 Task: Look for Airbnb options in Muyuka, Cameroon from 9th December, 2023 to 16th December, 2023 for 2 adults, 1 child.2 bedrooms having 2 beds and 1 bathroom. Property type can be flat. Booking option can be shelf check-in. Look for 5 properties as per requirement.
Action: Mouse moved to (413, 84)
Screenshot: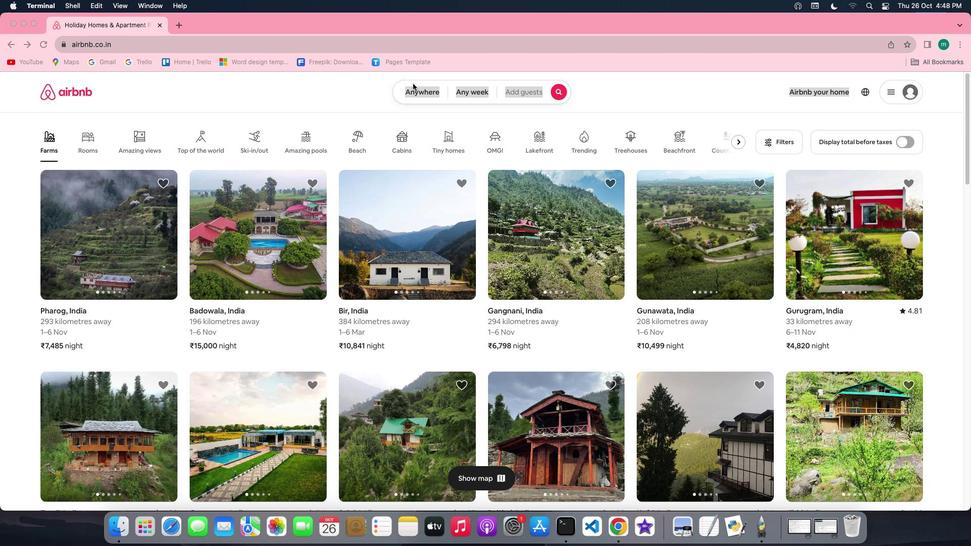 
Action: Mouse pressed left at (413, 84)
Screenshot: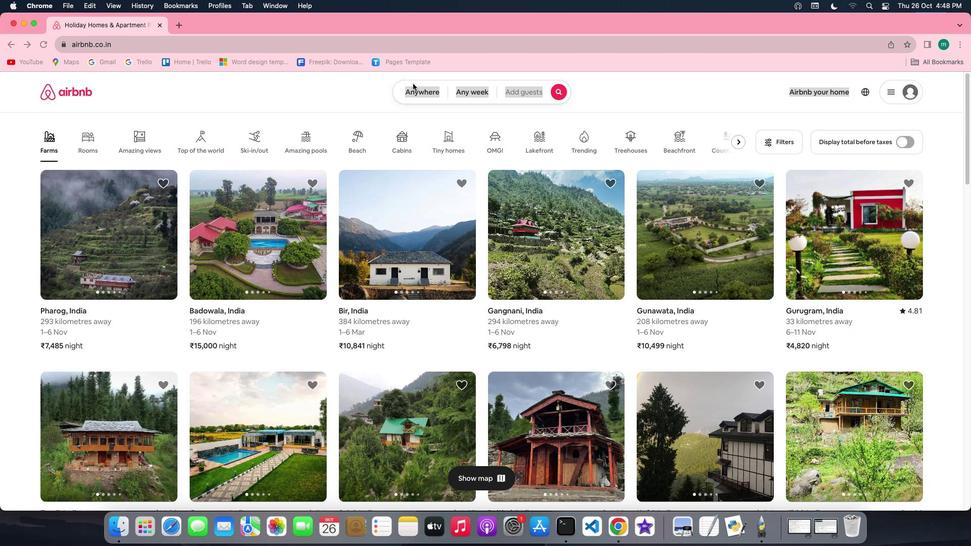 
Action: Mouse moved to (414, 90)
Screenshot: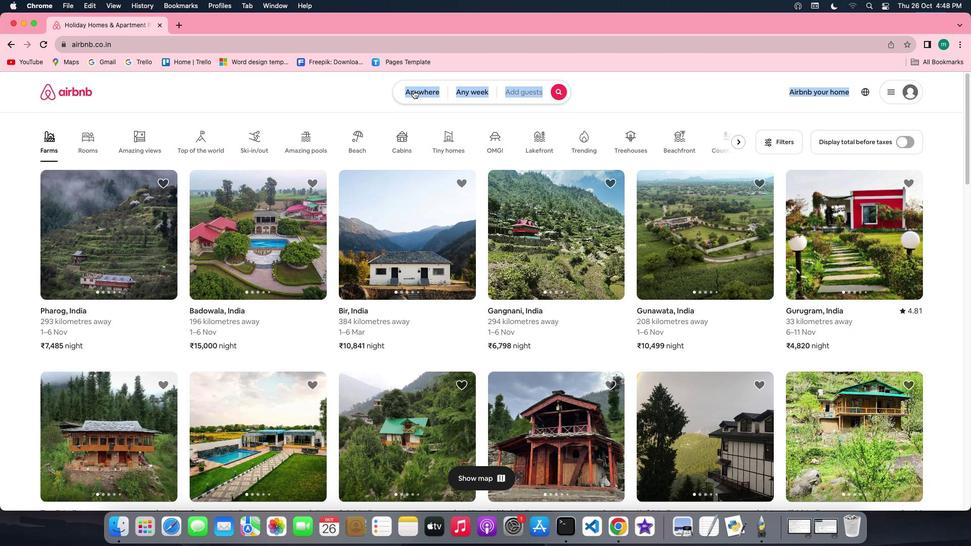 
Action: Mouse pressed left at (414, 90)
Screenshot: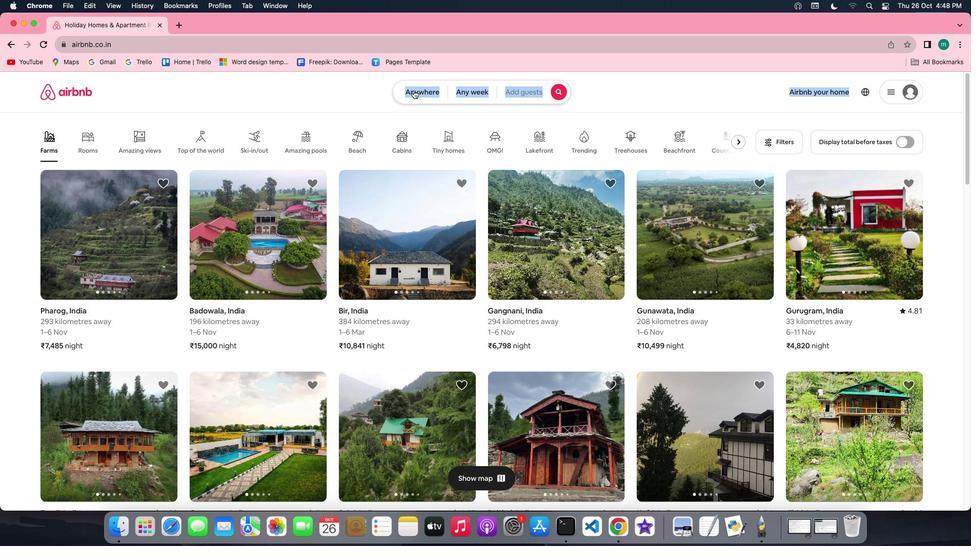 
Action: Mouse moved to (370, 135)
Screenshot: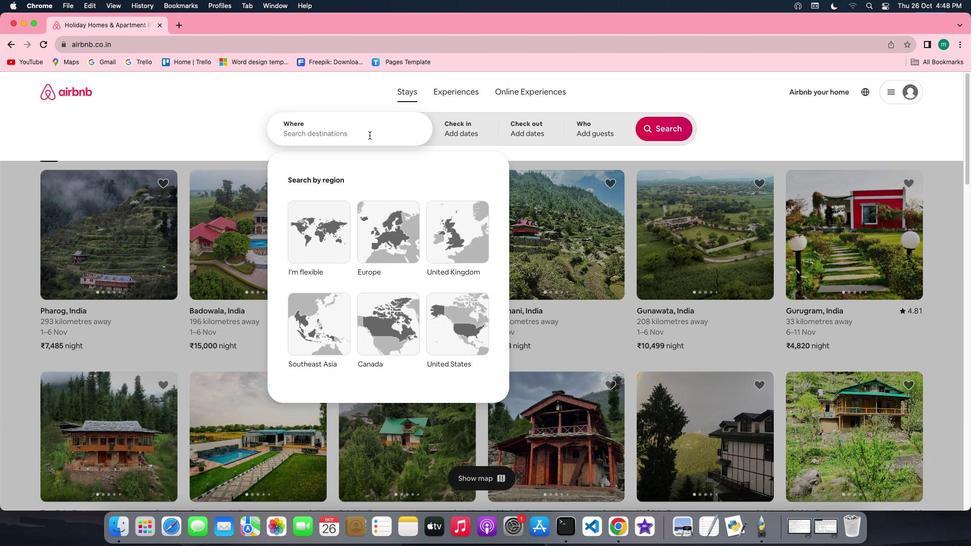 
Action: Mouse pressed left at (370, 135)
Screenshot: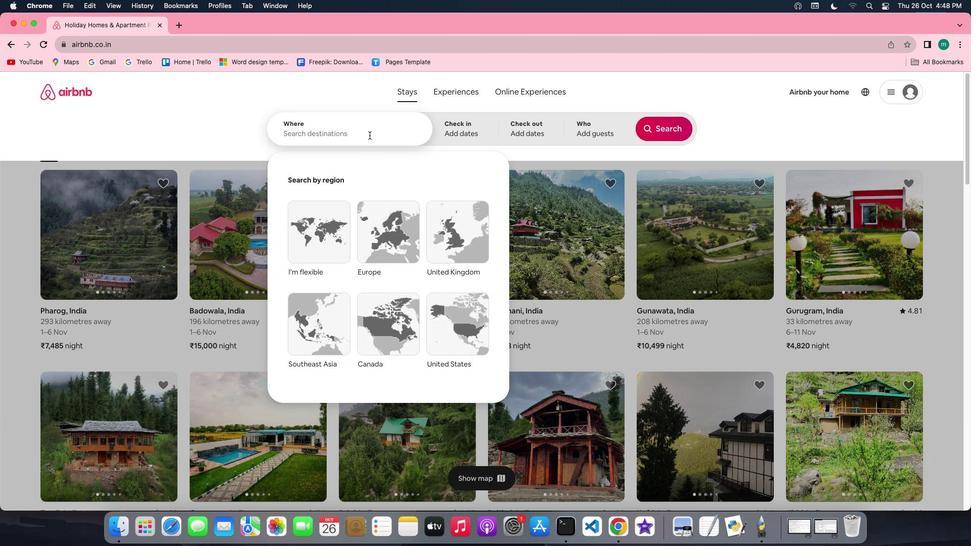 
Action: Key pressed Key.shift'M''u''y''u''k''a'','Key.spaceKey.shift'c''a''m''e''r''o''o''n'
Screenshot: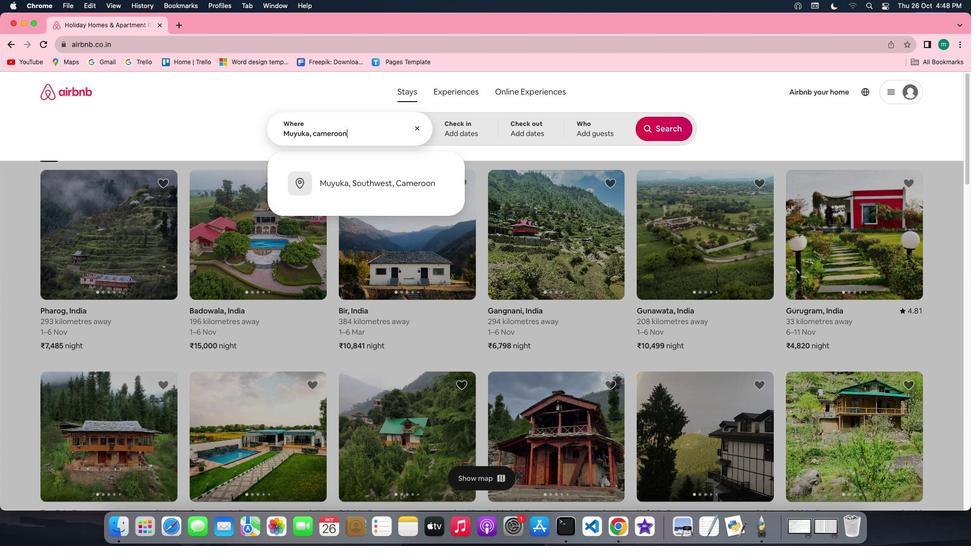 
Action: Mouse moved to (463, 130)
Screenshot: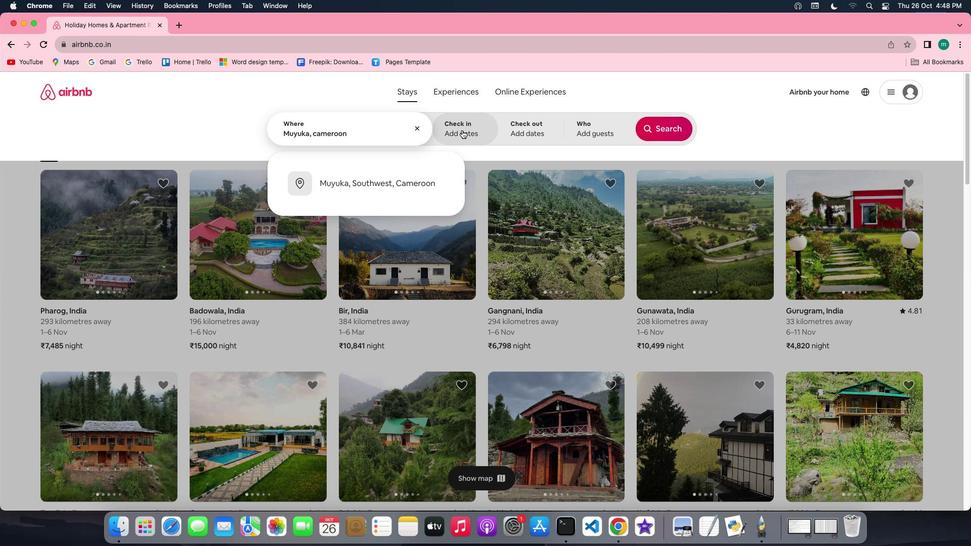 
Action: Mouse pressed left at (463, 130)
Screenshot: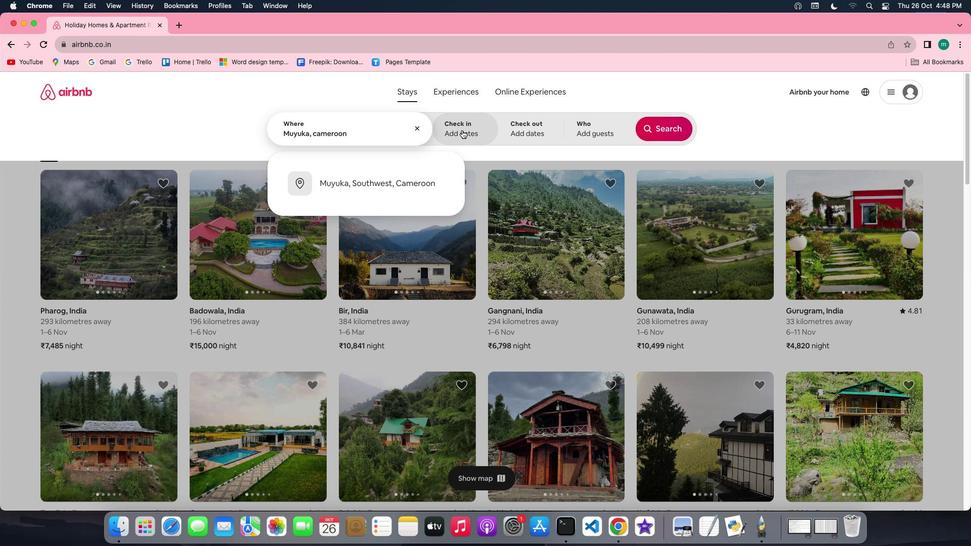 
Action: Mouse moved to (664, 208)
Screenshot: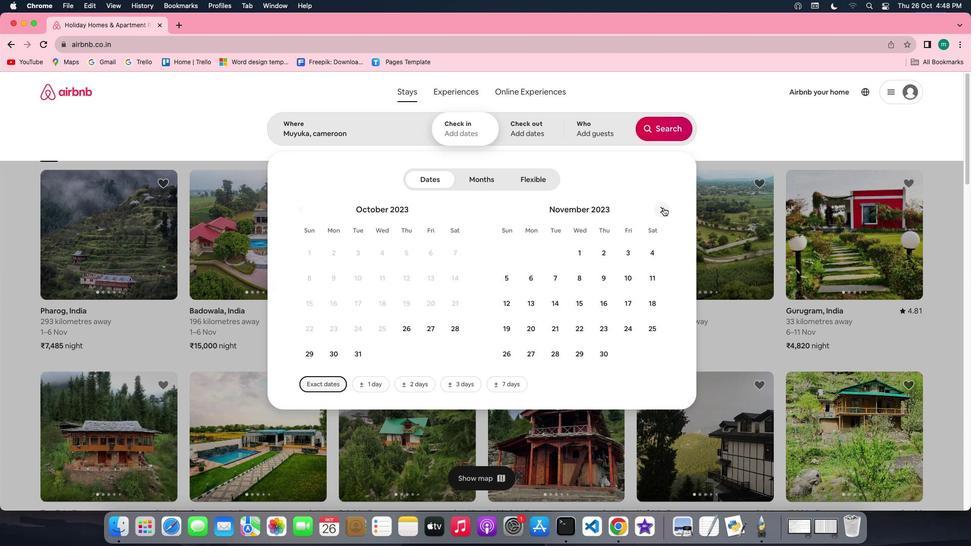 
Action: Mouse pressed left at (664, 208)
Screenshot: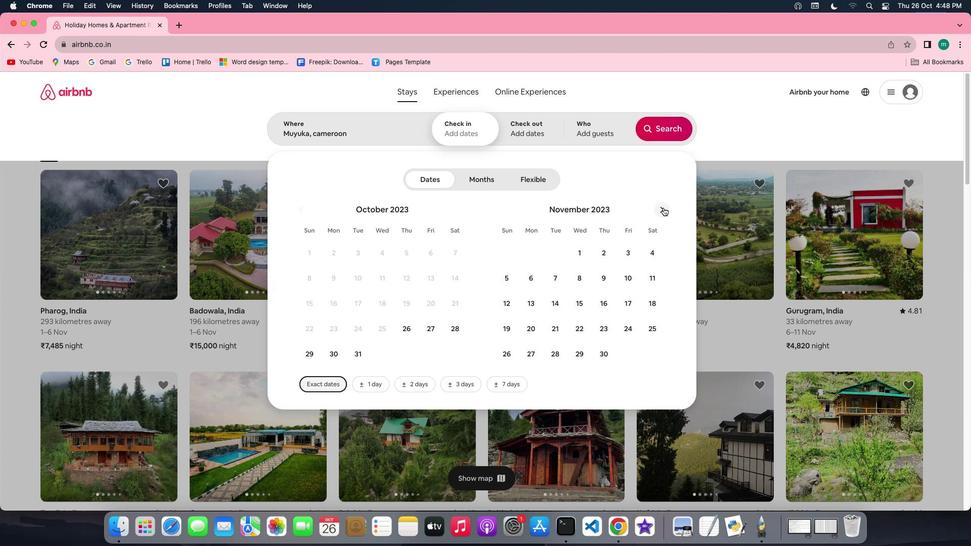 
Action: Mouse moved to (650, 283)
Screenshot: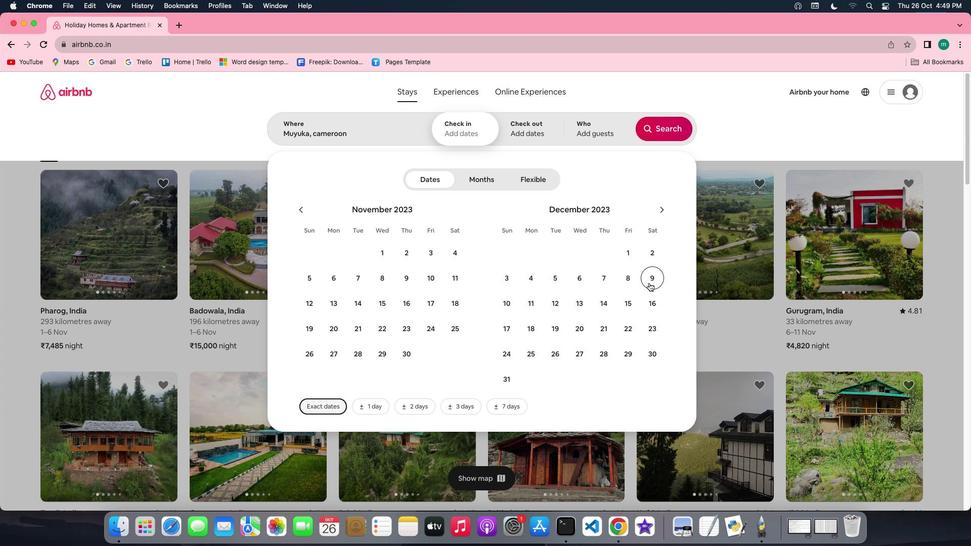 
Action: Mouse pressed left at (650, 283)
Screenshot: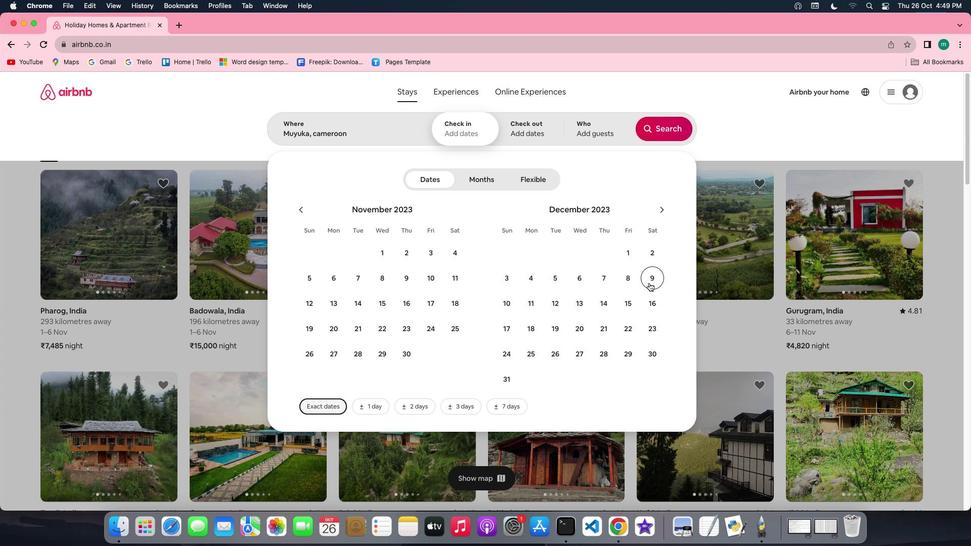 
Action: Mouse moved to (656, 301)
Screenshot: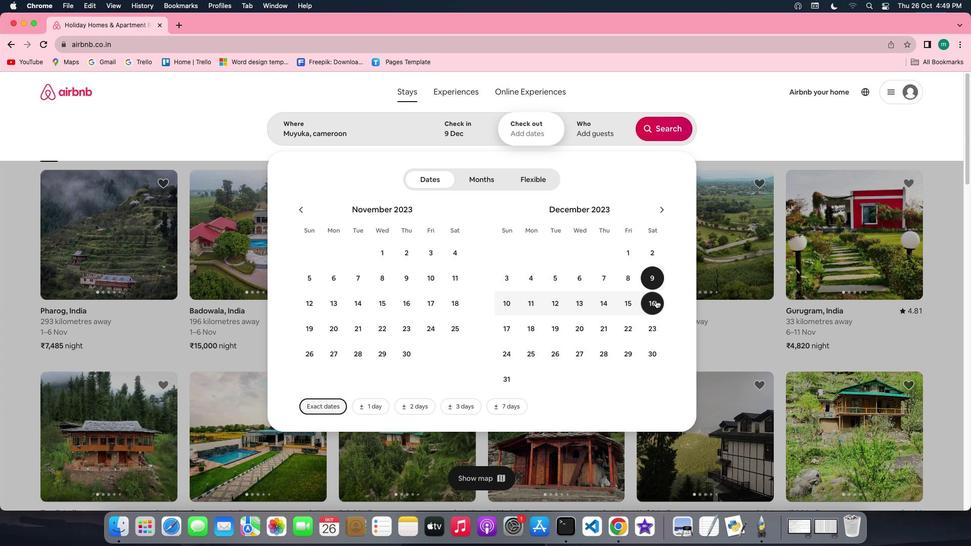 
Action: Mouse pressed left at (656, 301)
Screenshot: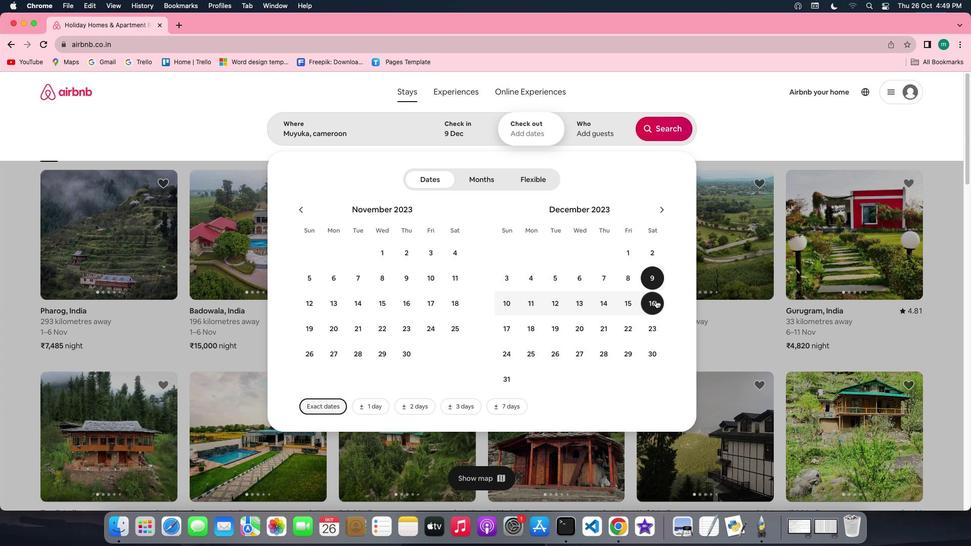 
Action: Mouse moved to (612, 139)
Screenshot: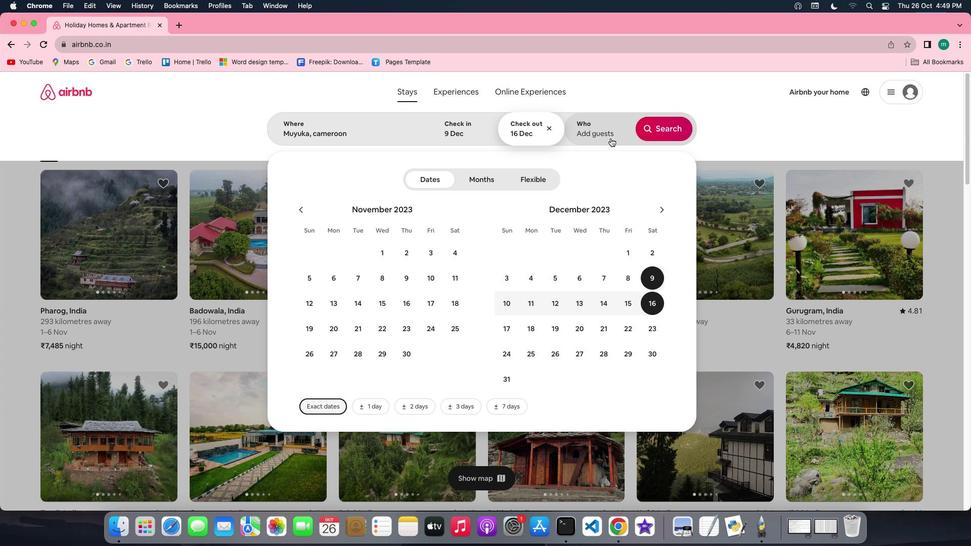 
Action: Mouse pressed left at (612, 139)
Screenshot: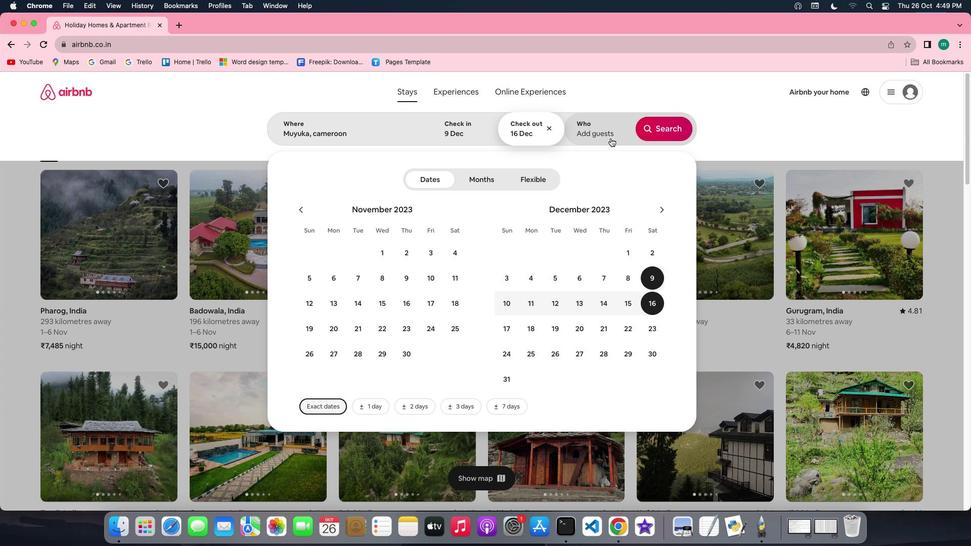 
Action: Mouse moved to (662, 179)
Screenshot: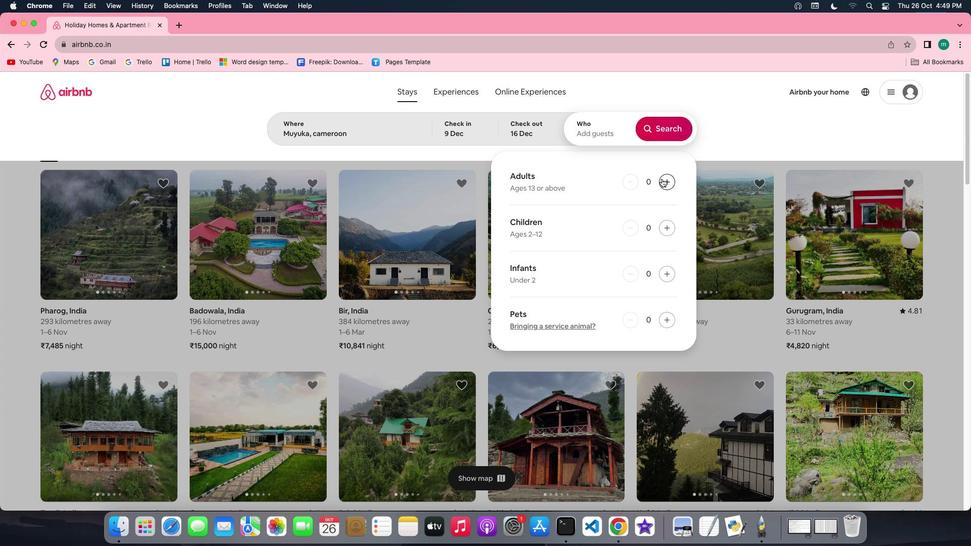 
Action: Mouse pressed left at (662, 179)
Screenshot: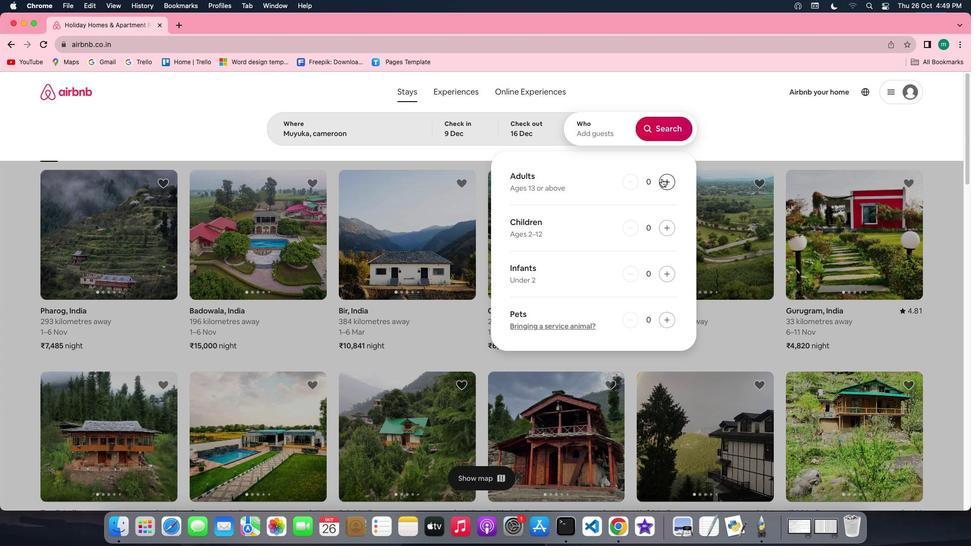 
Action: Mouse pressed left at (662, 179)
Screenshot: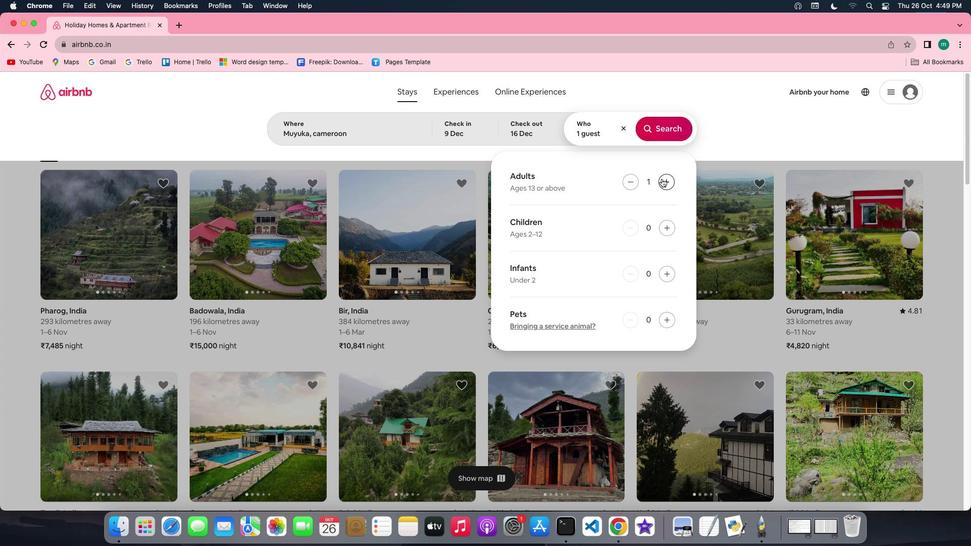 
Action: Mouse moved to (672, 228)
Screenshot: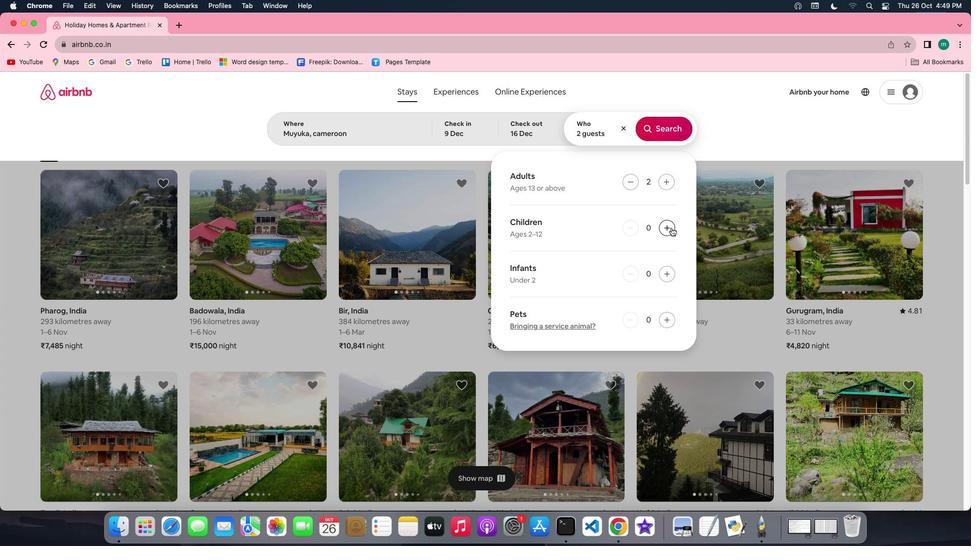 
Action: Mouse pressed left at (672, 228)
Screenshot: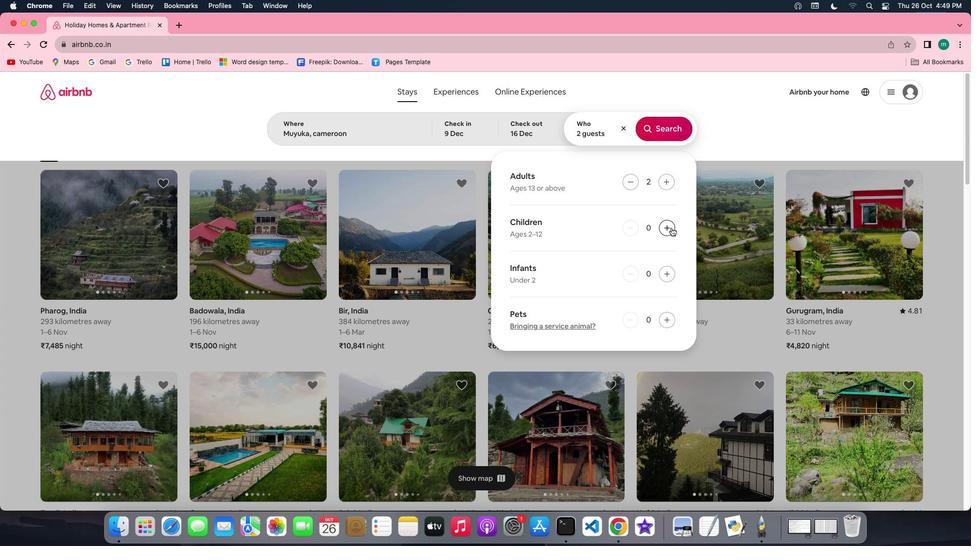 
Action: Mouse moved to (648, 137)
Screenshot: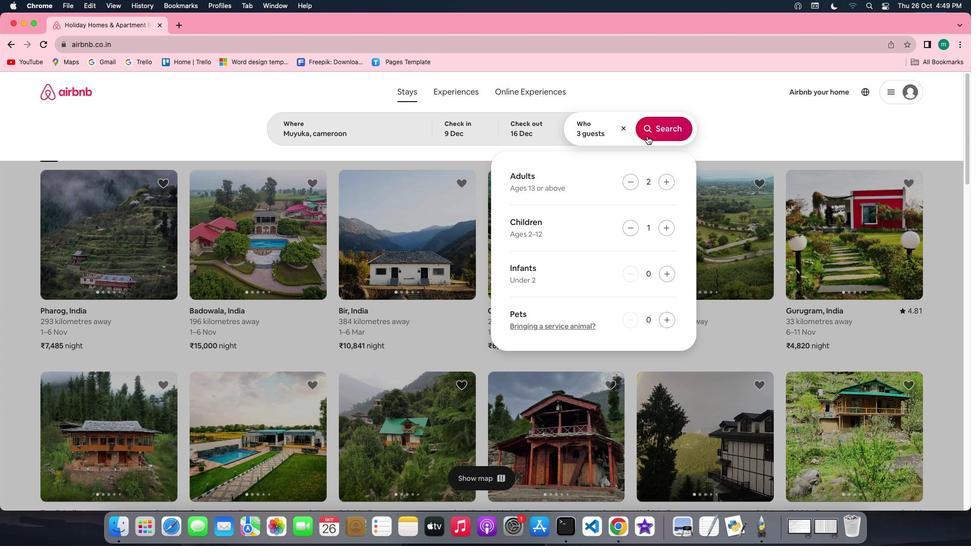 
Action: Mouse pressed left at (648, 137)
Screenshot: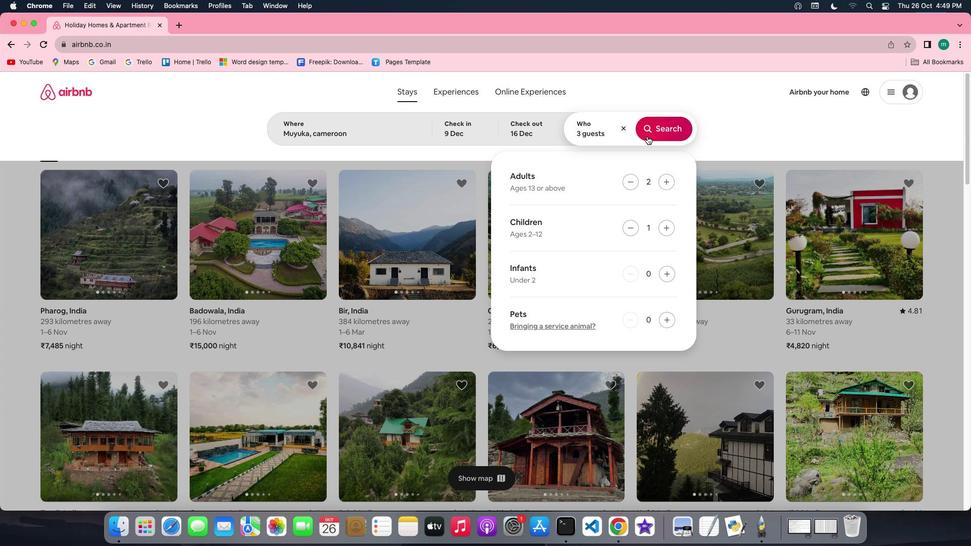 
Action: Mouse moved to (799, 131)
Screenshot: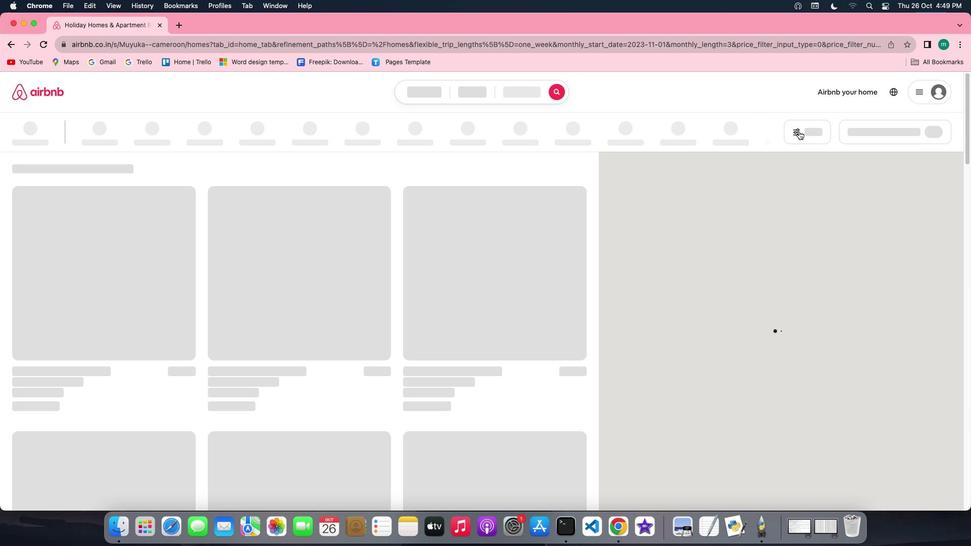 
Action: Mouse pressed left at (799, 131)
Screenshot: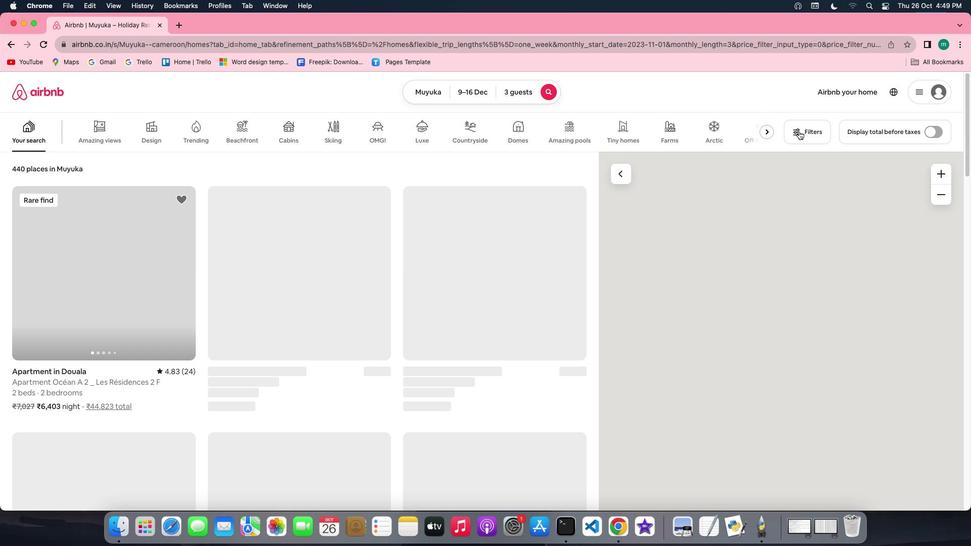 
Action: Mouse moved to (526, 294)
Screenshot: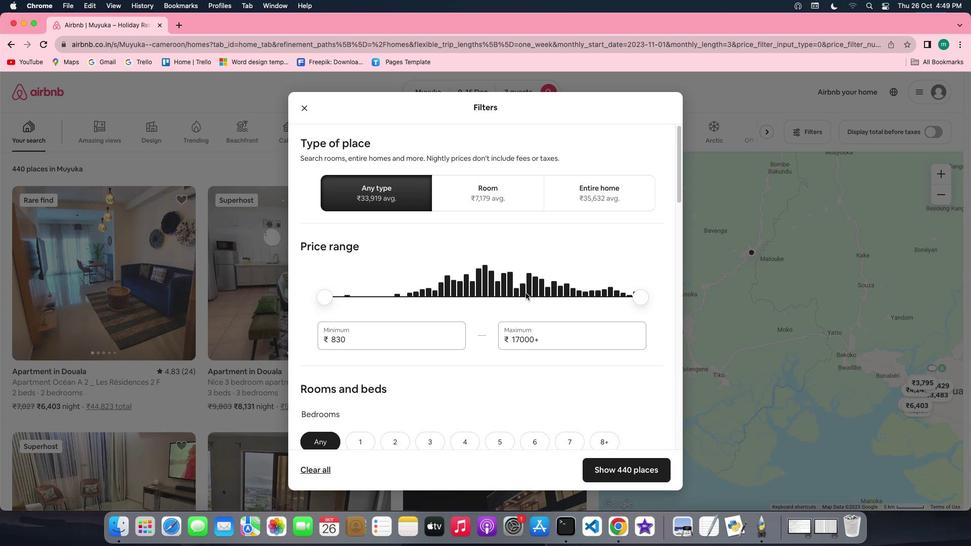 
Action: Mouse scrolled (526, 294) with delta (0, 0)
Screenshot: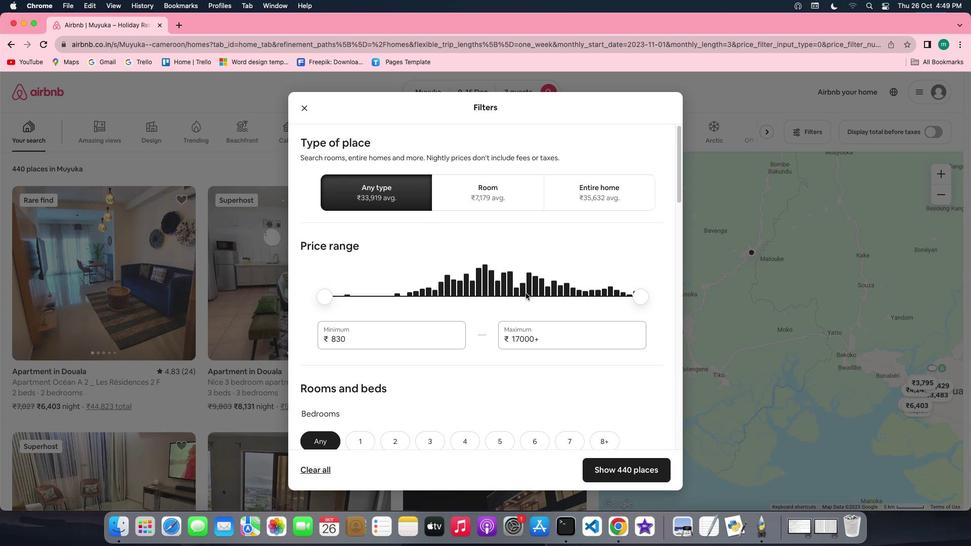 
Action: Mouse scrolled (526, 294) with delta (0, 0)
Screenshot: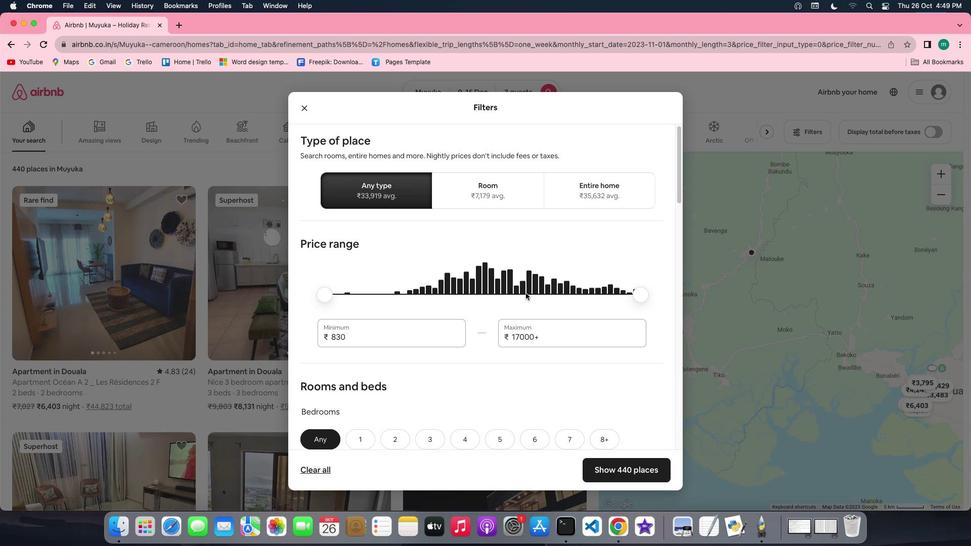 
Action: Mouse scrolled (526, 294) with delta (0, 0)
Screenshot: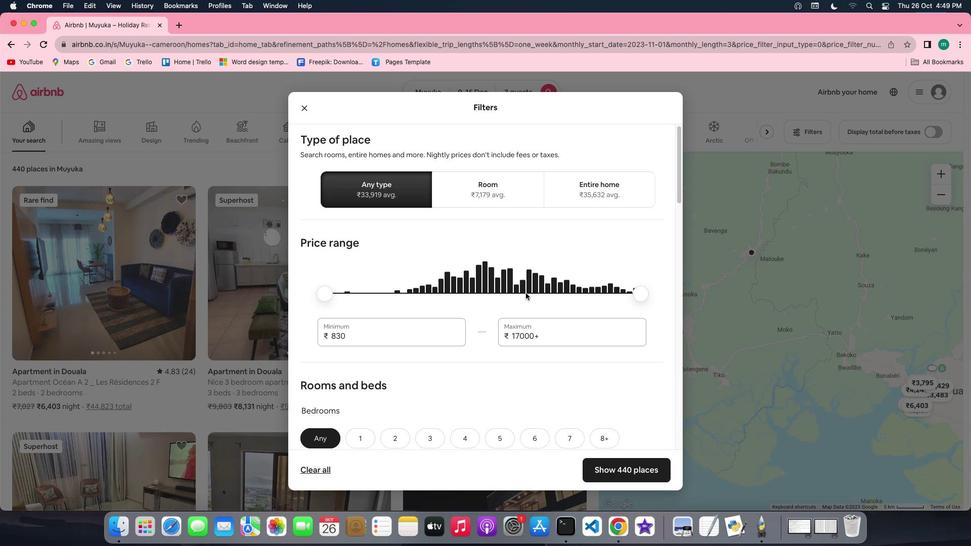 
Action: Mouse scrolled (526, 294) with delta (0, 0)
Screenshot: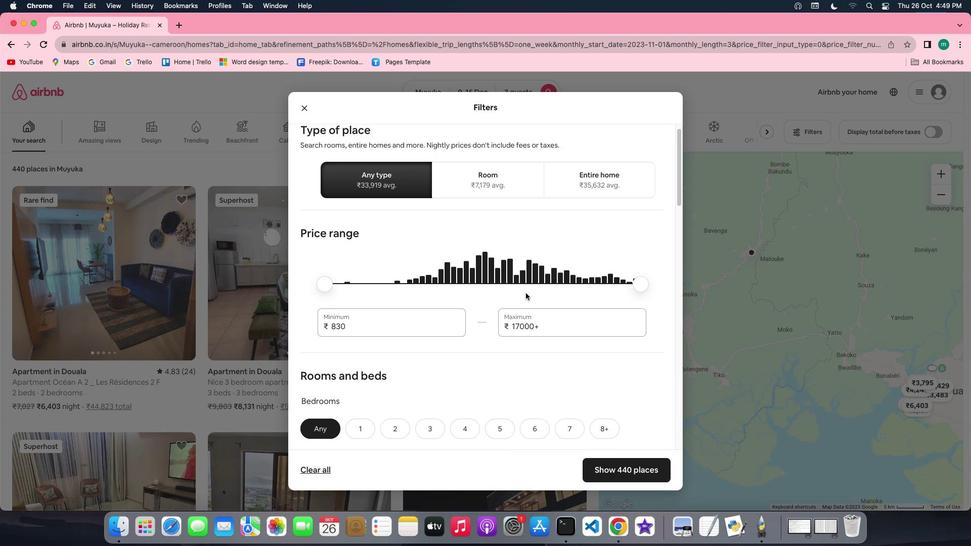 
Action: Mouse scrolled (526, 294) with delta (0, 0)
Screenshot: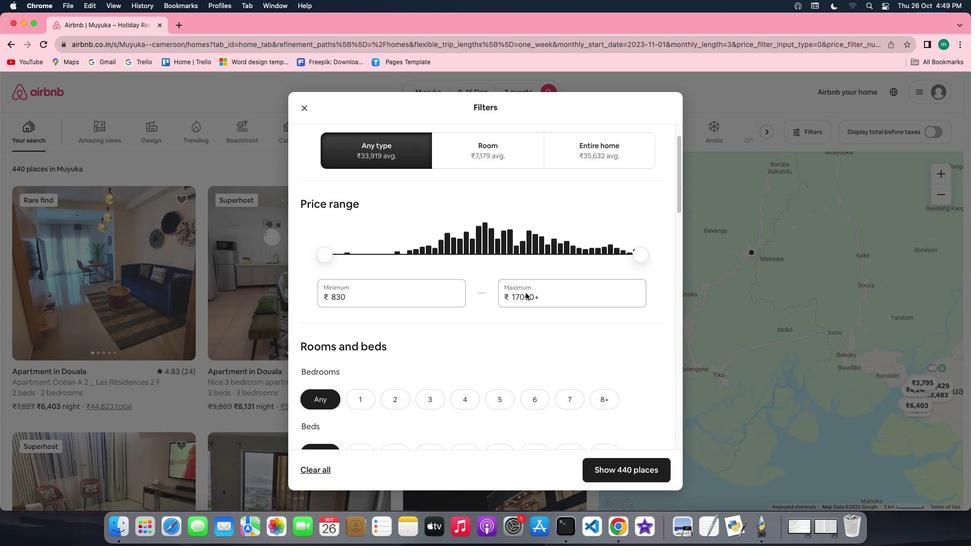 
Action: Mouse scrolled (526, 294) with delta (0, 0)
Screenshot: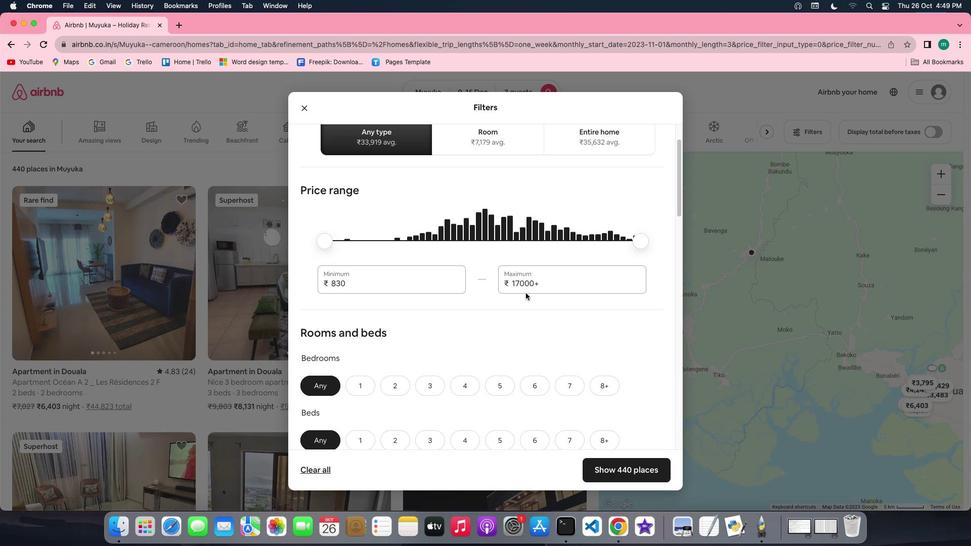 
Action: Mouse scrolled (526, 294) with delta (0, 0)
Screenshot: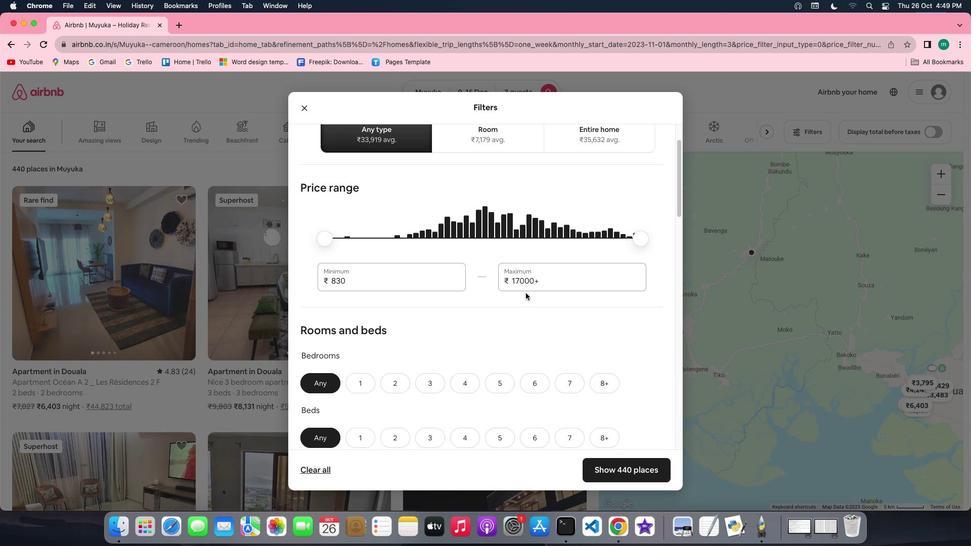 
Action: Mouse scrolled (526, 294) with delta (0, 0)
Screenshot: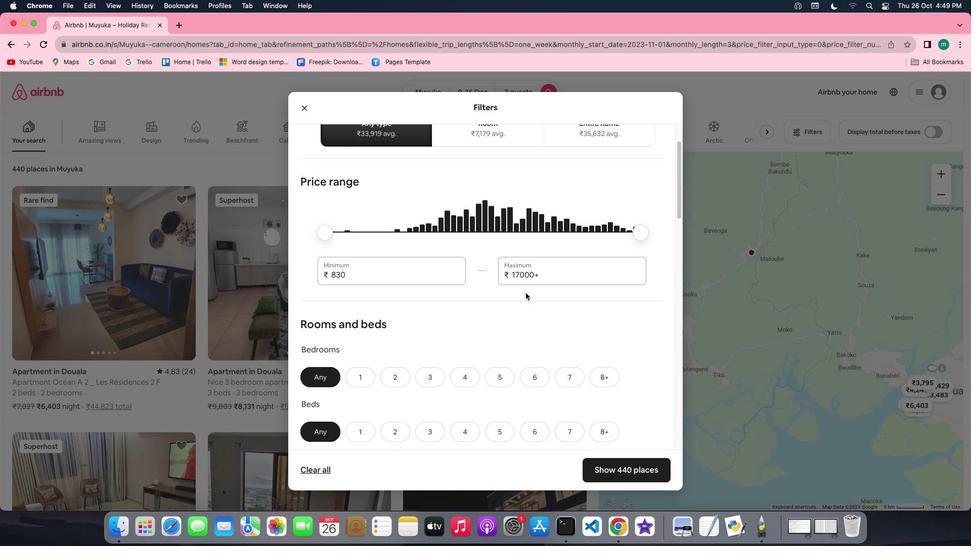 
Action: Mouse scrolled (526, 294) with delta (0, 0)
Screenshot: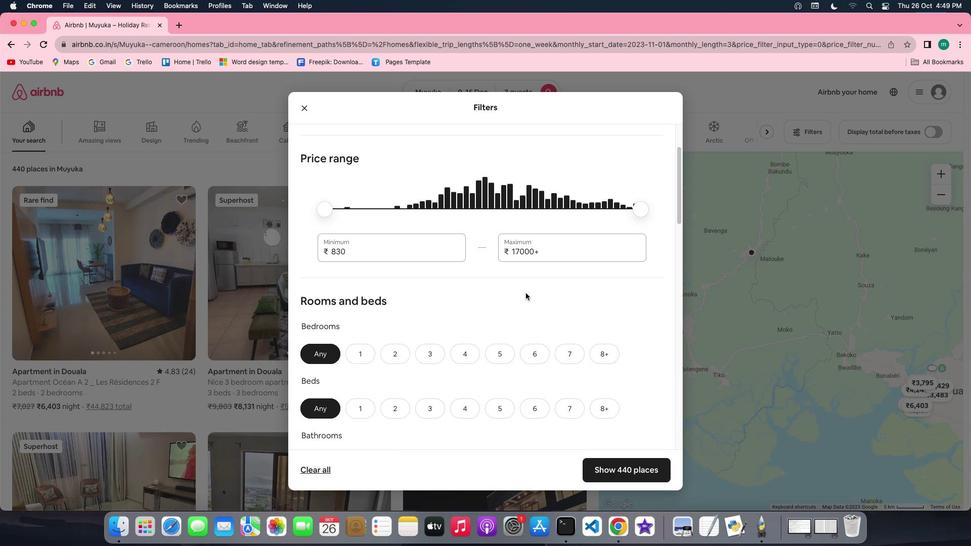 
Action: Mouse scrolled (526, 294) with delta (0, 0)
Screenshot: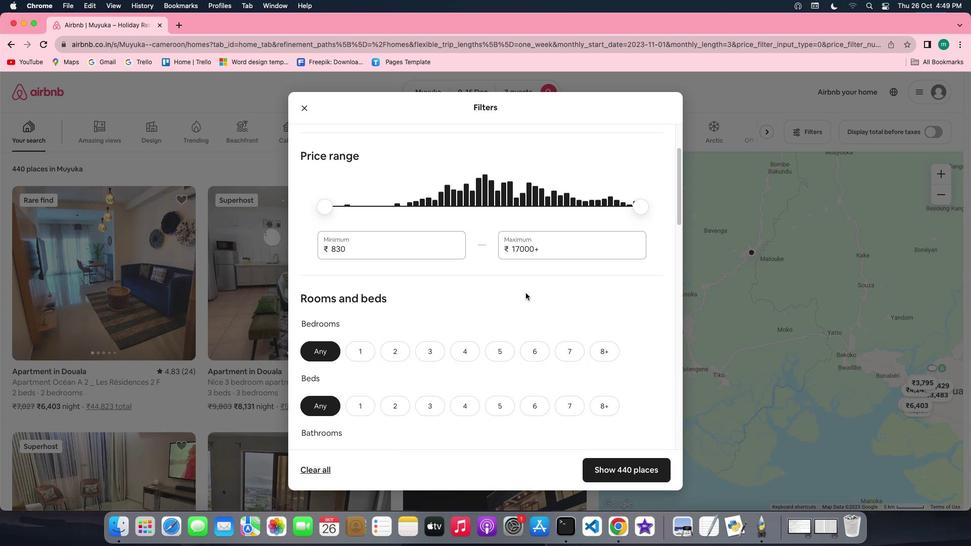 
Action: Mouse scrolled (526, 294) with delta (0, 0)
Screenshot: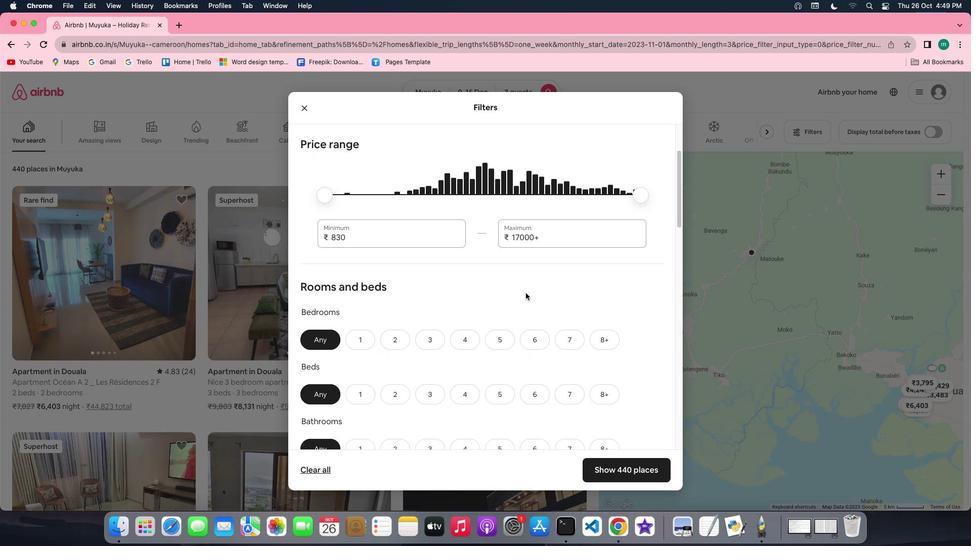 
Action: Mouse scrolled (526, 294) with delta (0, 0)
Screenshot: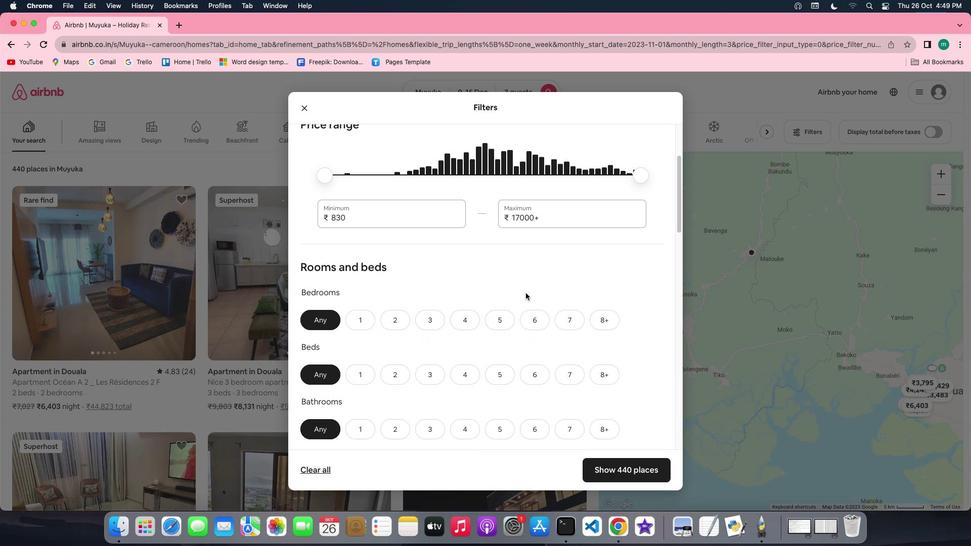 
Action: Mouse scrolled (526, 294) with delta (0, 0)
Screenshot: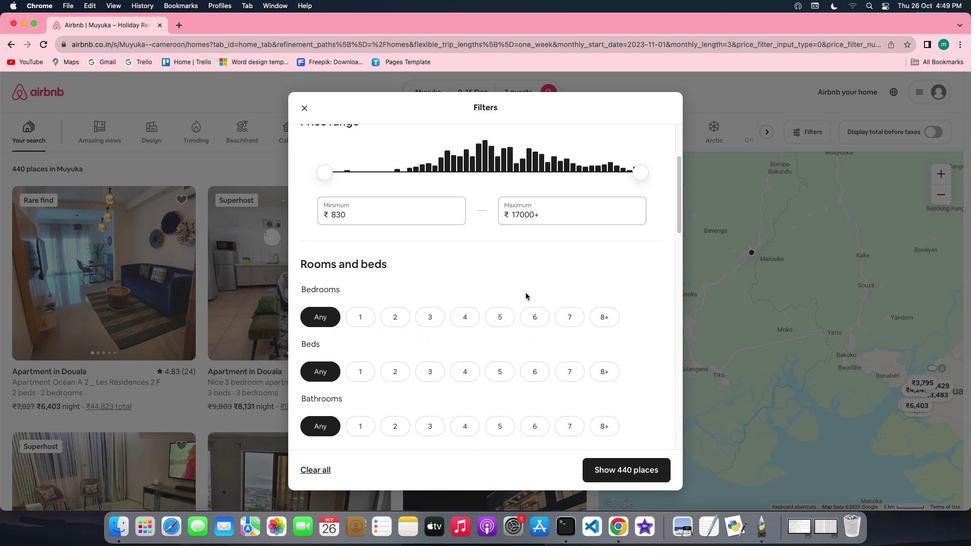 
Action: Mouse scrolled (526, 294) with delta (0, 0)
Screenshot: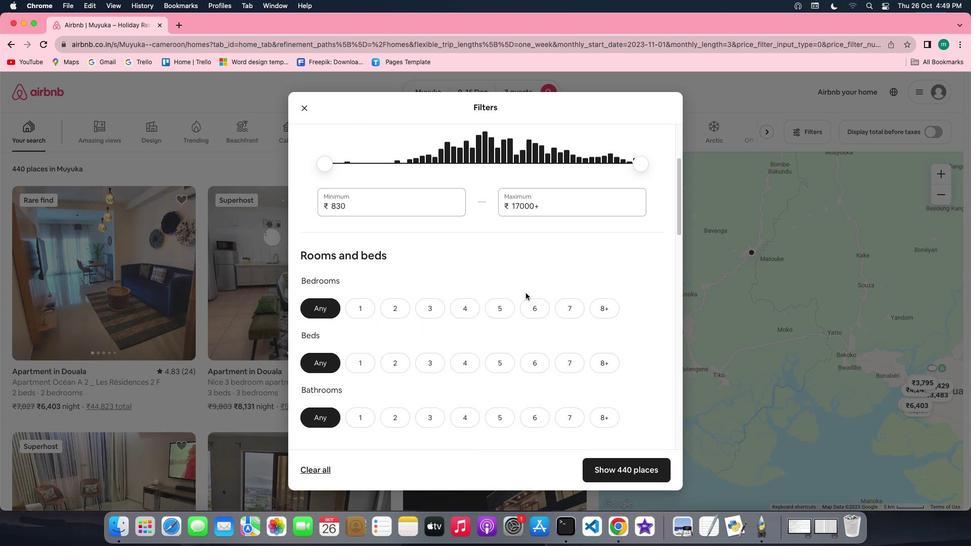 
Action: Mouse scrolled (526, 294) with delta (0, 0)
Screenshot: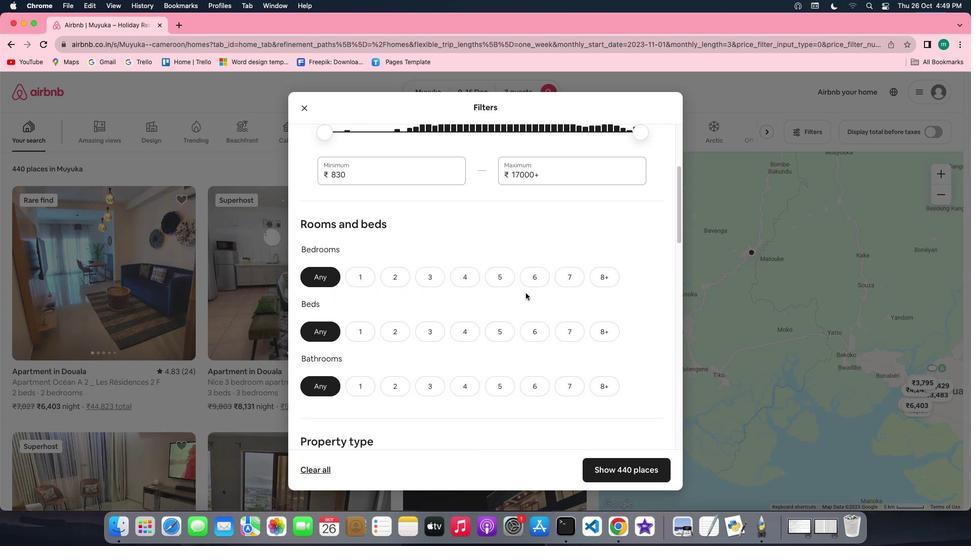 
Action: Mouse scrolled (526, 294) with delta (0, 0)
Screenshot: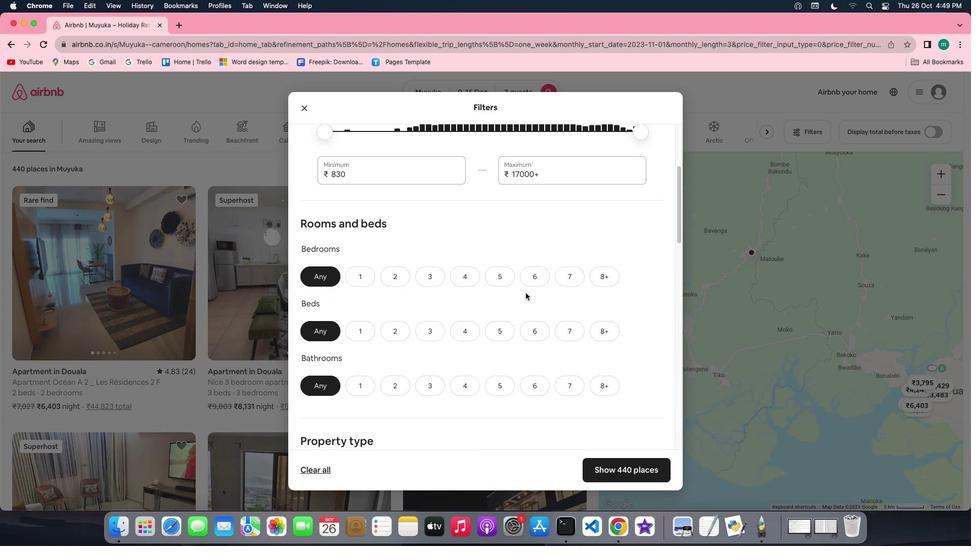 
Action: Mouse scrolled (526, 294) with delta (0, 0)
Screenshot: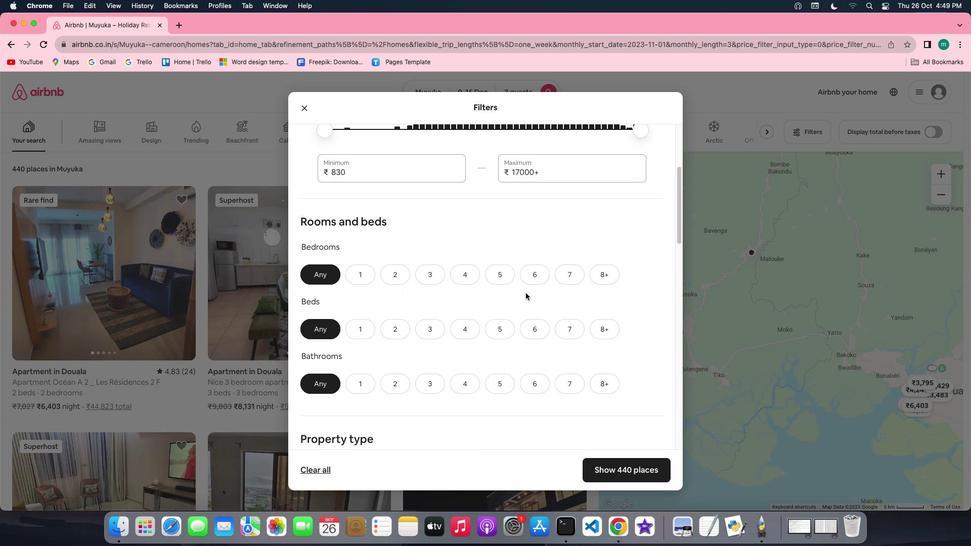 
Action: Mouse scrolled (526, 294) with delta (0, 0)
Screenshot: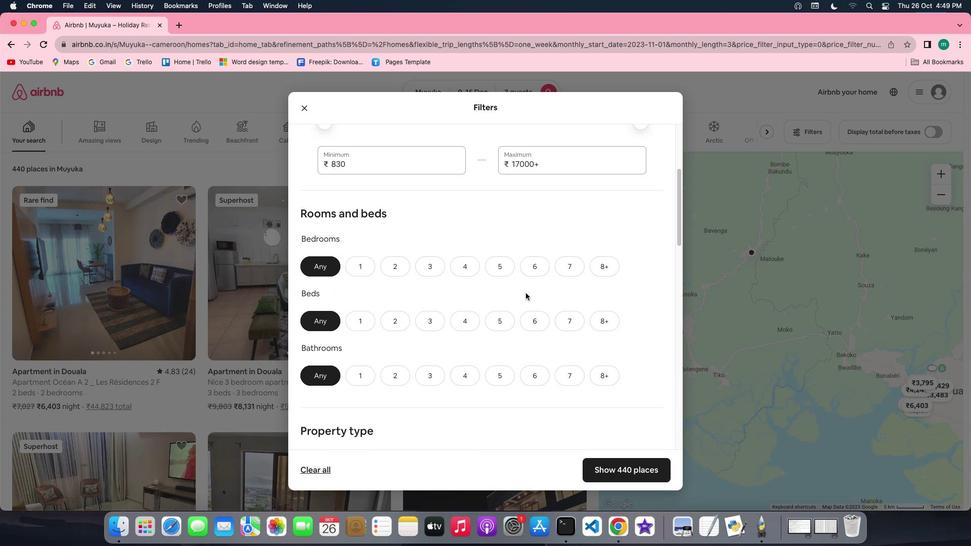 
Action: Mouse moved to (391, 252)
Screenshot: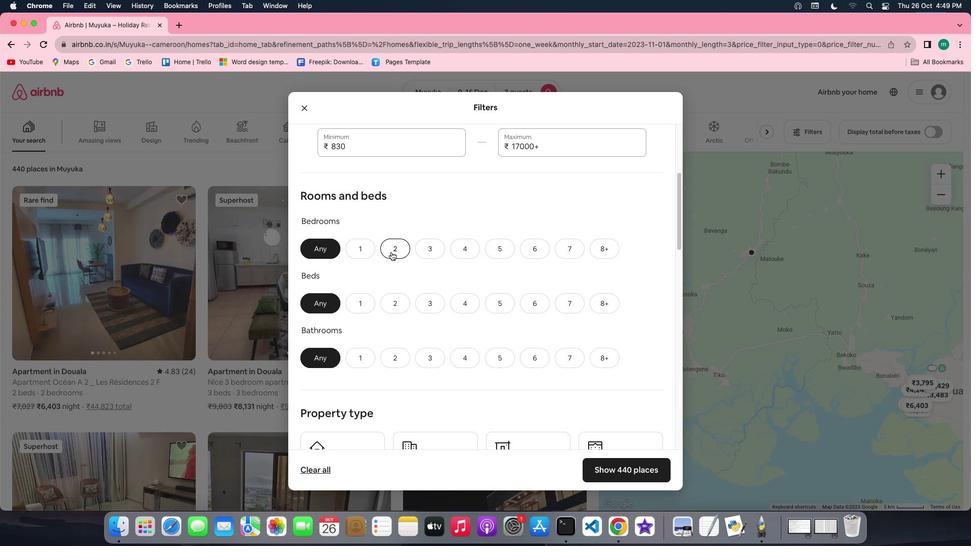 
Action: Mouse pressed left at (391, 252)
Screenshot: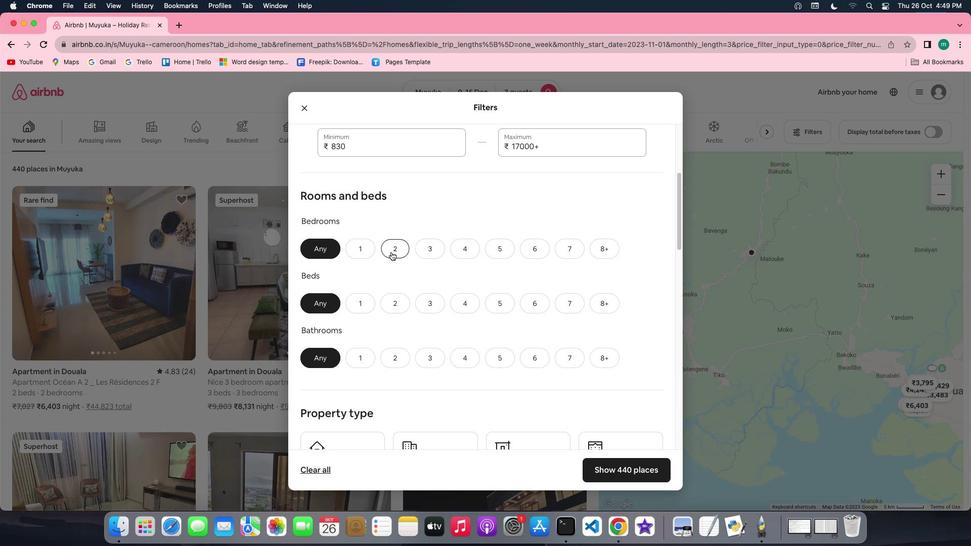 
Action: Mouse moved to (401, 308)
Screenshot: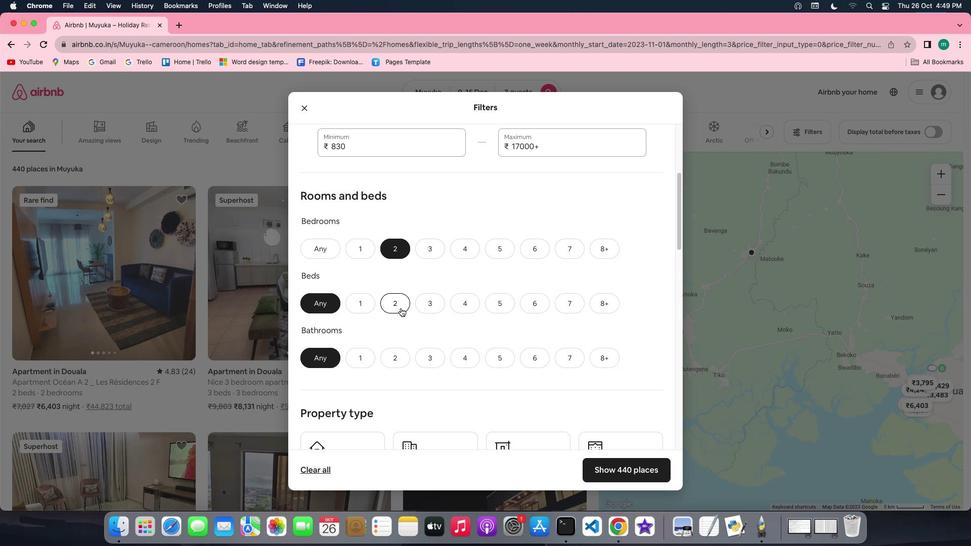 
Action: Mouse pressed left at (401, 308)
Screenshot: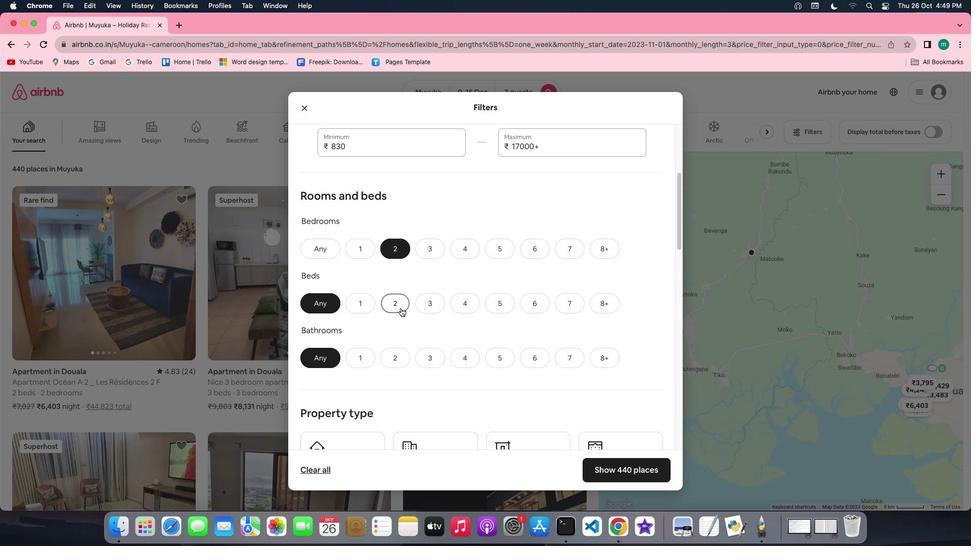 
Action: Mouse moved to (367, 356)
Screenshot: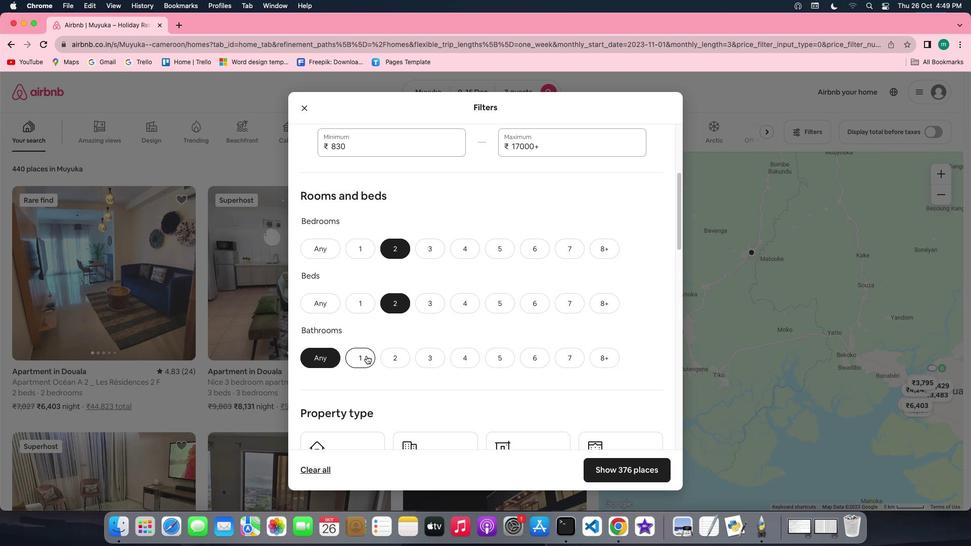 
Action: Mouse pressed left at (367, 356)
Screenshot: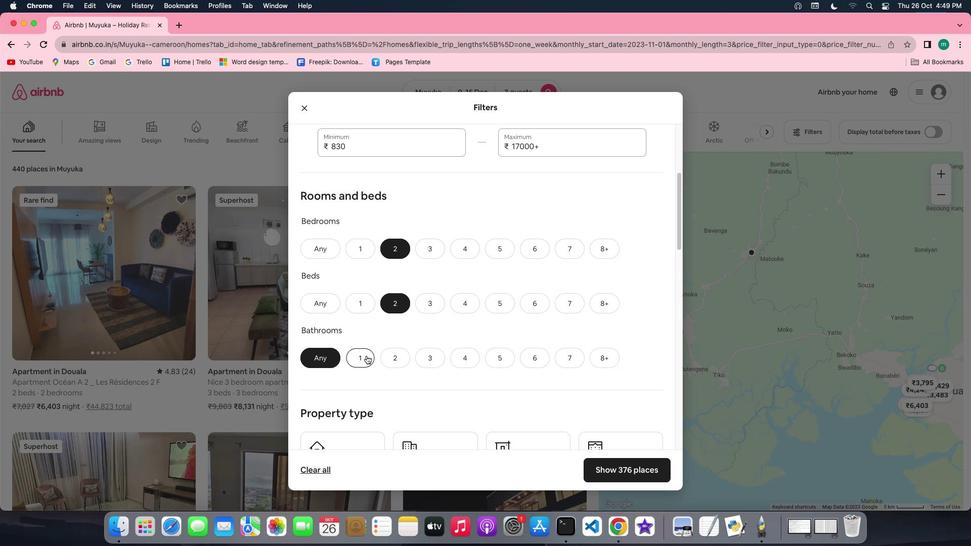 
Action: Mouse moved to (477, 361)
Screenshot: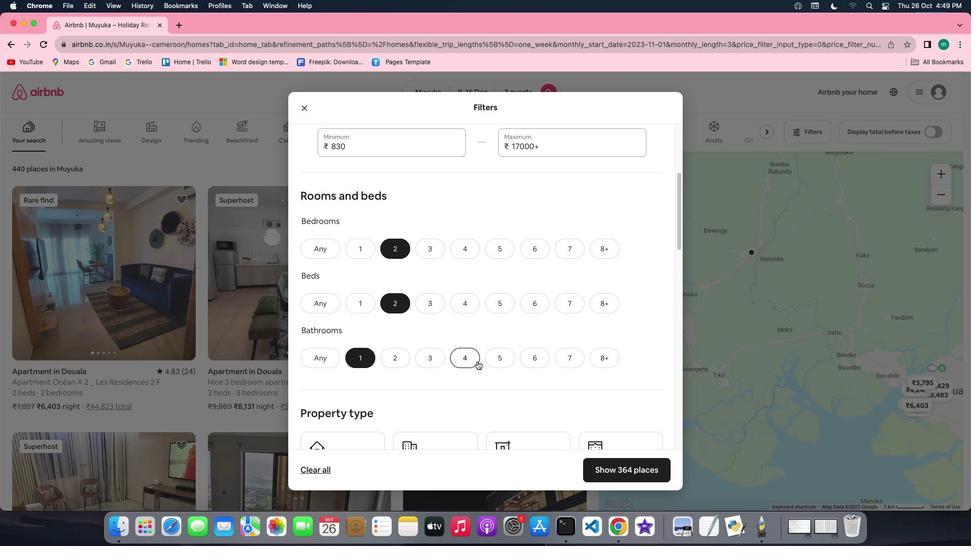 
Action: Mouse scrolled (477, 361) with delta (0, 0)
Screenshot: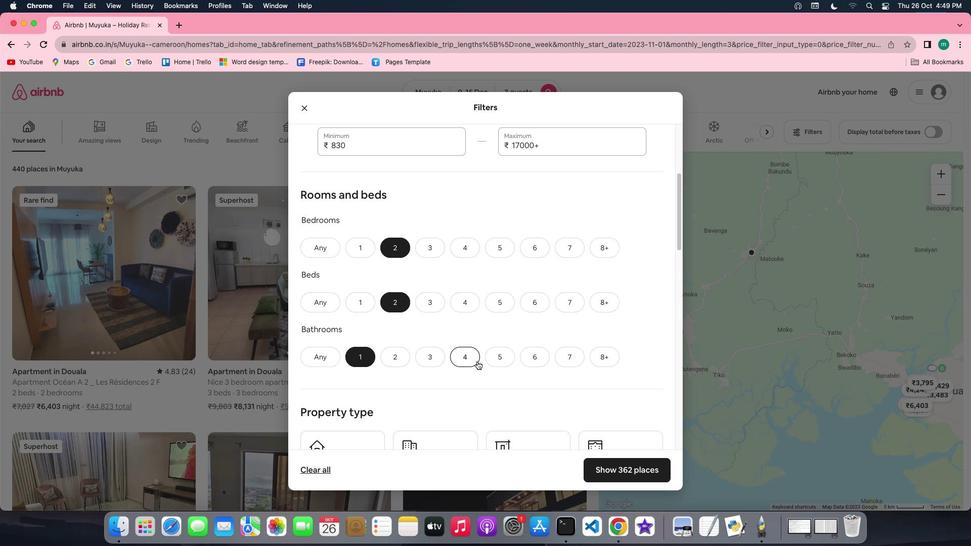 
Action: Mouse scrolled (477, 361) with delta (0, 0)
Screenshot: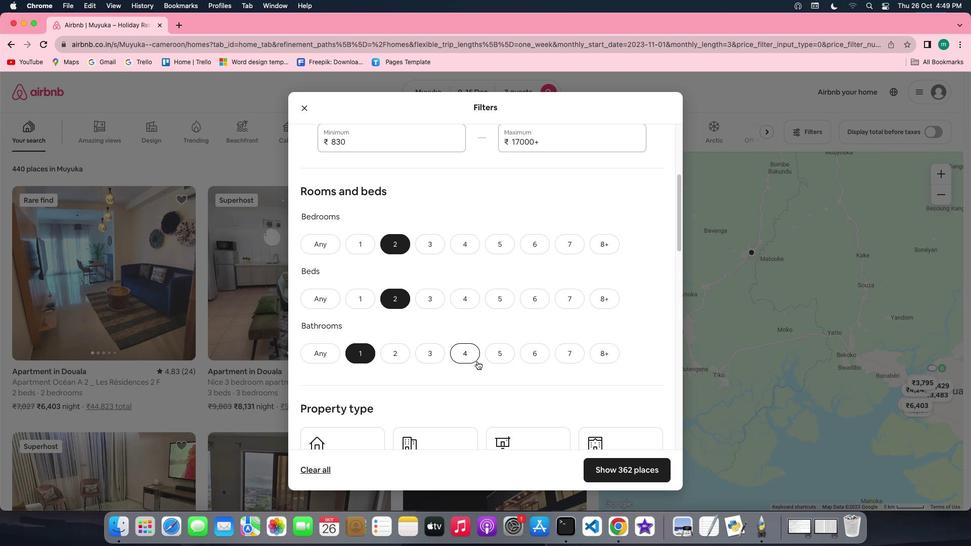 
Action: Mouse scrolled (477, 361) with delta (0, 0)
Screenshot: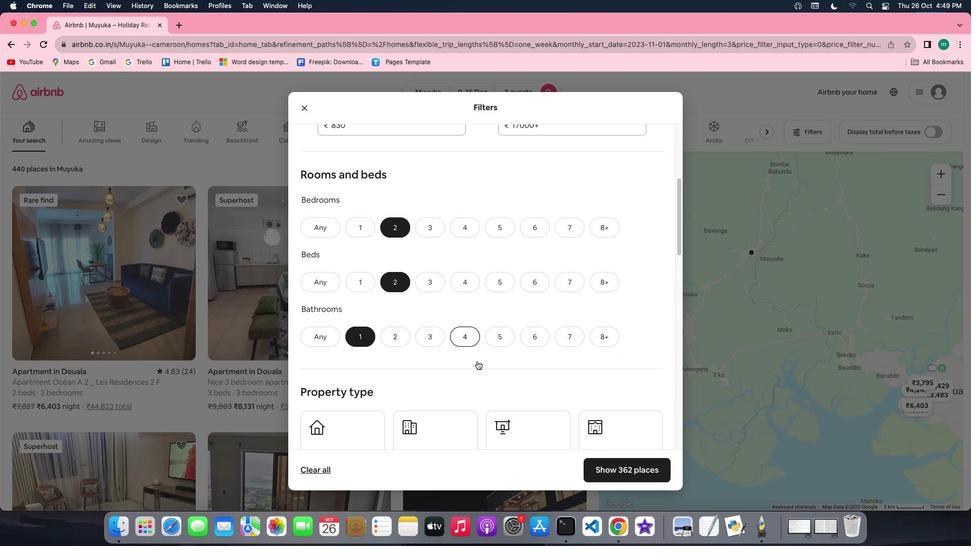 
Action: Mouse scrolled (477, 361) with delta (0, 0)
Screenshot: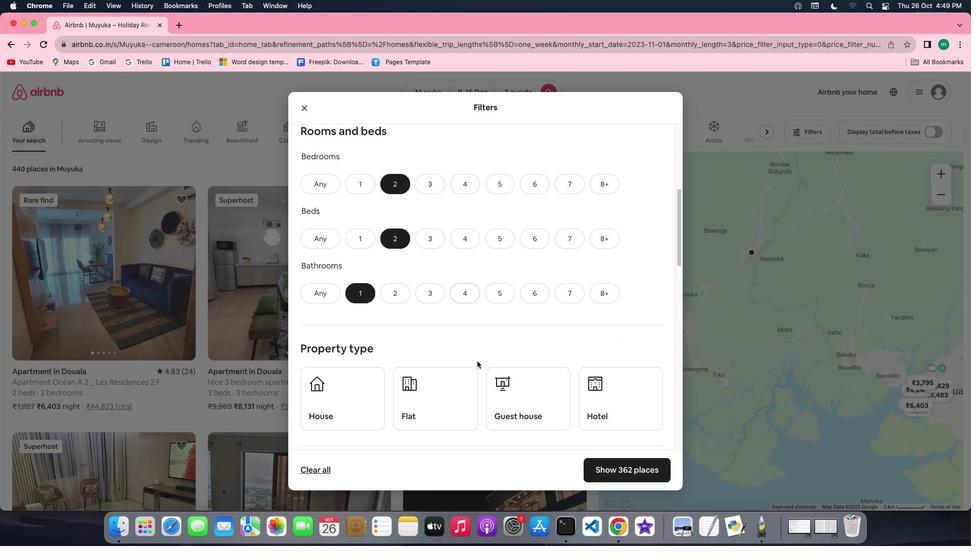 
Action: Mouse scrolled (477, 361) with delta (0, 0)
Screenshot: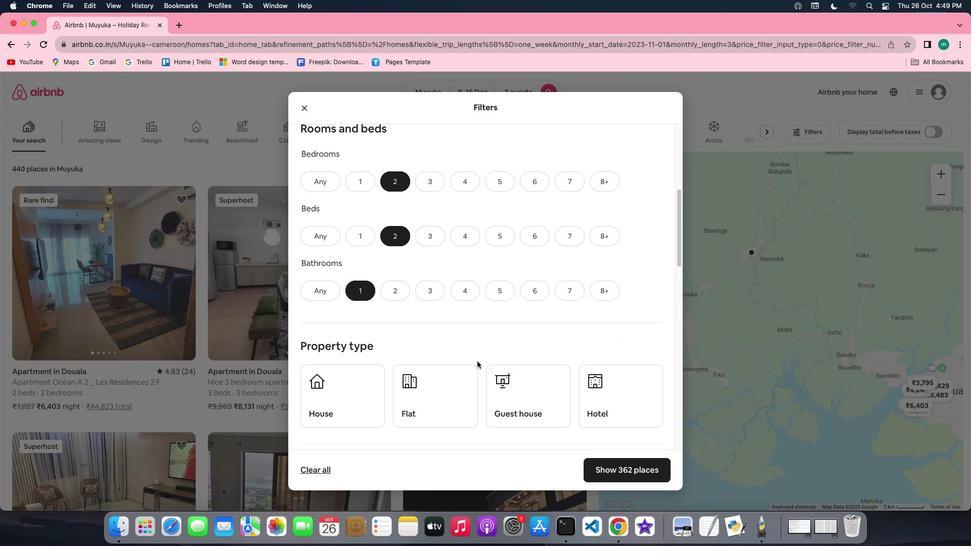 
Action: Mouse scrolled (477, 361) with delta (0, 0)
Screenshot: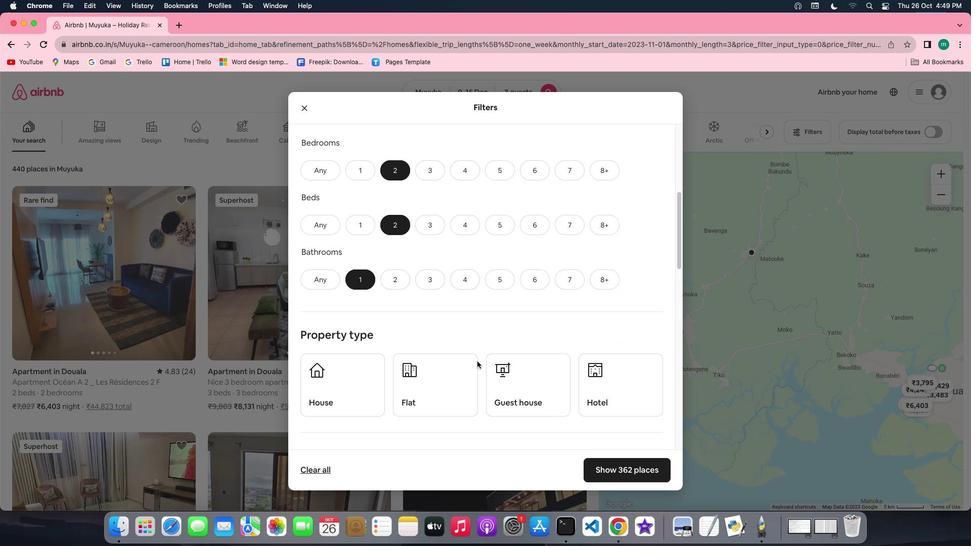 
Action: Mouse scrolled (477, 361) with delta (0, 0)
Screenshot: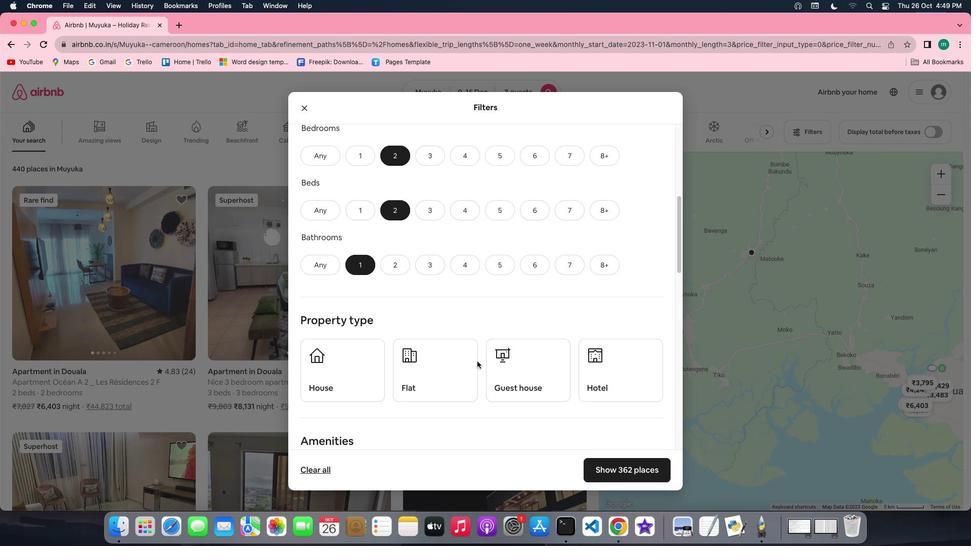 
Action: Mouse scrolled (477, 361) with delta (0, 0)
Screenshot: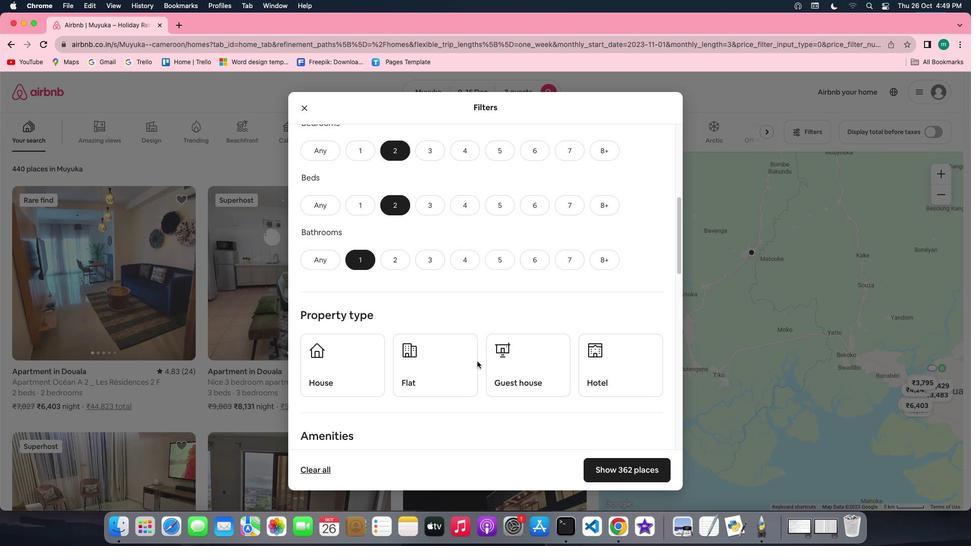 
Action: Mouse scrolled (477, 361) with delta (0, 0)
Screenshot: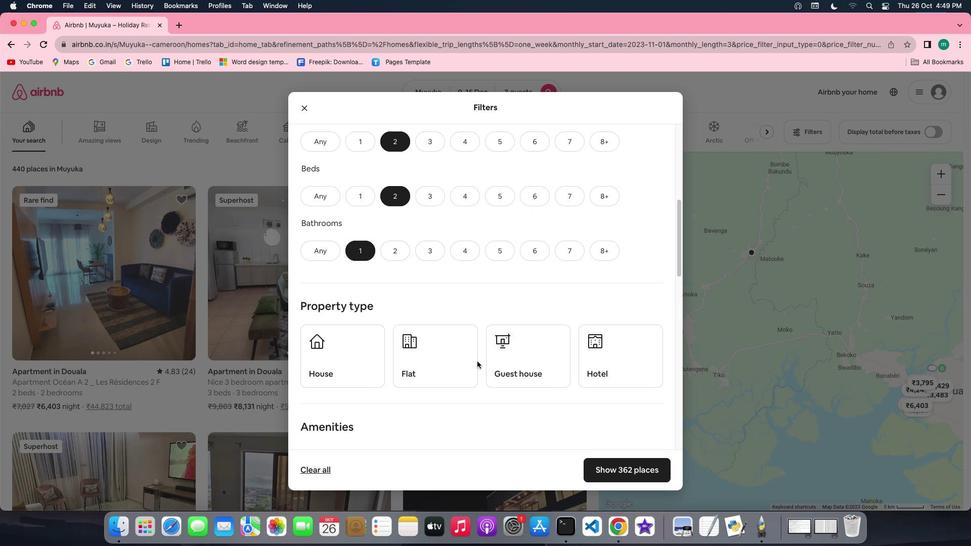 
Action: Mouse moved to (432, 348)
Screenshot: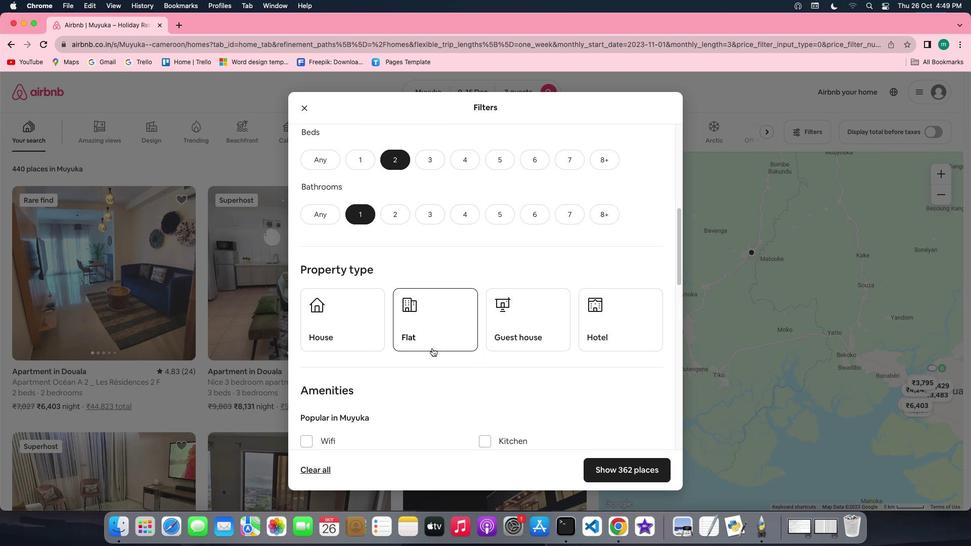 
Action: Mouse pressed left at (432, 348)
Screenshot: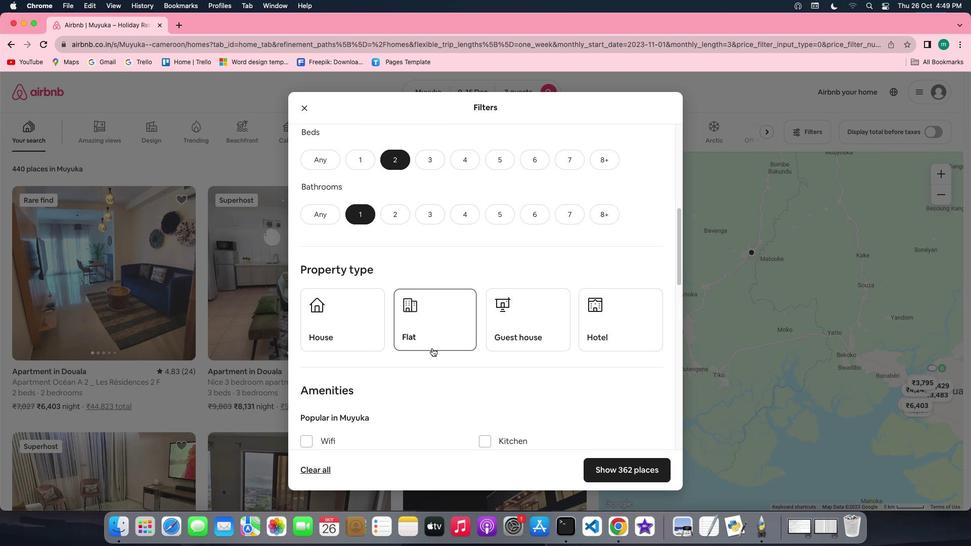 
Action: Mouse moved to (516, 378)
Screenshot: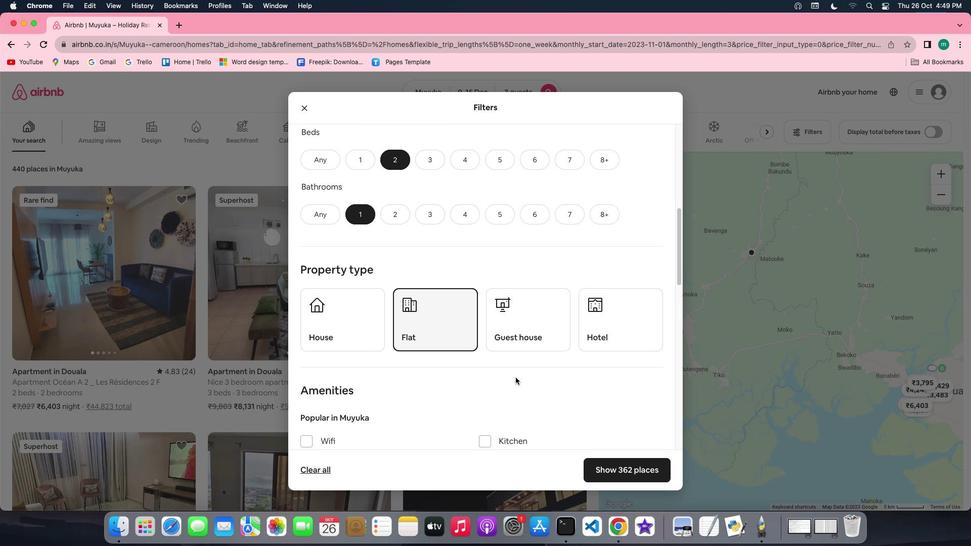 
Action: Mouse scrolled (516, 378) with delta (0, 0)
Screenshot: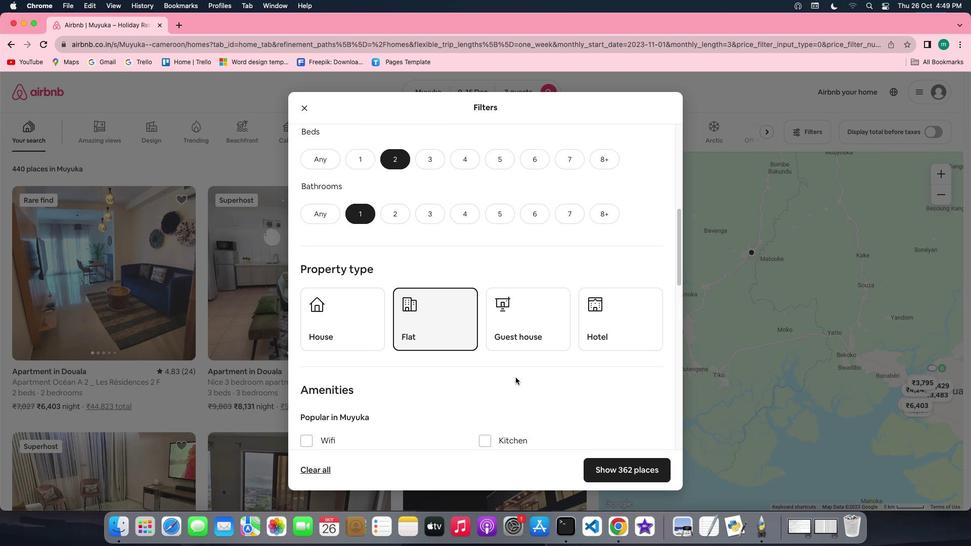 
Action: Mouse scrolled (516, 378) with delta (0, 0)
Screenshot: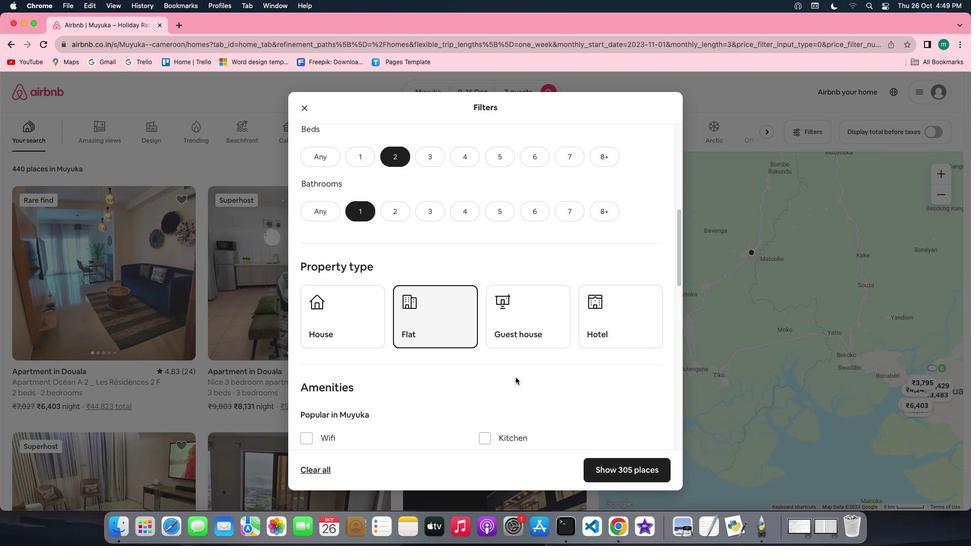 
Action: Mouse scrolled (516, 378) with delta (0, 0)
Screenshot: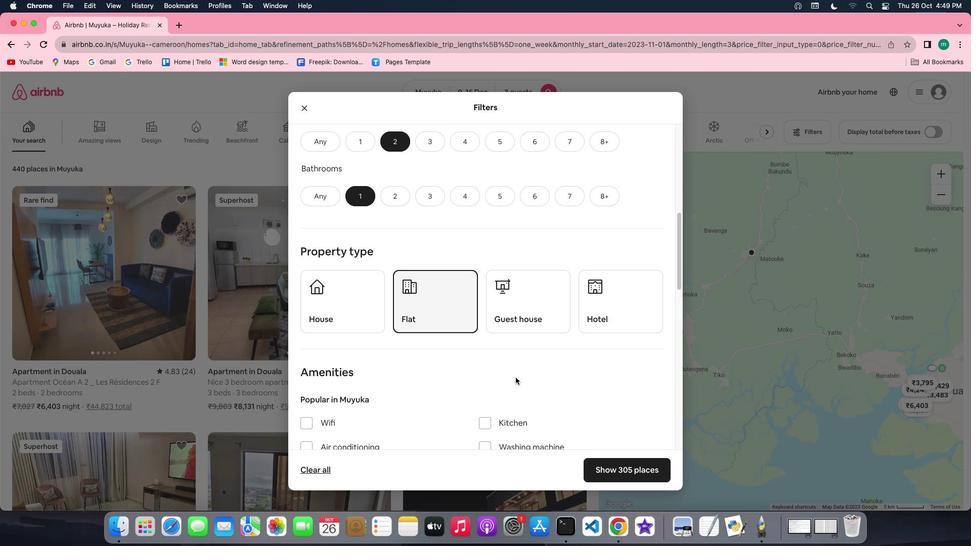 
Action: Mouse scrolled (516, 378) with delta (0, 0)
Screenshot: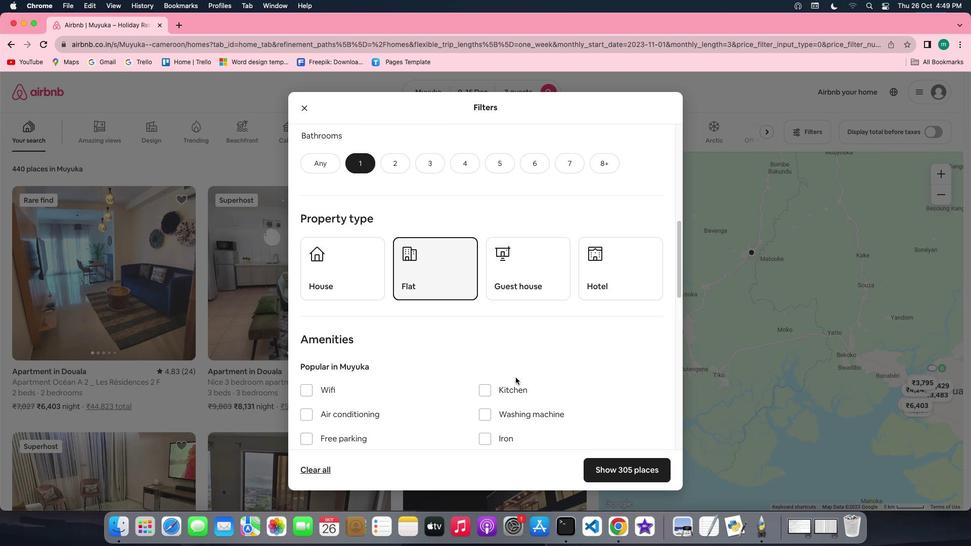 
Action: Mouse scrolled (516, 378) with delta (0, 0)
Screenshot: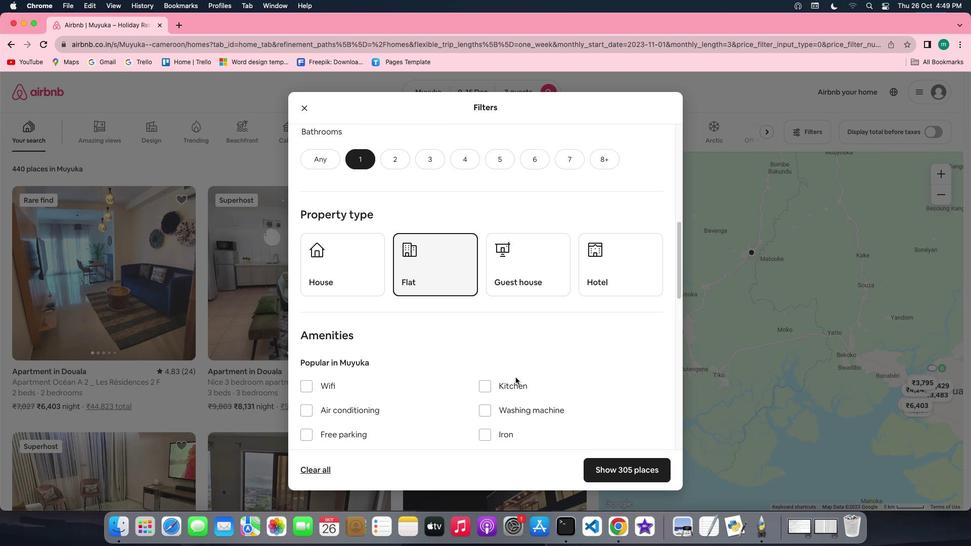 
Action: Mouse scrolled (516, 378) with delta (0, 0)
Screenshot: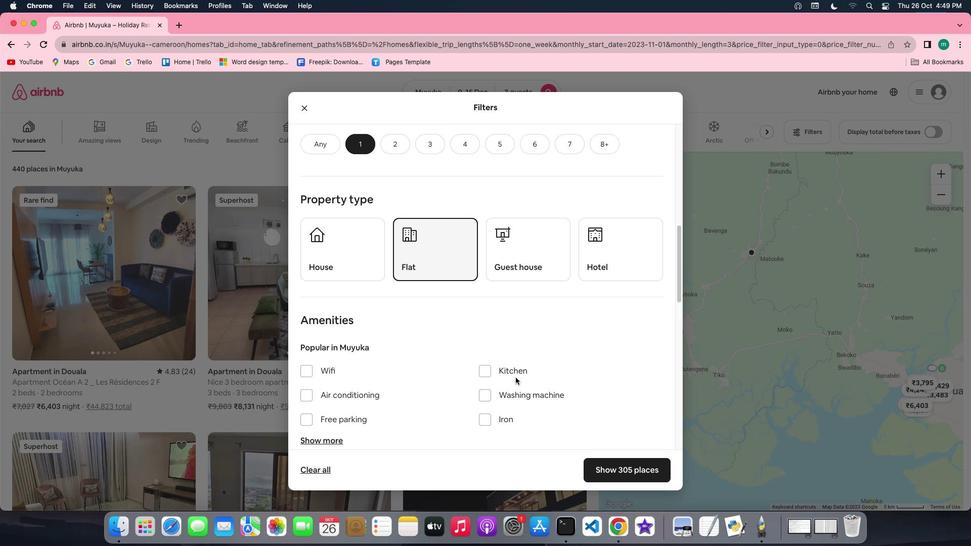 
Action: Mouse scrolled (516, 378) with delta (0, 0)
Screenshot: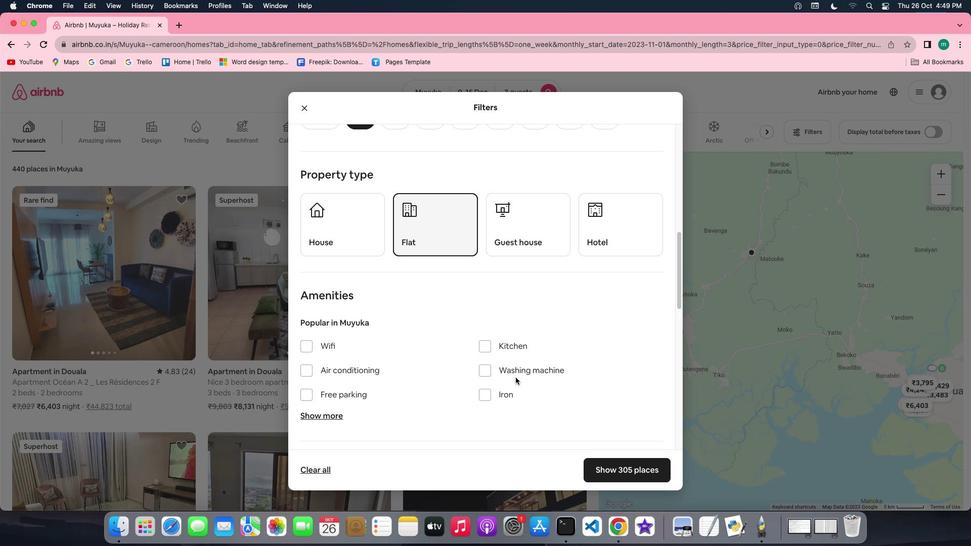 
Action: Mouse moved to (557, 402)
Screenshot: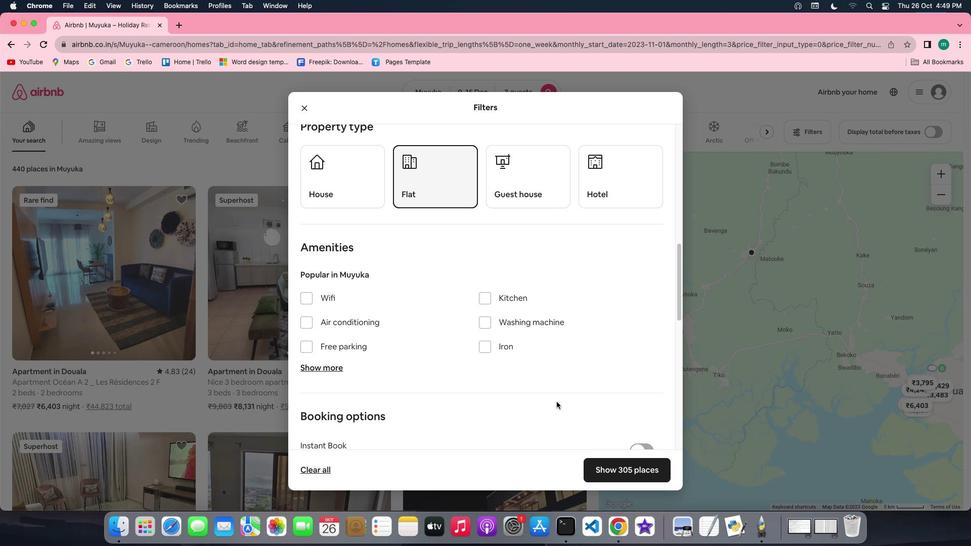 
Action: Mouse scrolled (557, 402) with delta (0, 0)
Screenshot: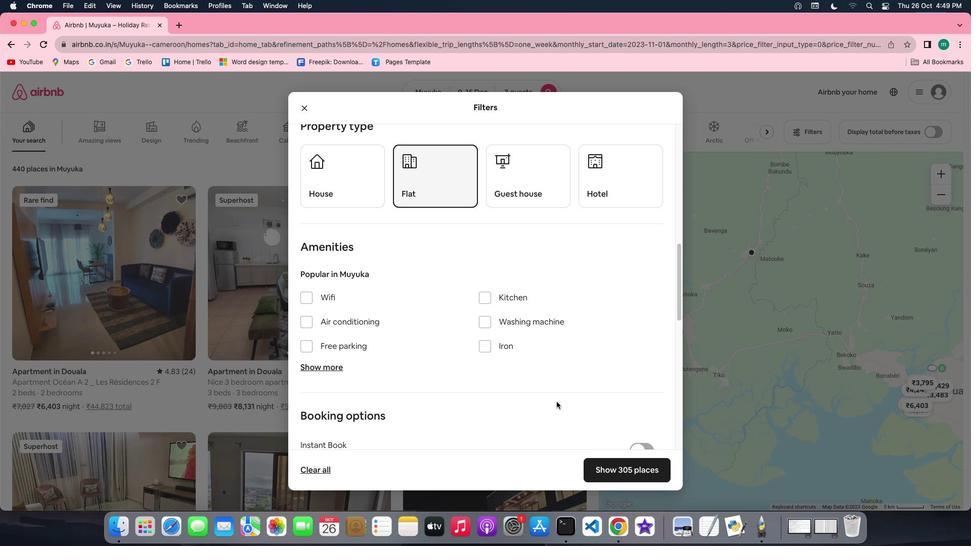 
Action: Mouse scrolled (557, 402) with delta (0, 0)
Screenshot: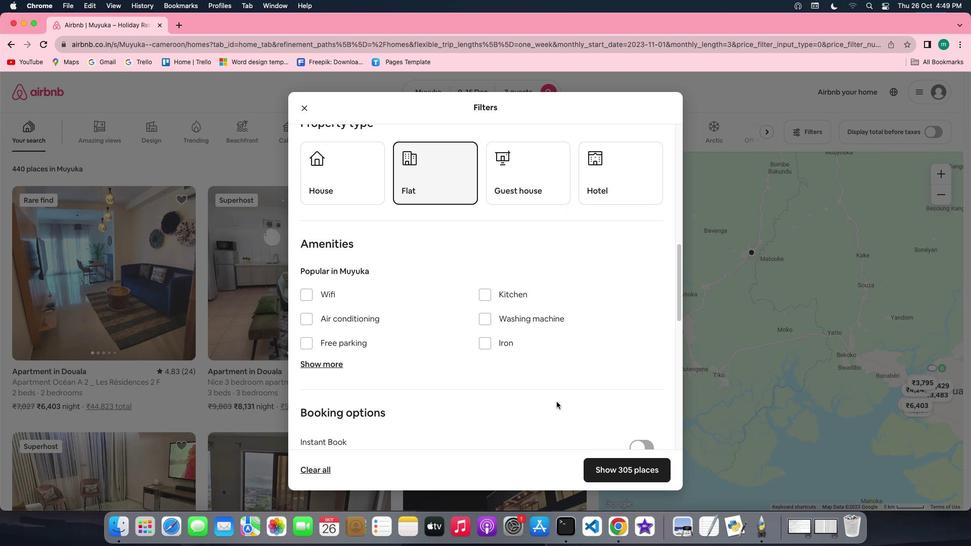 
Action: Mouse scrolled (557, 402) with delta (0, 0)
Screenshot: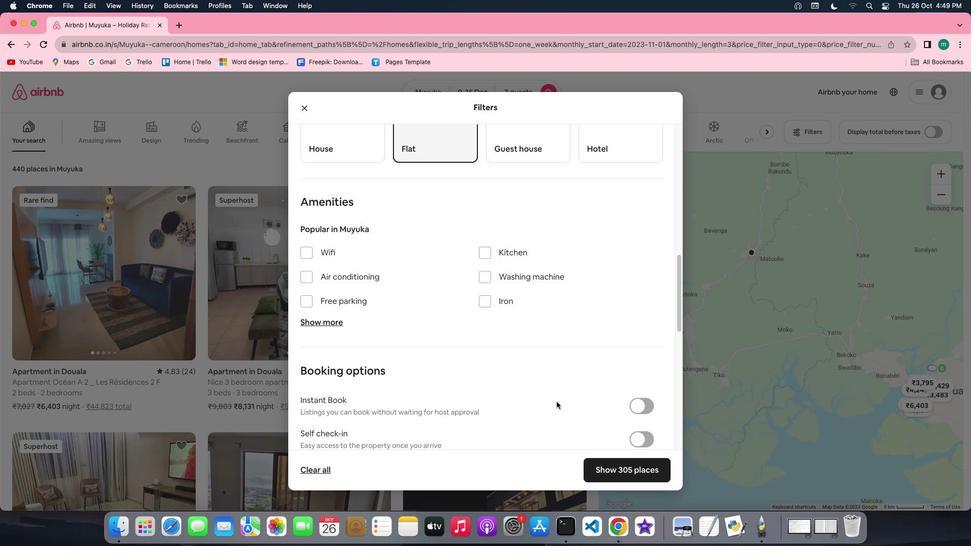 
Action: Mouse scrolled (557, 402) with delta (0, -1)
Screenshot: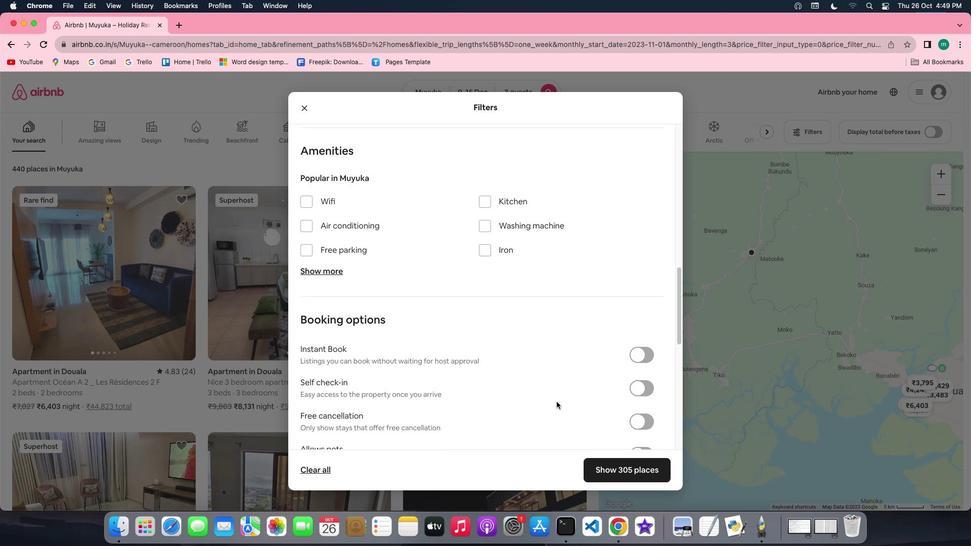 
Action: Mouse scrolled (557, 402) with delta (0, -1)
Screenshot: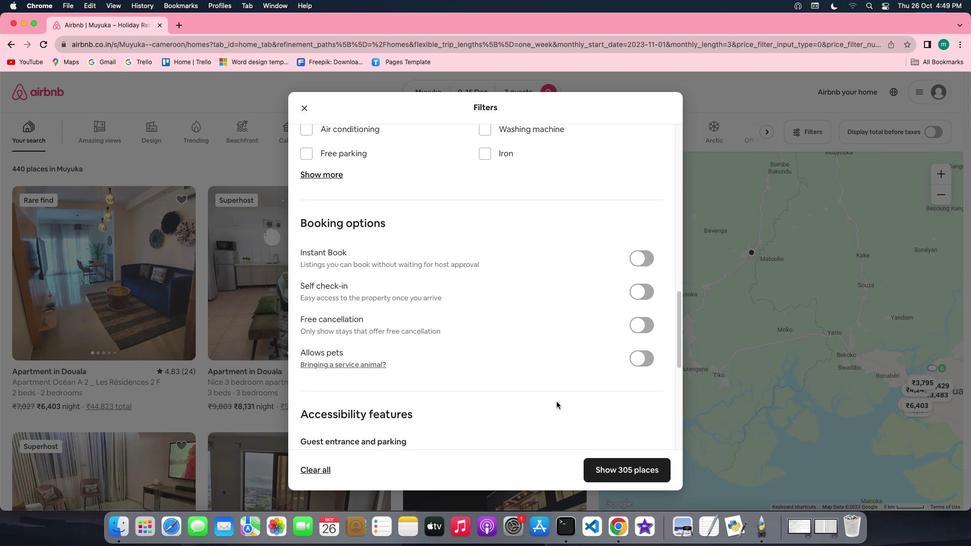 
Action: Mouse moved to (549, 387)
Screenshot: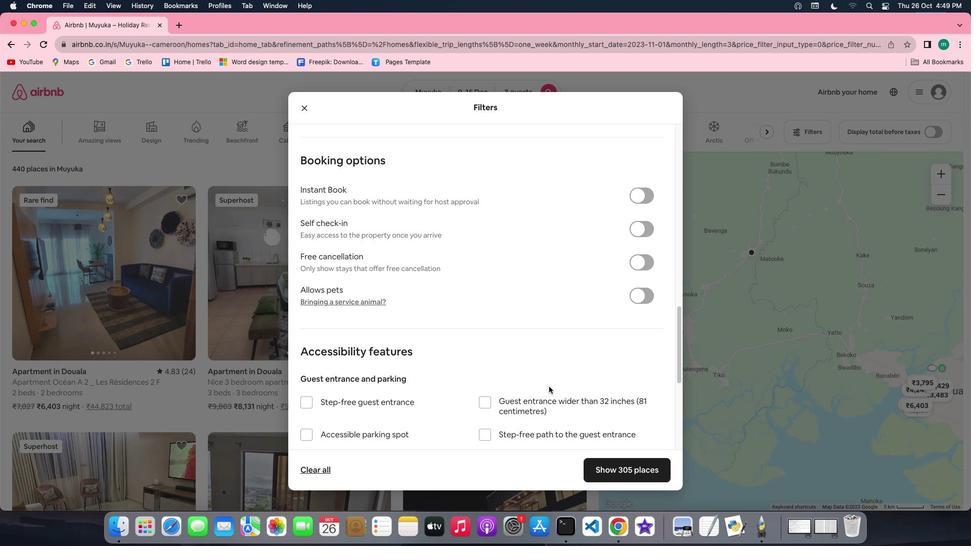 
Action: Mouse scrolled (549, 387) with delta (0, 0)
Screenshot: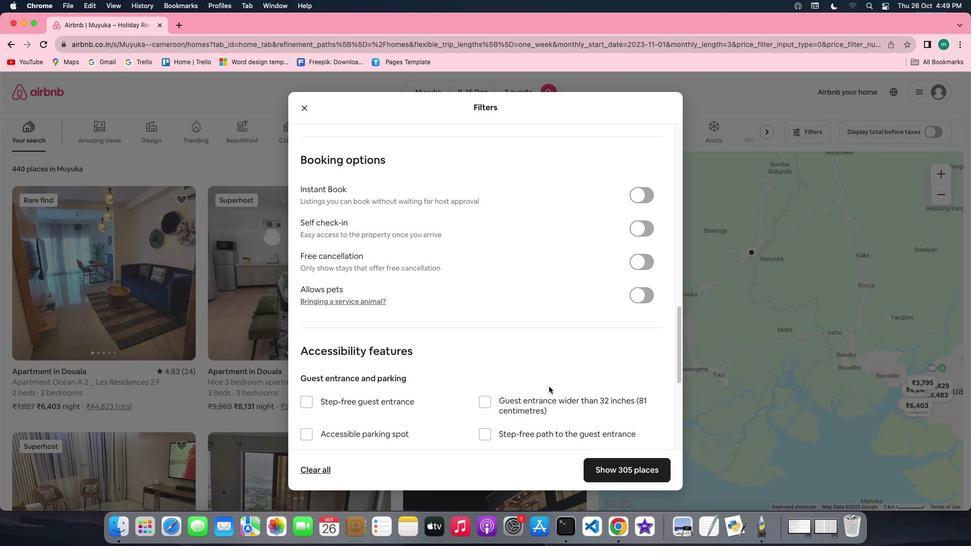 
Action: Mouse scrolled (549, 387) with delta (0, 0)
Screenshot: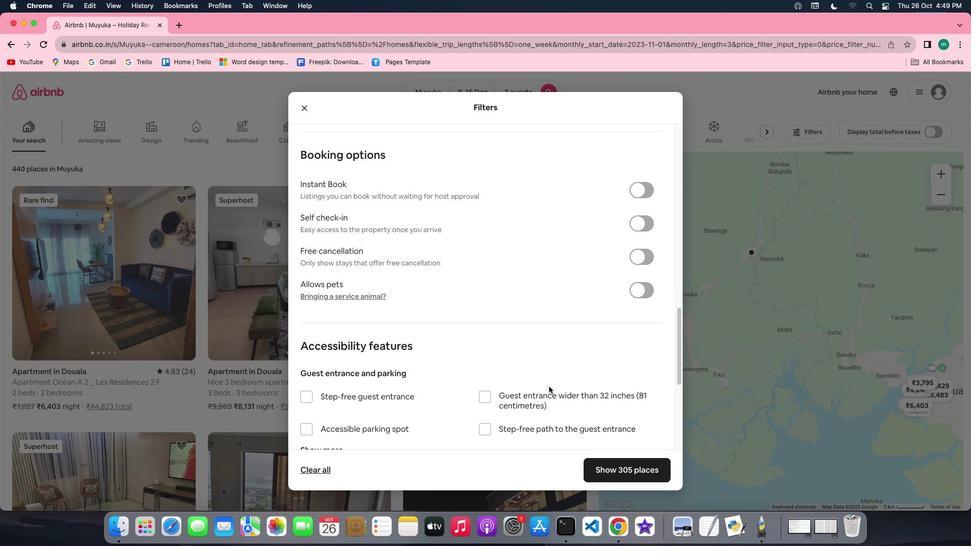 
Action: Mouse scrolled (549, 387) with delta (0, 0)
Screenshot: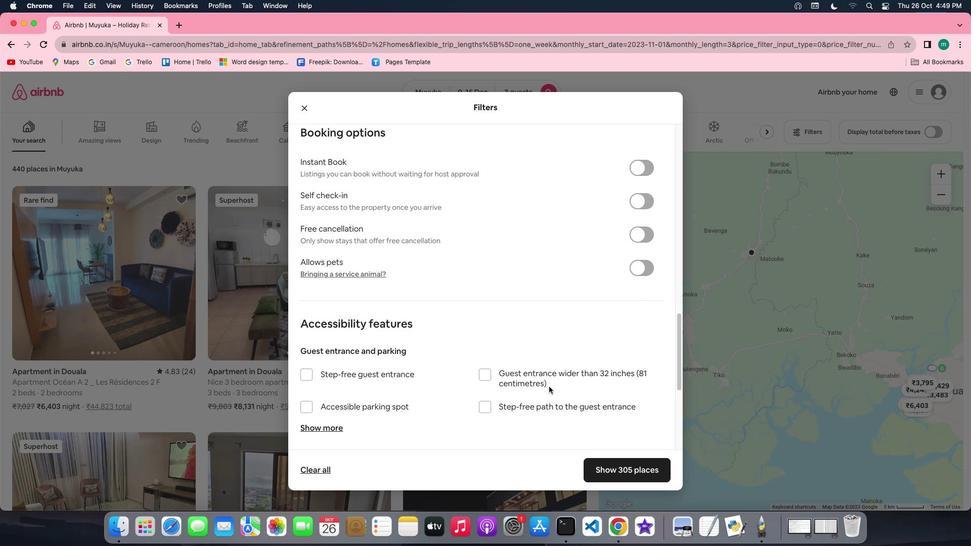 
Action: Mouse scrolled (549, 387) with delta (0, 0)
Screenshot: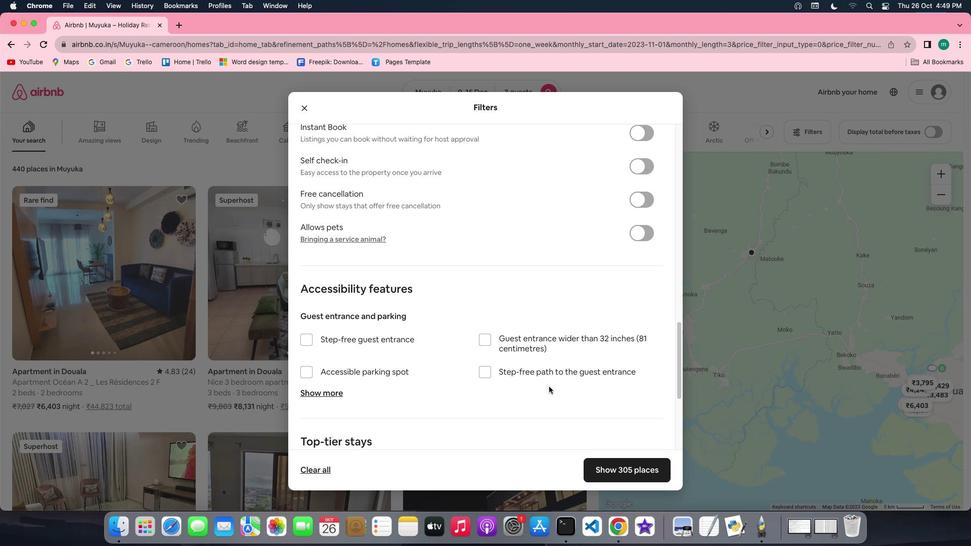 
Action: Mouse scrolled (549, 387) with delta (0, 0)
Screenshot: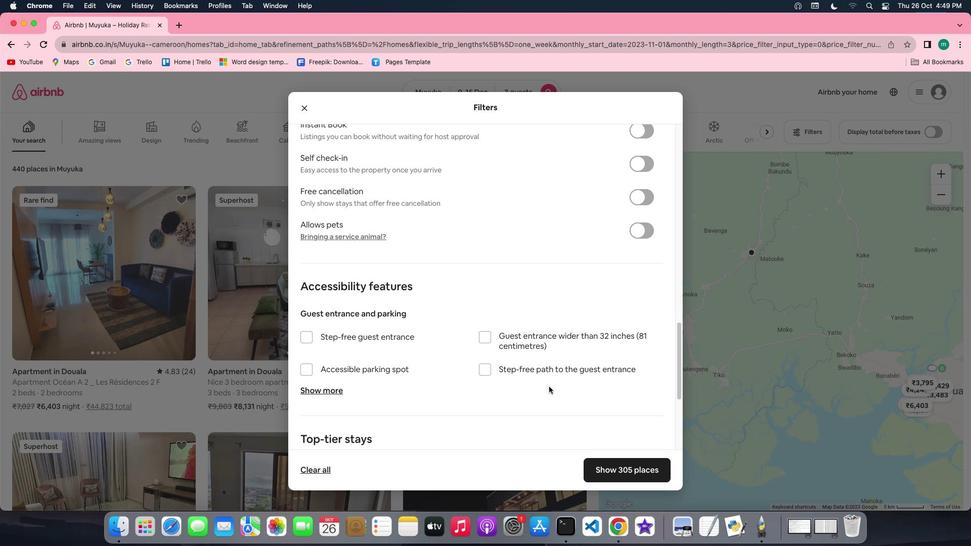 
Action: Mouse scrolled (549, 387) with delta (0, 0)
Screenshot: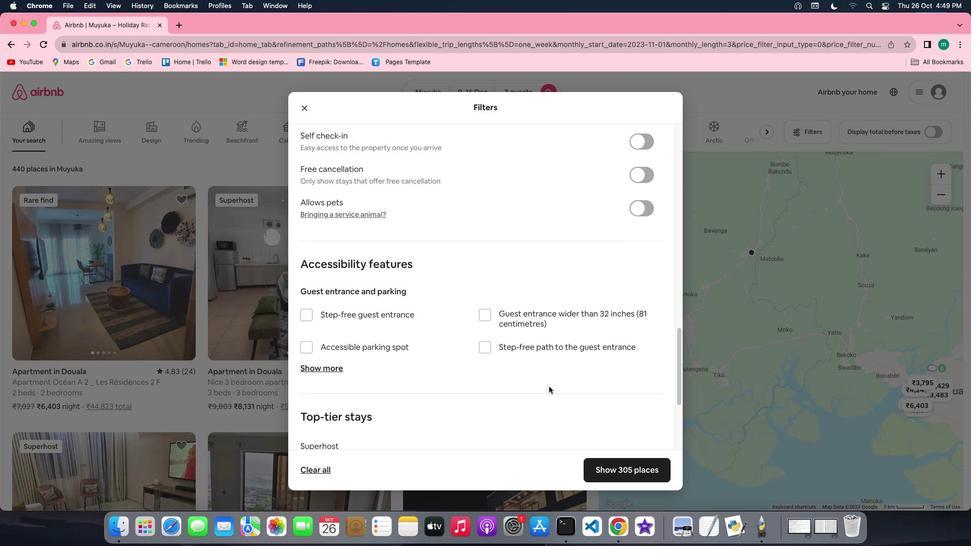 
Action: Mouse scrolled (549, 387) with delta (0, 0)
Screenshot: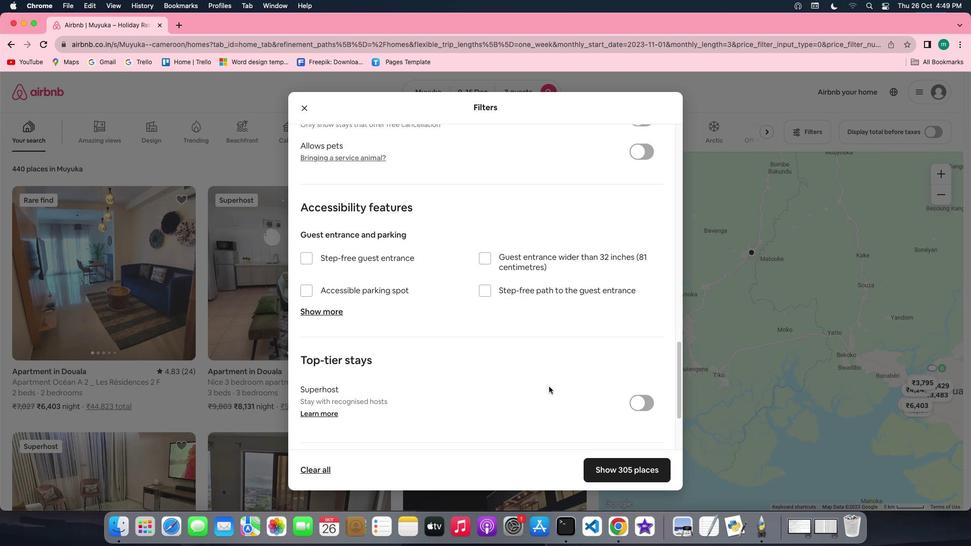 
Action: Mouse scrolled (549, 387) with delta (0, 0)
Screenshot: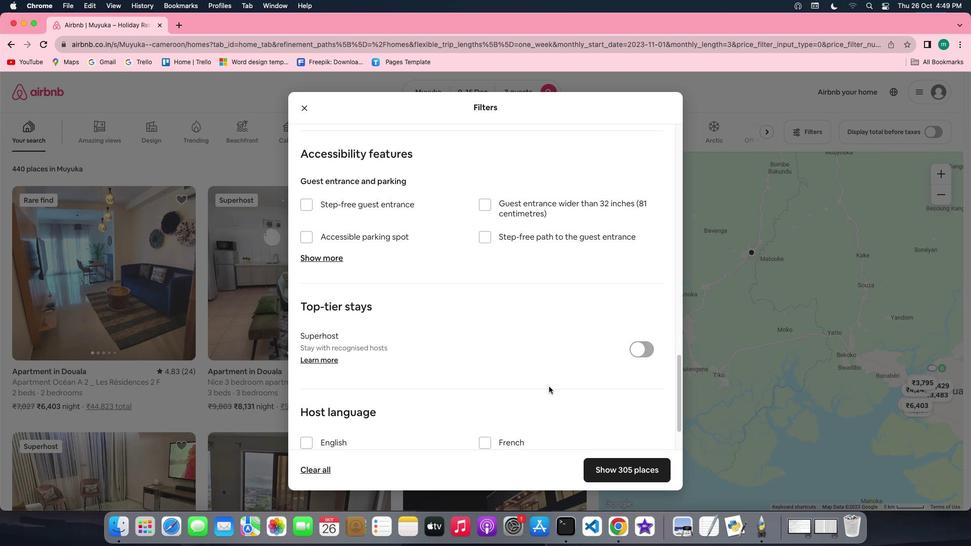
Action: Mouse scrolled (549, 387) with delta (0, 0)
Screenshot: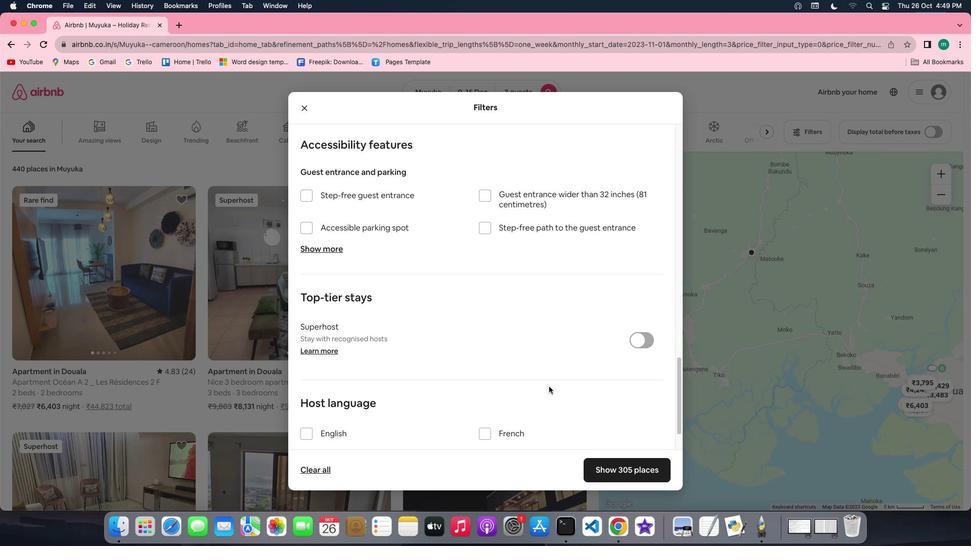 
Action: Mouse scrolled (549, 387) with delta (0, 0)
Screenshot: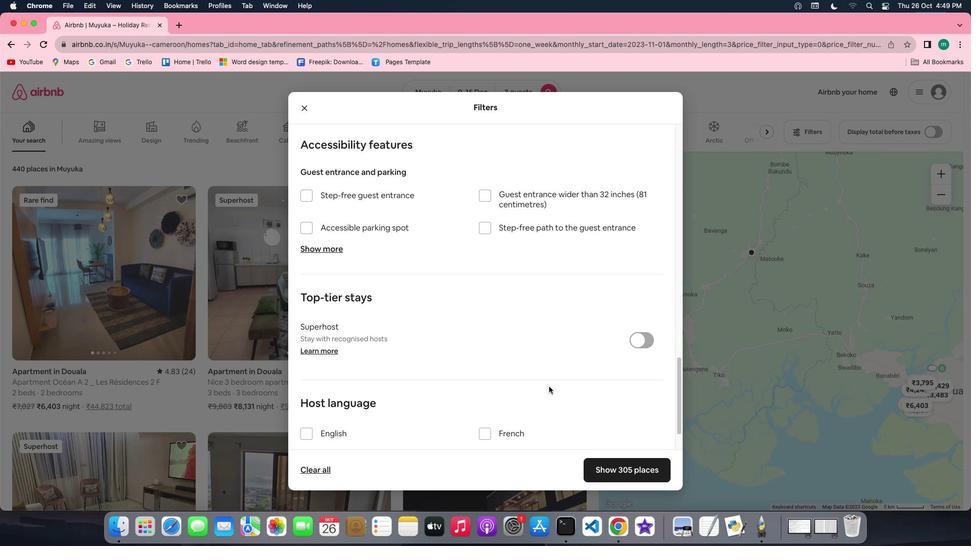 
Action: Mouse scrolled (549, 387) with delta (0, -1)
Screenshot: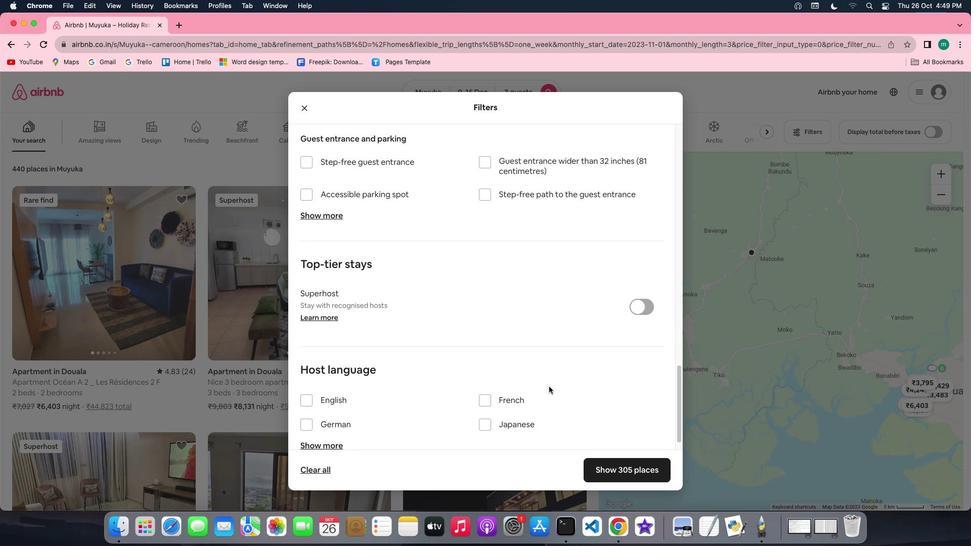 
Action: Mouse scrolled (549, 387) with delta (0, 0)
Screenshot: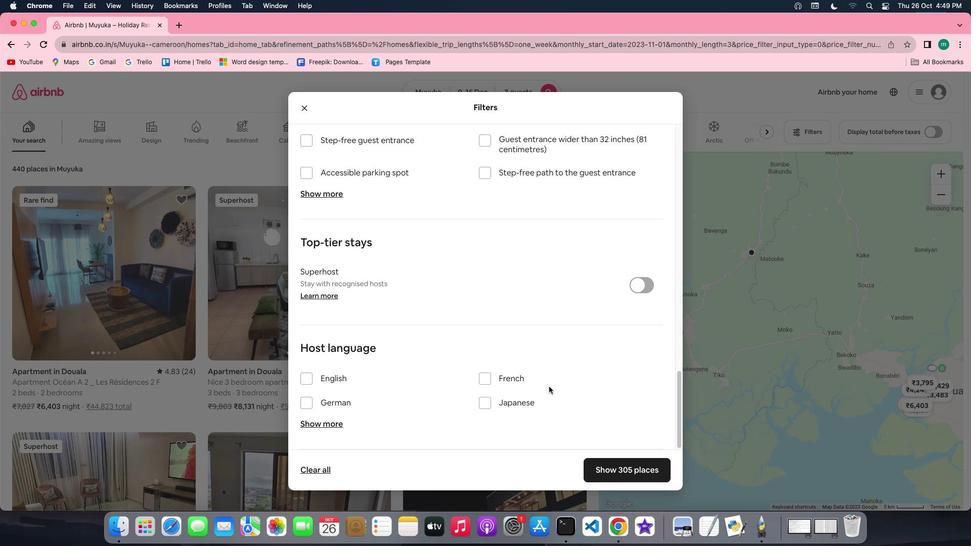 
Action: Mouse scrolled (549, 387) with delta (0, 0)
Screenshot: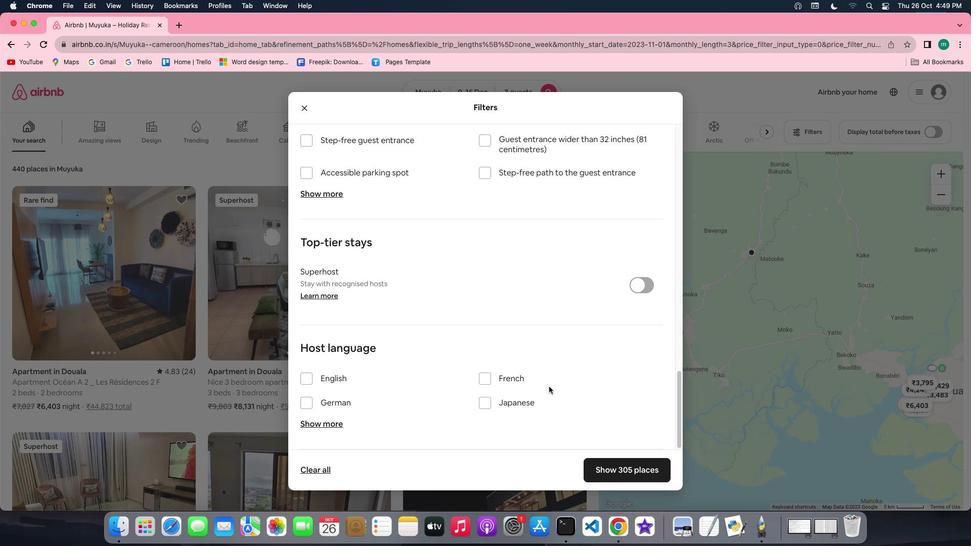 
Action: Mouse scrolled (549, 387) with delta (0, 0)
Screenshot: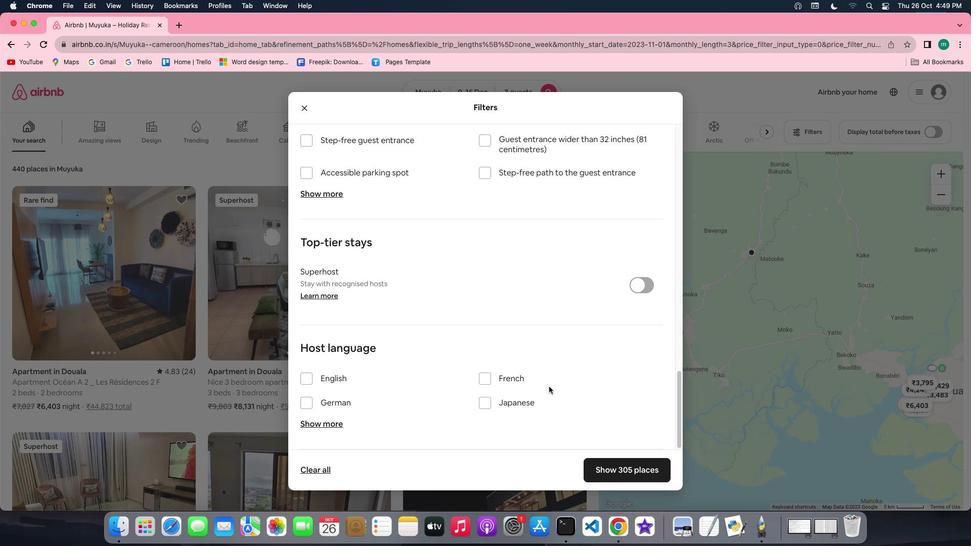
Action: Mouse scrolled (549, 387) with delta (0, -1)
Screenshot: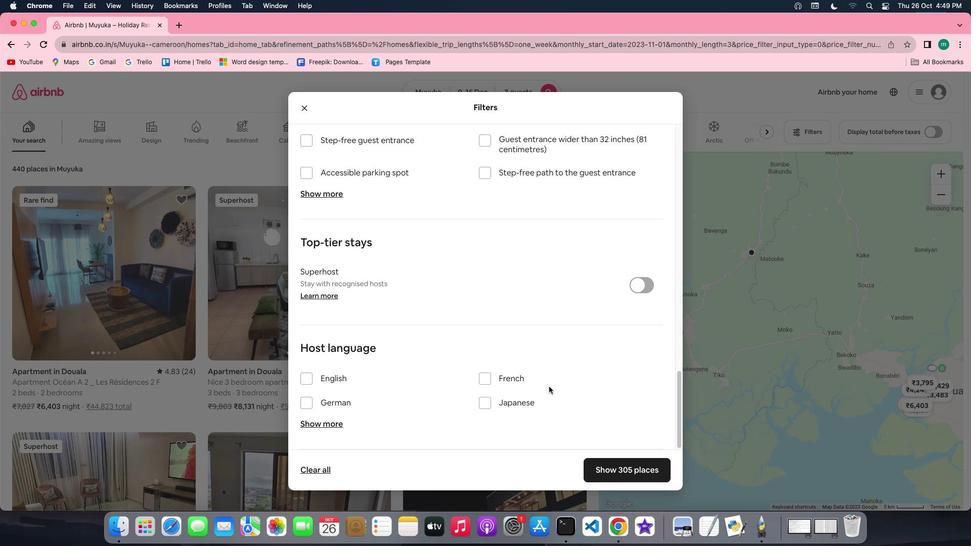 
Action: Mouse moved to (650, 474)
Screenshot: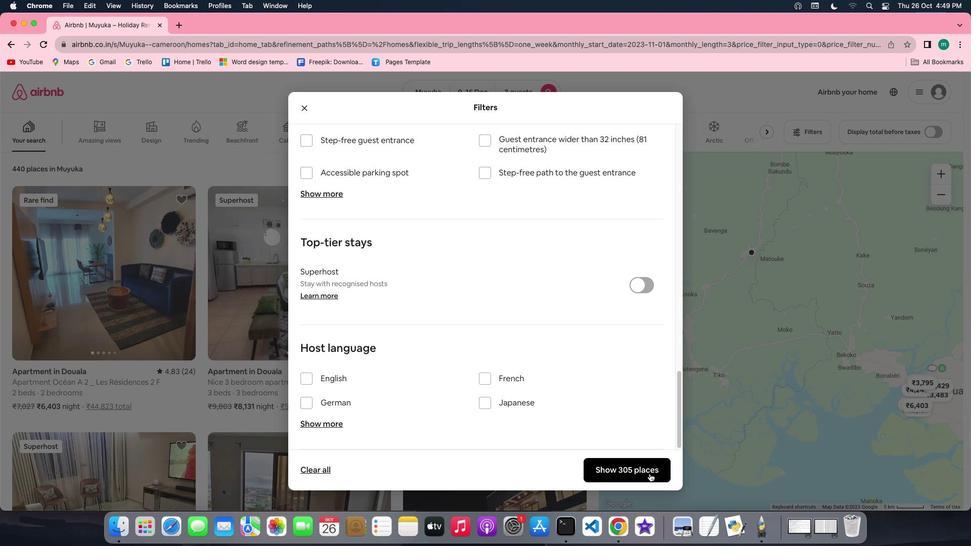 
Action: Mouse pressed left at (650, 474)
Screenshot: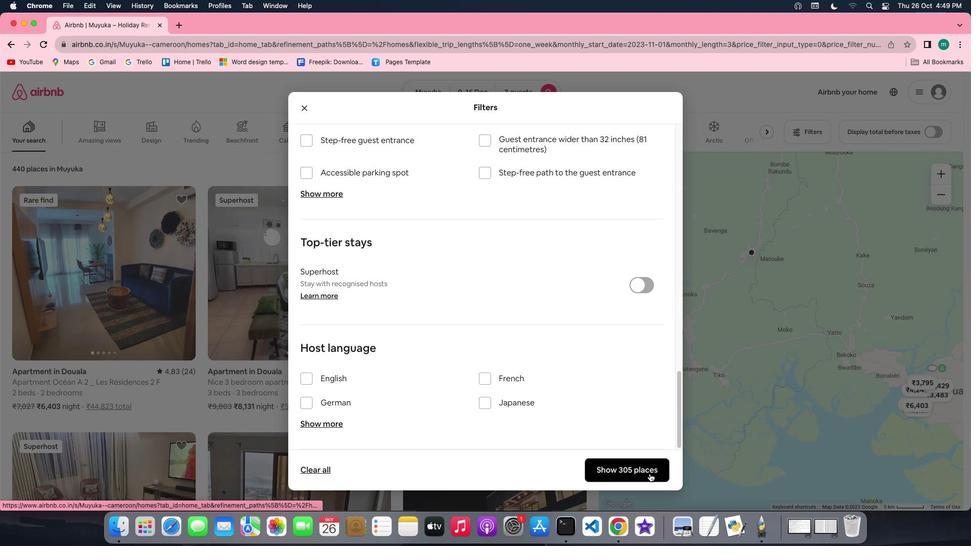 
Action: Mouse moved to (125, 275)
Screenshot: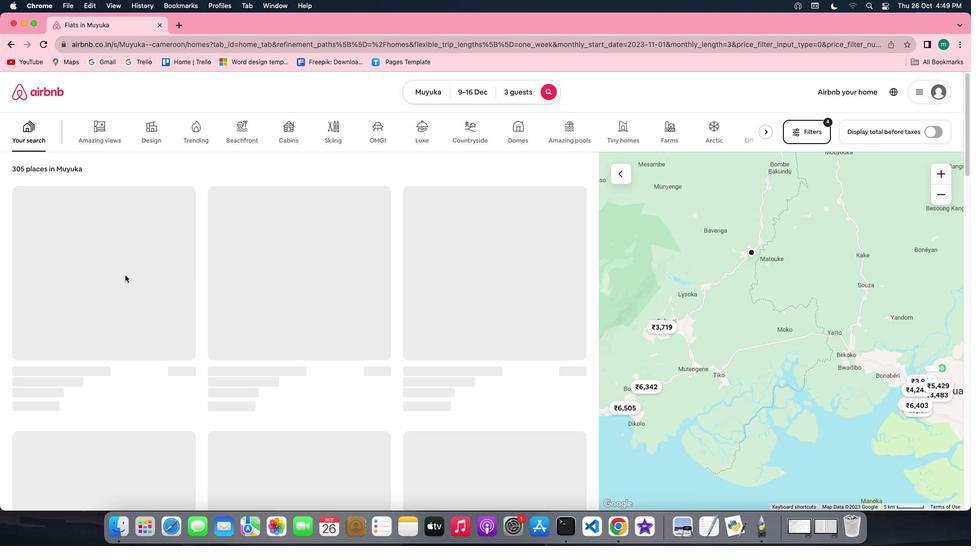 
Action: Mouse pressed left at (125, 275)
Screenshot: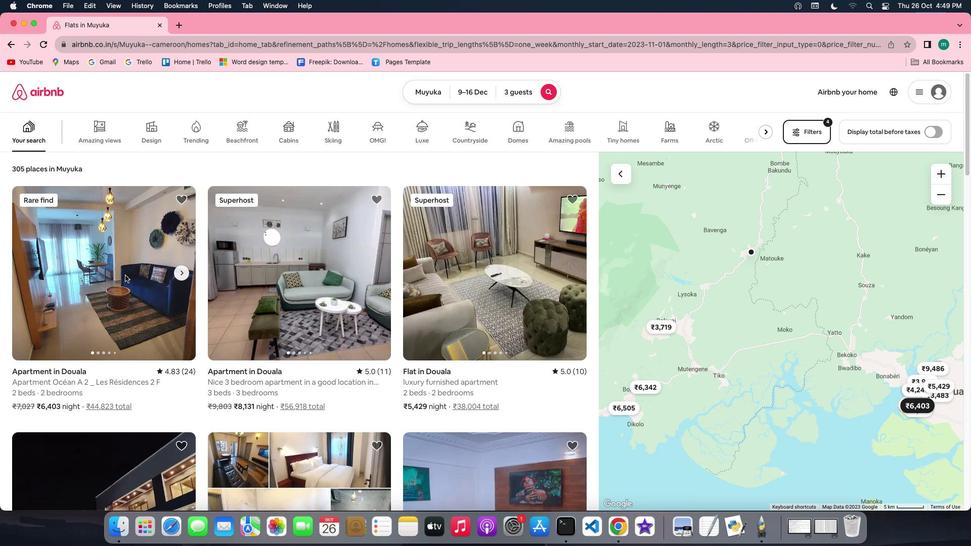 
Action: Mouse moved to (728, 381)
Screenshot: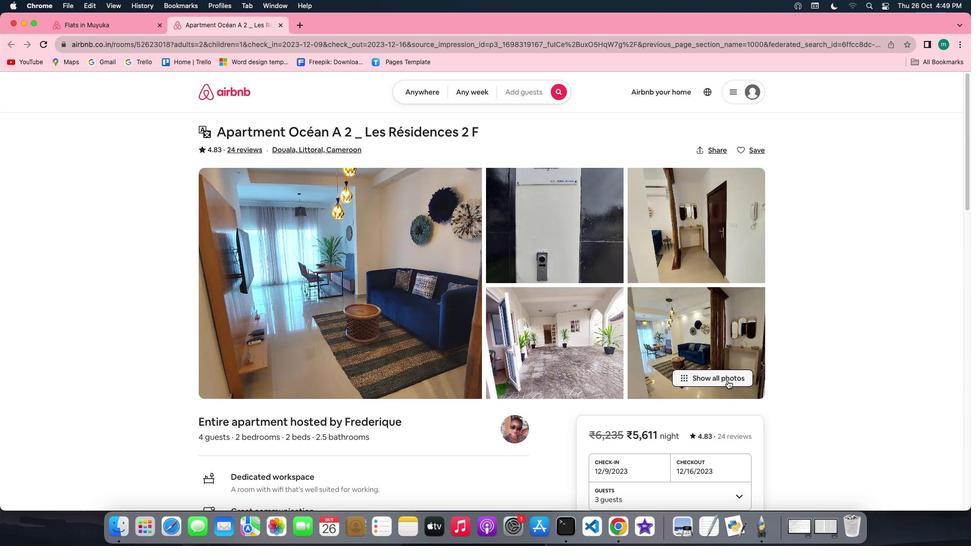
Action: Mouse pressed left at (728, 381)
Screenshot: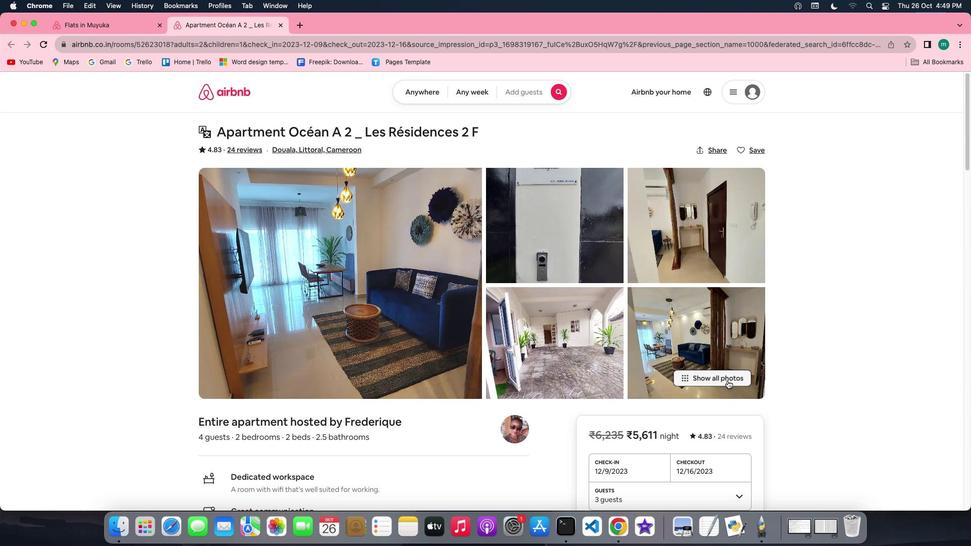 
Action: Mouse moved to (544, 391)
Screenshot: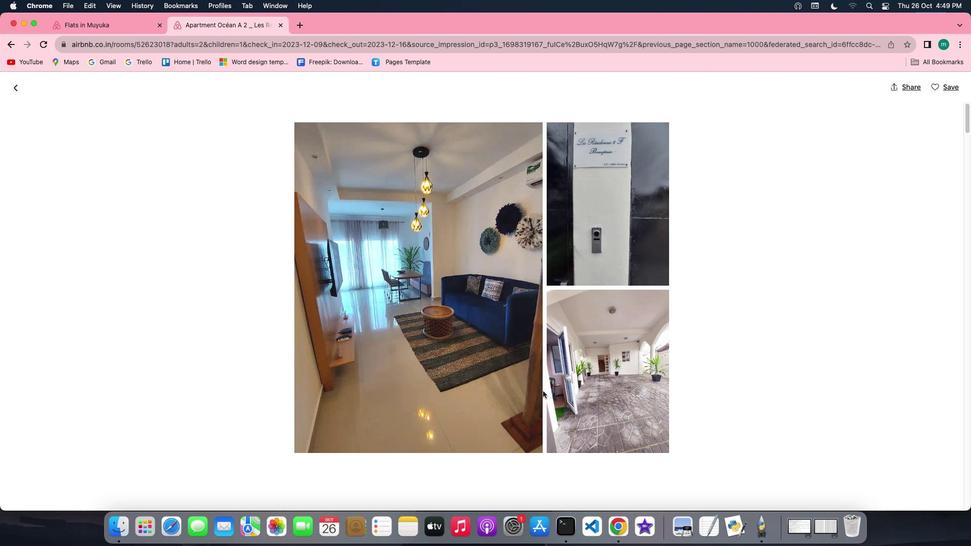 
Action: Mouse scrolled (544, 391) with delta (0, 0)
Screenshot: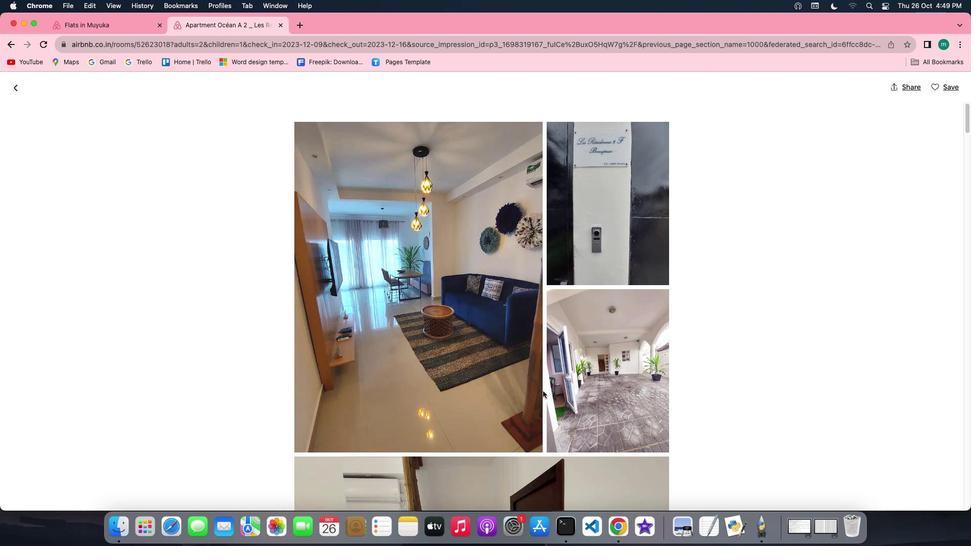 
Action: Mouse scrolled (544, 391) with delta (0, 0)
Screenshot: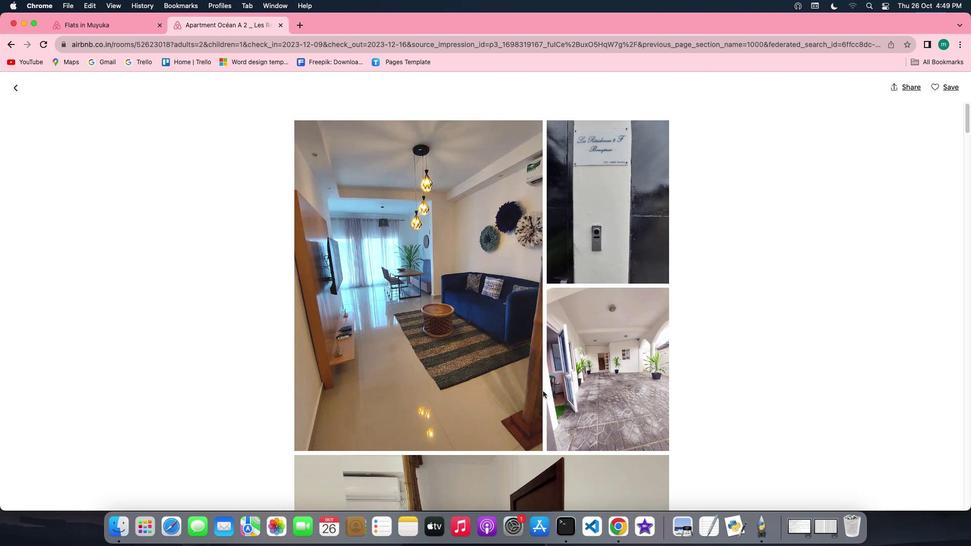 
Action: Mouse scrolled (544, 391) with delta (0, 0)
Screenshot: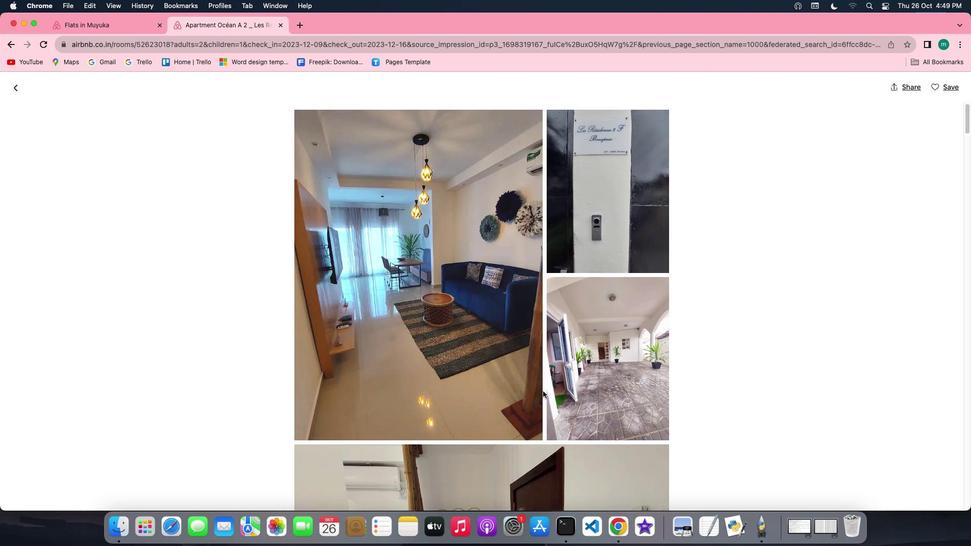 
Action: Mouse scrolled (544, 391) with delta (0, 0)
Screenshot: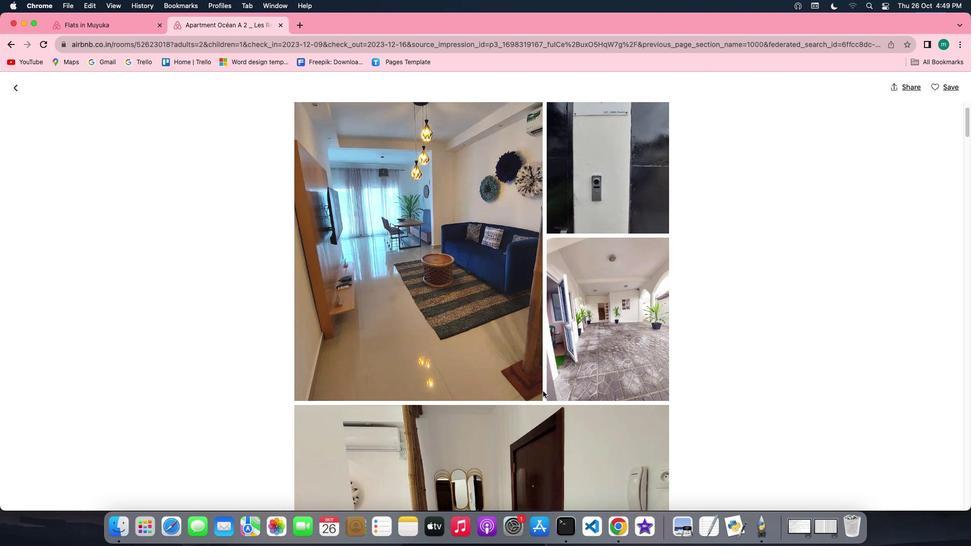 
Action: Mouse scrolled (544, 391) with delta (0, 0)
Screenshot: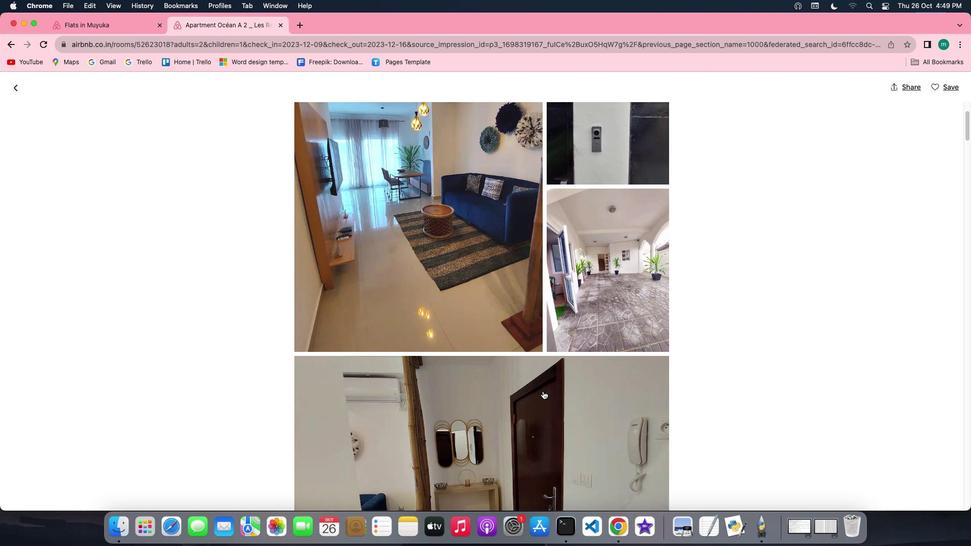 
Action: Mouse scrolled (544, 391) with delta (0, 0)
Screenshot: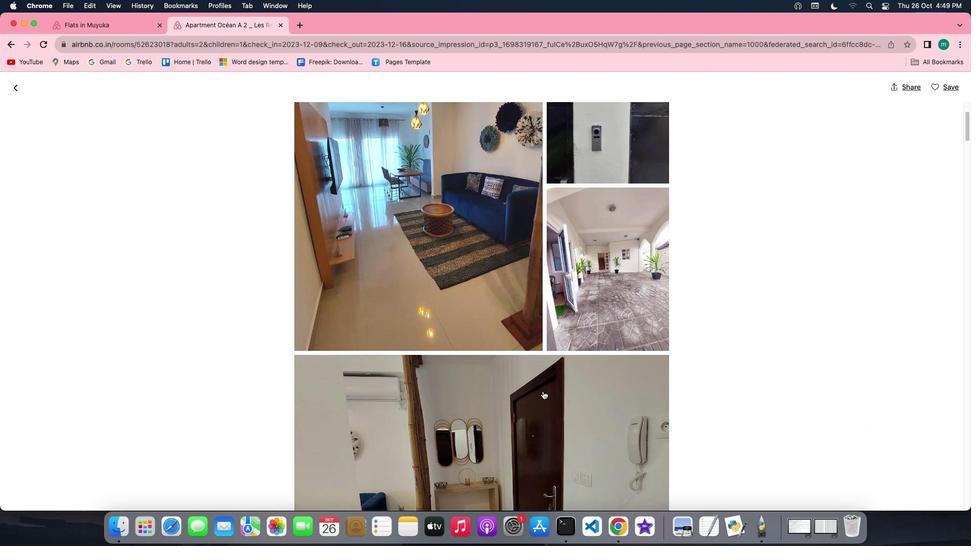 
Action: Mouse scrolled (544, 391) with delta (0, 0)
Screenshot: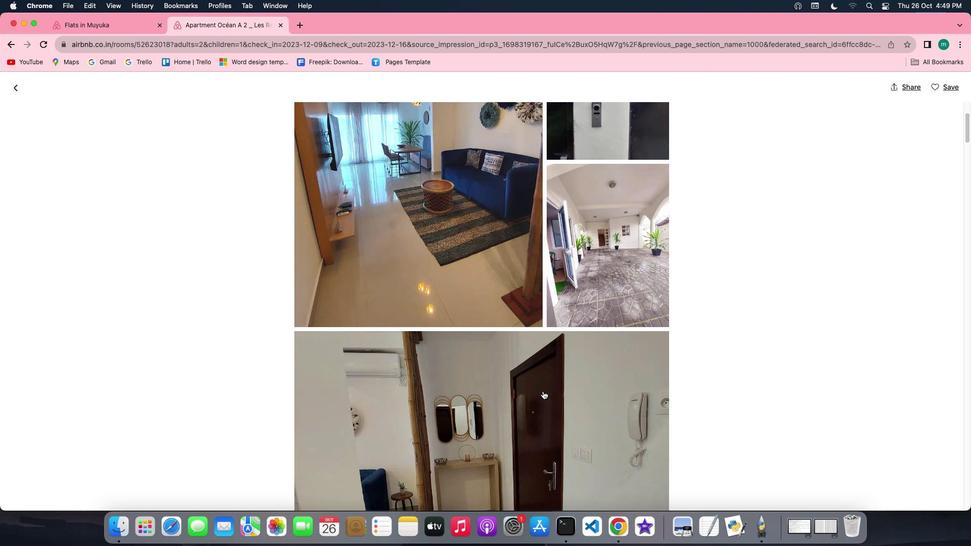 
Action: Mouse scrolled (544, 391) with delta (0, 0)
Screenshot: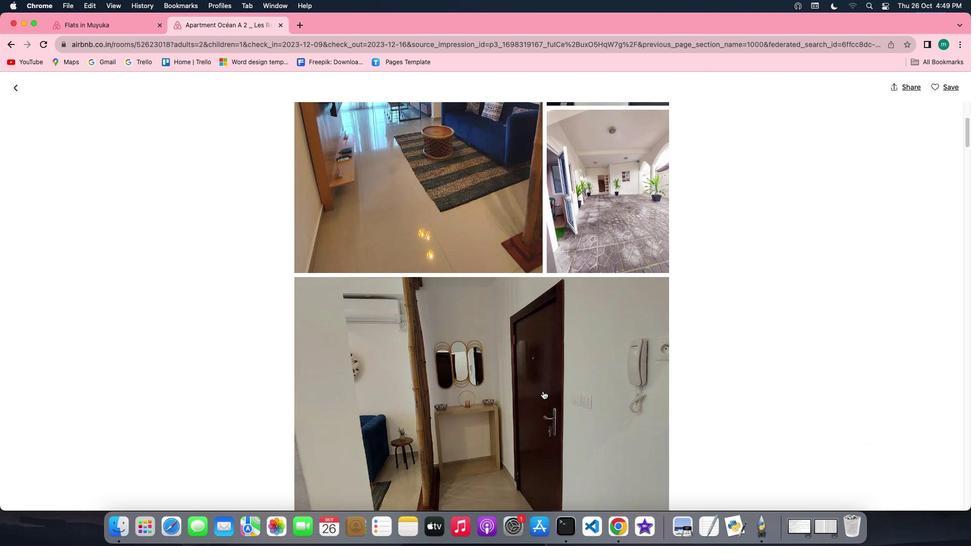 
Action: Mouse scrolled (544, 391) with delta (0, 0)
Screenshot: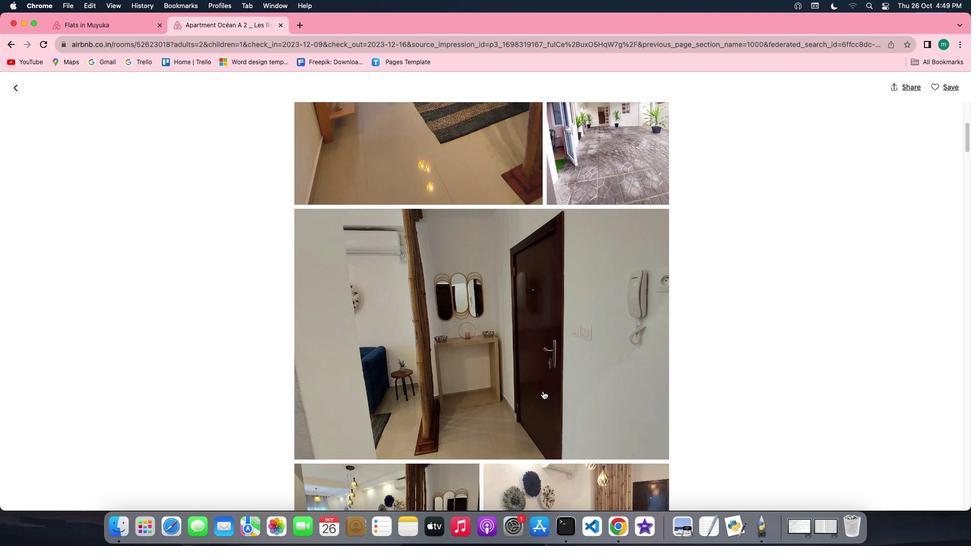
Action: Mouse scrolled (544, 391) with delta (0, 0)
Screenshot: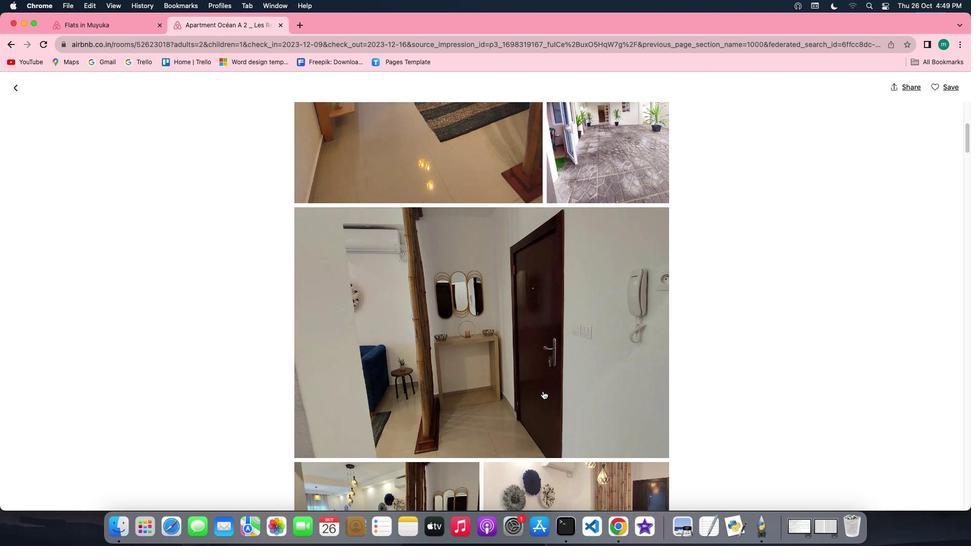 
Action: Mouse scrolled (544, 391) with delta (0, 0)
Screenshot: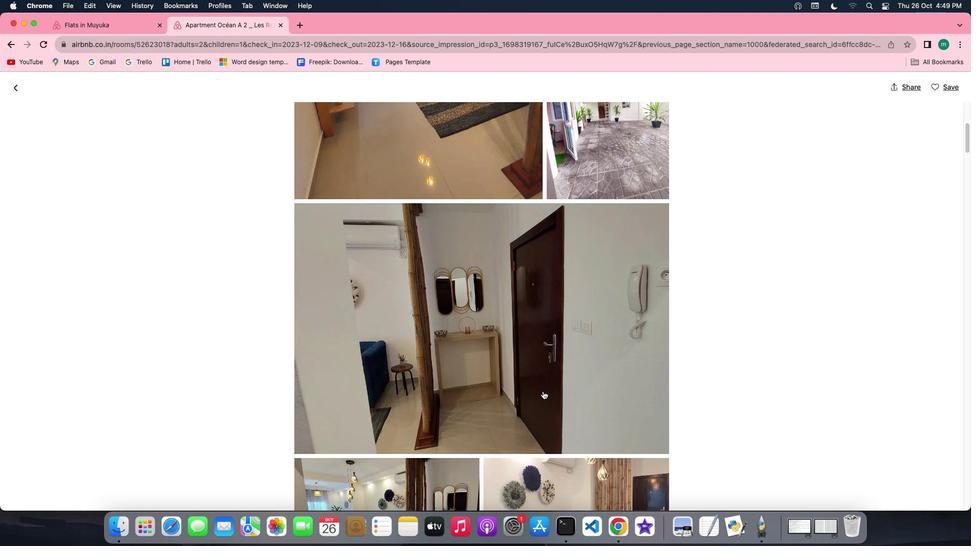 
Action: Mouse scrolled (544, 391) with delta (0, 0)
Screenshot: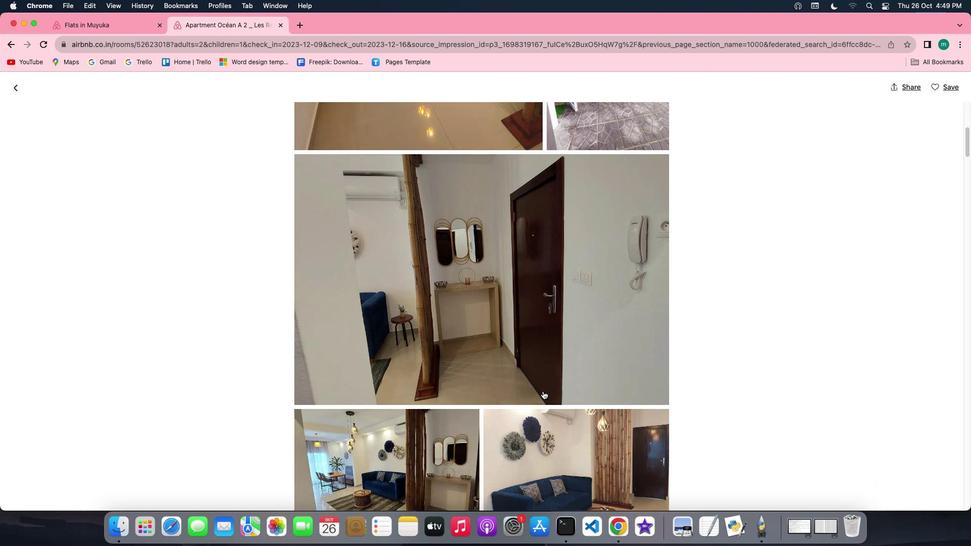 
Action: Mouse scrolled (544, 391) with delta (0, 0)
Screenshot: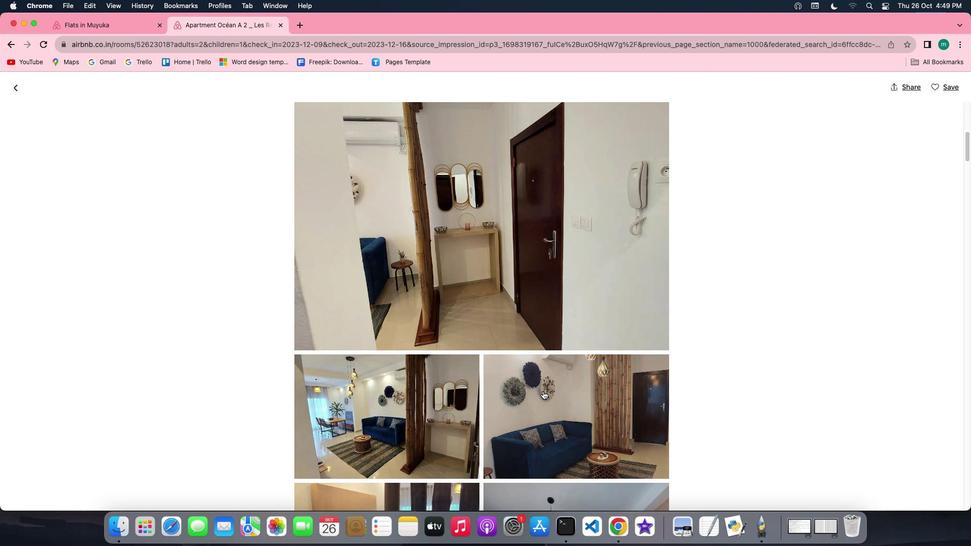 
Action: Mouse scrolled (544, 391) with delta (0, 0)
Screenshot: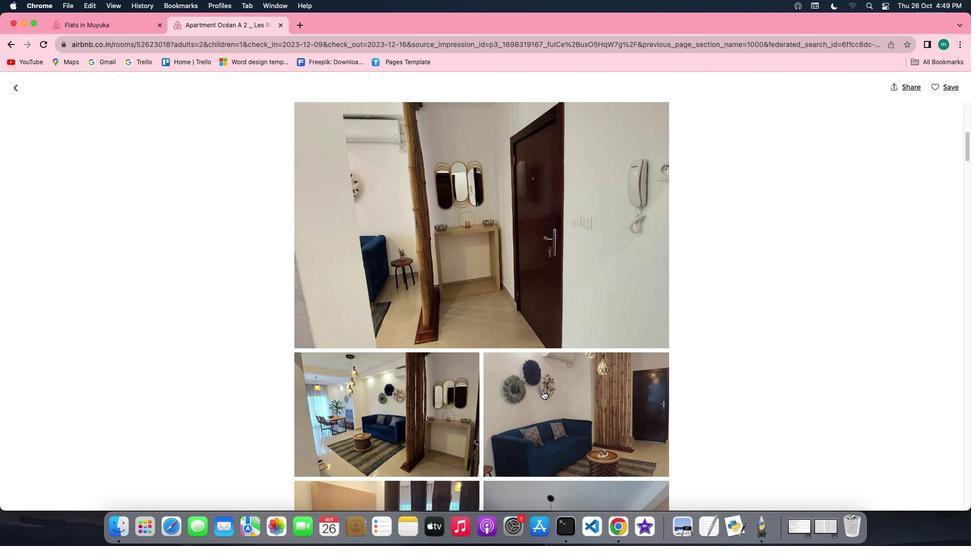 
Action: Mouse scrolled (544, 391) with delta (0, 0)
Screenshot: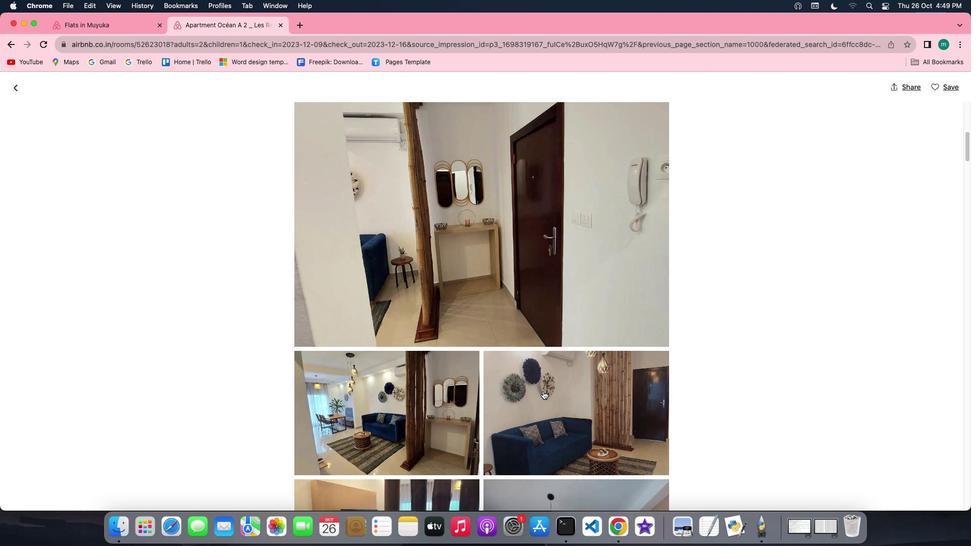 
Action: Mouse scrolled (544, 391) with delta (0, 0)
Screenshot: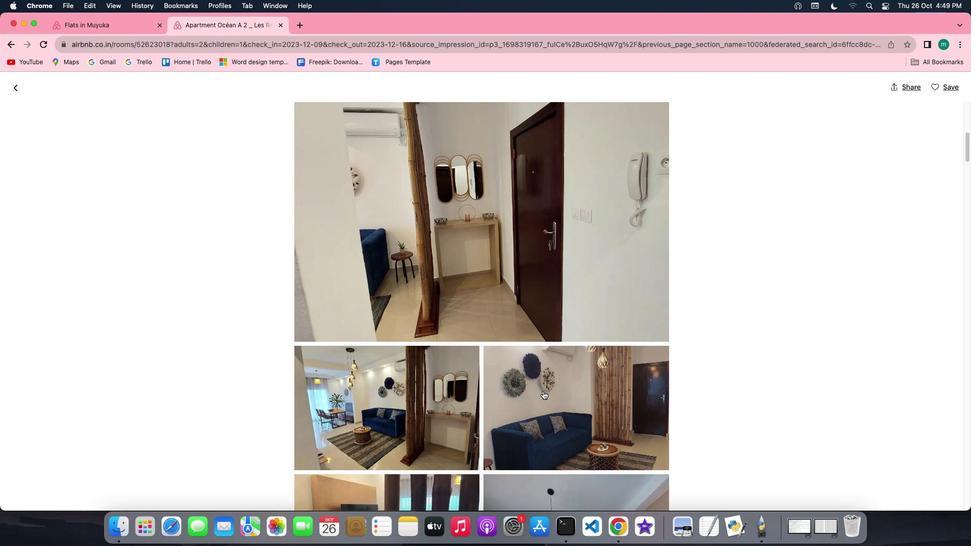 
Action: Mouse scrolled (544, 391) with delta (0, 0)
Screenshot: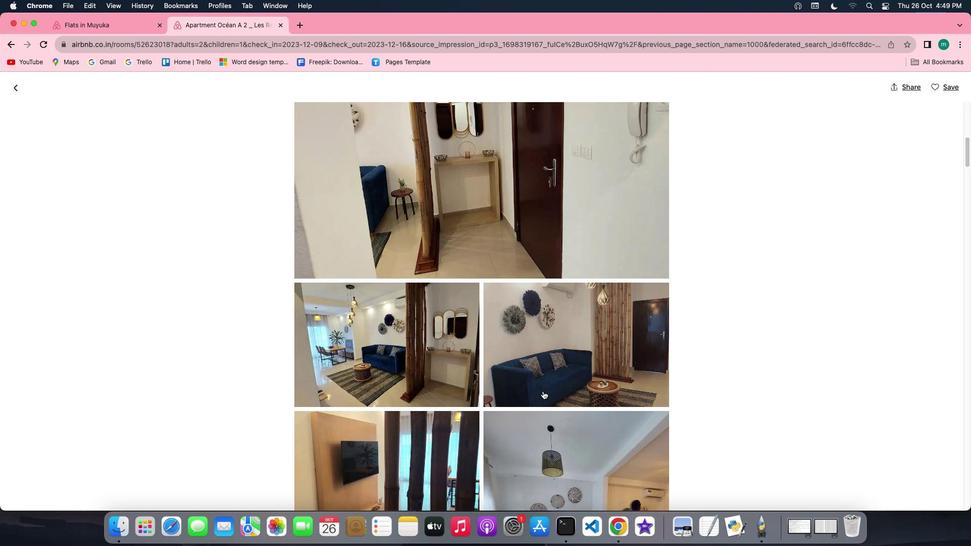 
Action: Mouse scrolled (544, 391) with delta (0, 0)
Screenshot: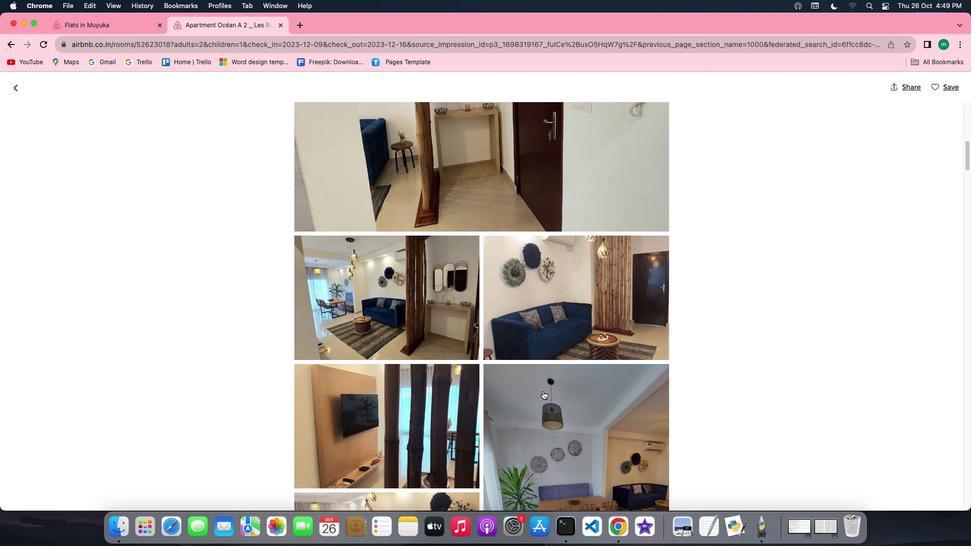 
Action: Mouse scrolled (544, 391) with delta (0, 0)
Screenshot: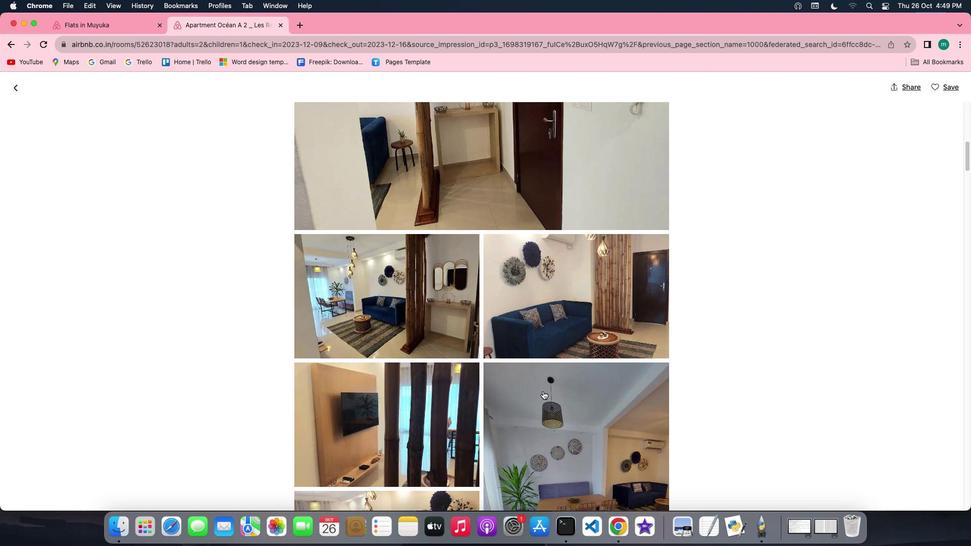 
Action: Mouse scrolled (544, 391) with delta (0, 0)
Screenshot: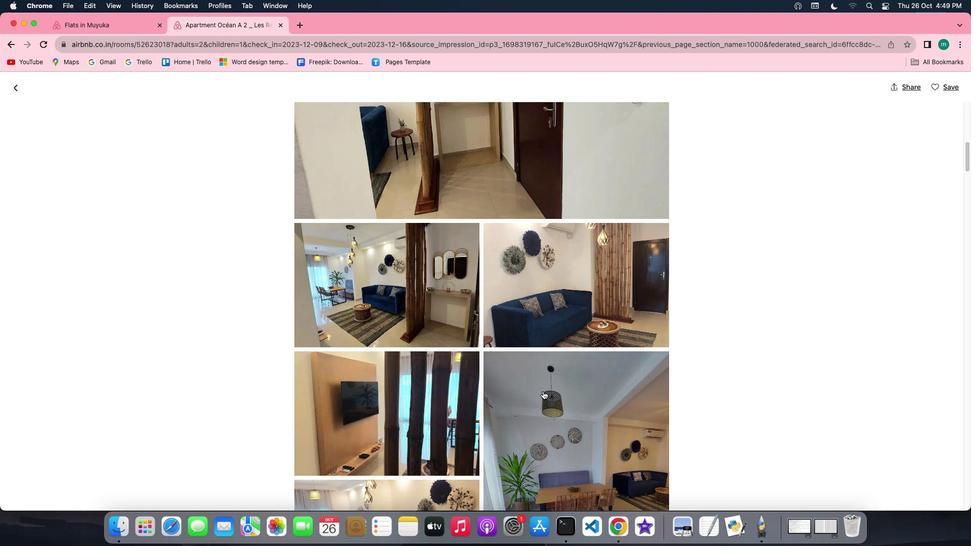 
Action: Mouse scrolled (544, 391) with delta (0, 0)
Screenshot: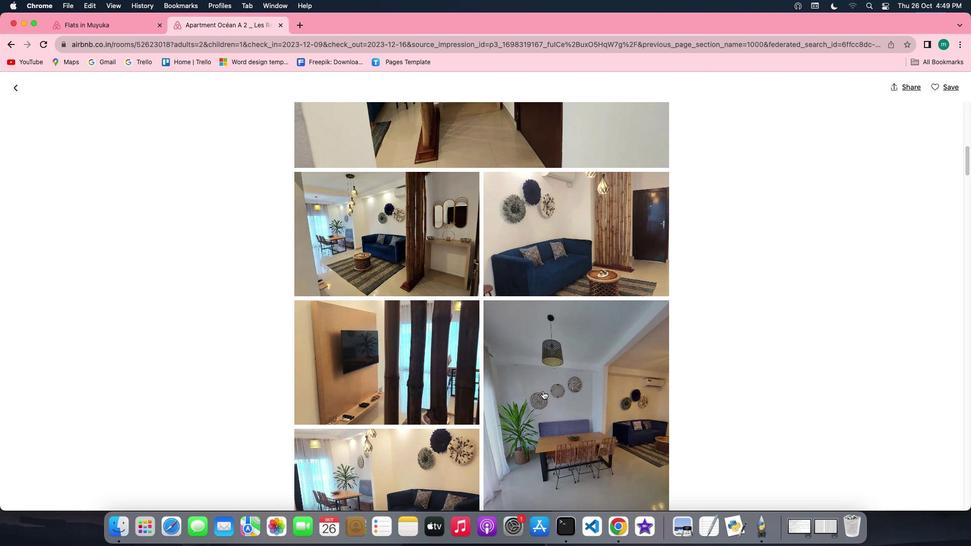 
Action: Mouse scrolled (544, 391) with delta (0, 0)
Screenshot: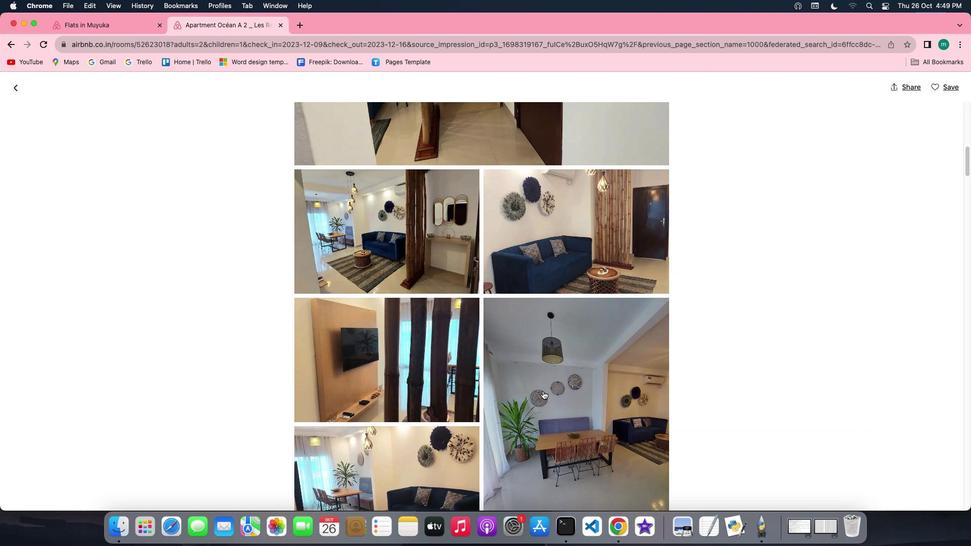 
Action: Mouse scrolled (544, 391) with delta (0, 0)
Screenshot: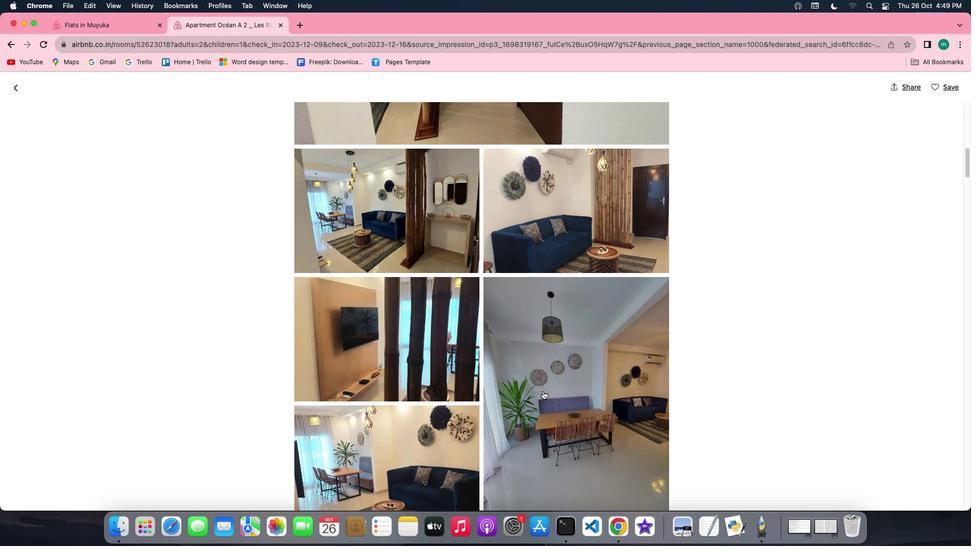 
Action: Mouse scrolled (544, 391) with delta (0, 0)
Screenshot: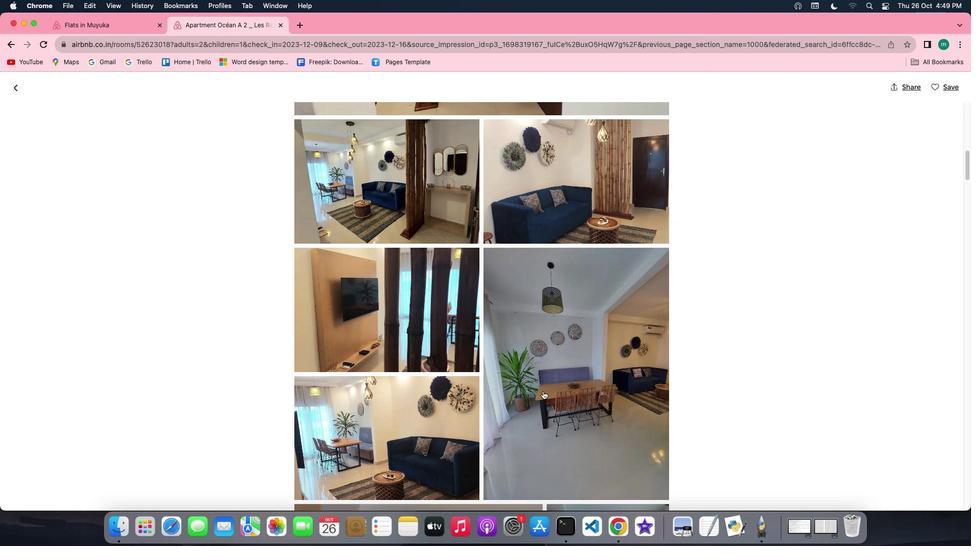 
Action: Mouse scrolled (544, 391) with delta (0, 0)
Screenshot: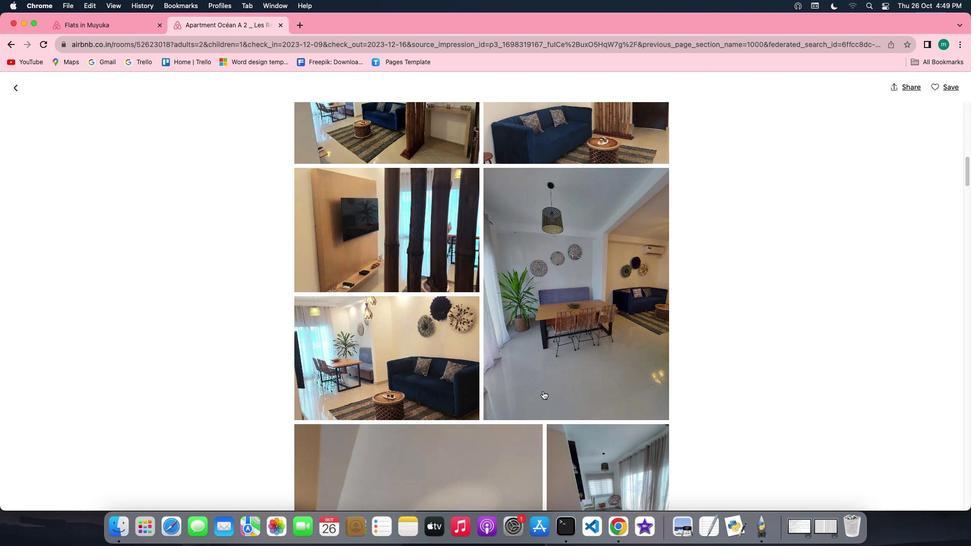 
Action: Mouse scrolled (544, 391) with delta (0, 0)
Screenshot: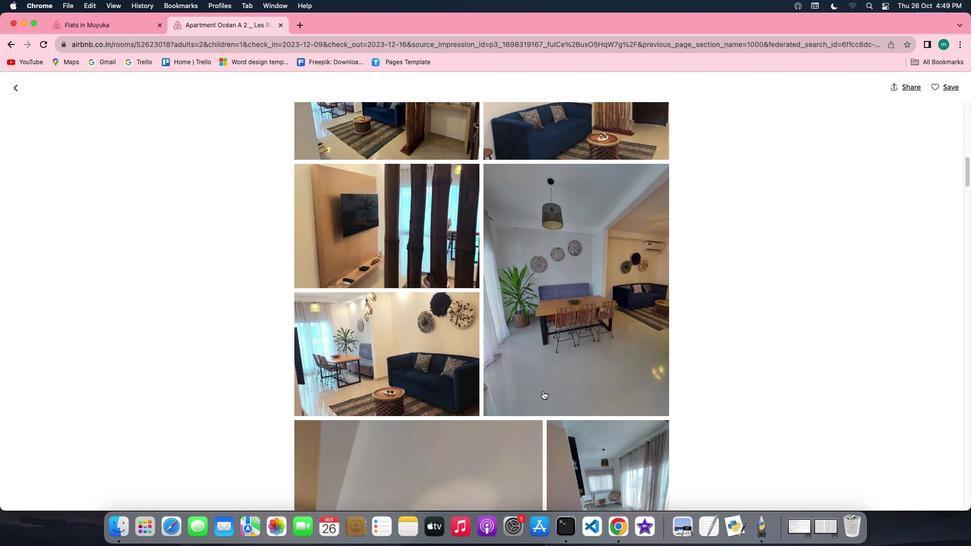 
Action: Mouse scrolled (544, 391) with delta (0, 0)
Screenshot: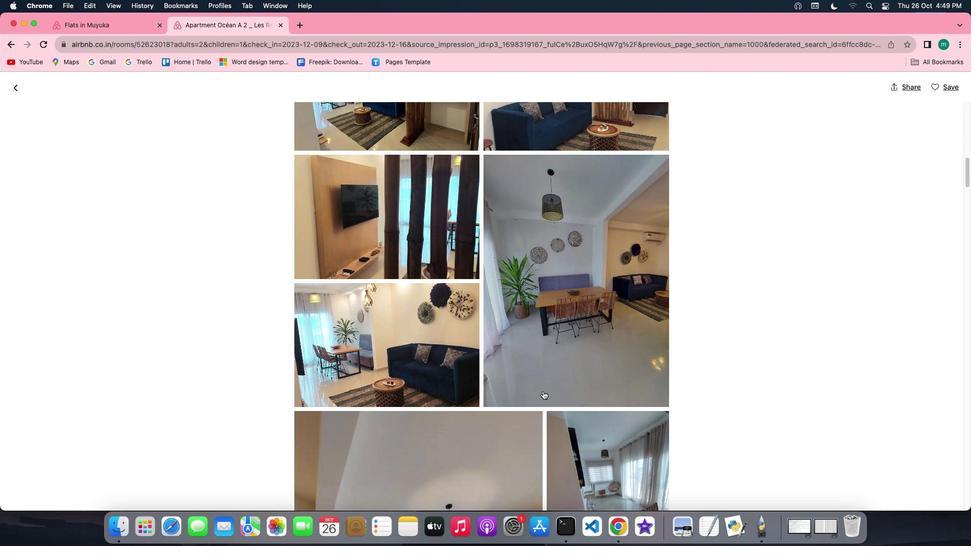 
Action: Mouse scrolled (544, 391) with delta (0, 0)
Screenshot: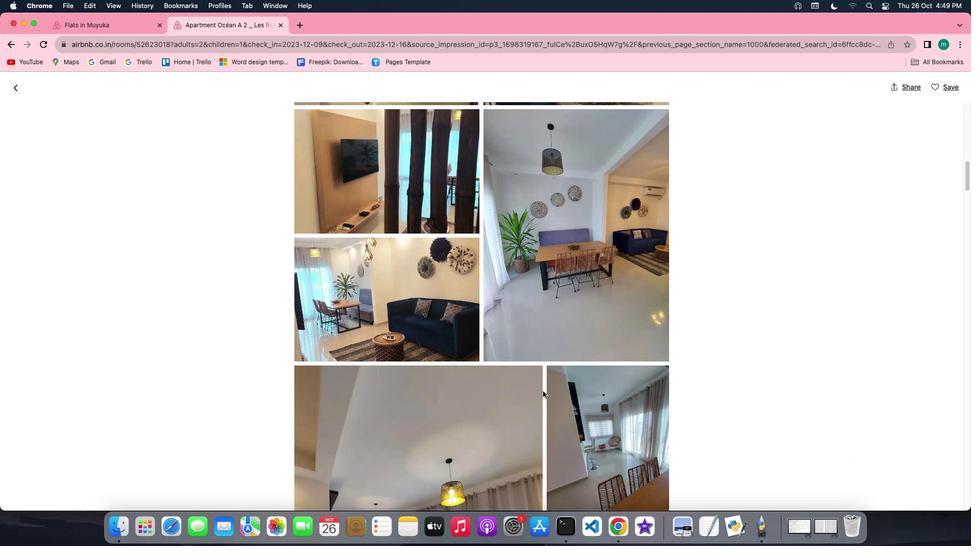 
Action: Mouse scrolled (544, 391) with delta (0, 0)
Screenshot: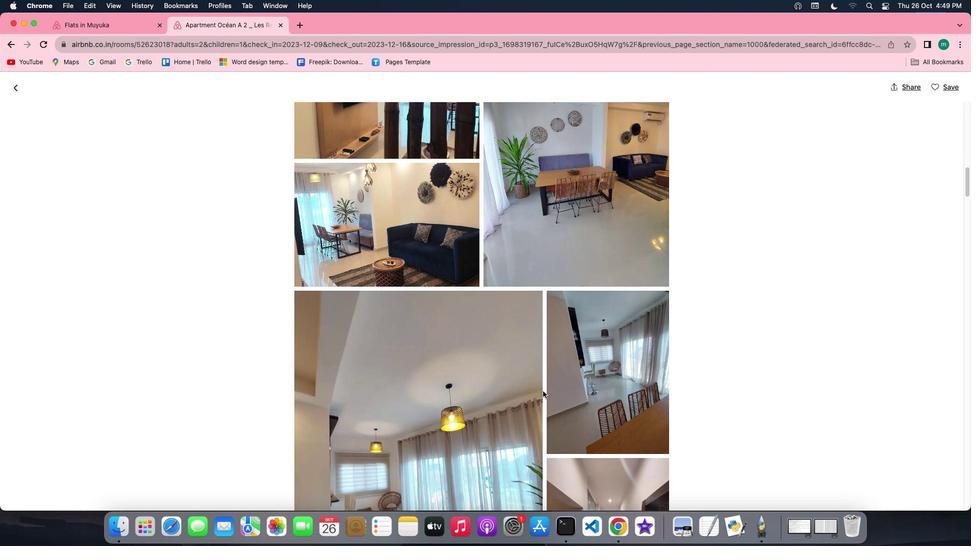 
Action: Mouse scrolled (544, 391) with delta (0, 0)
Screenshot: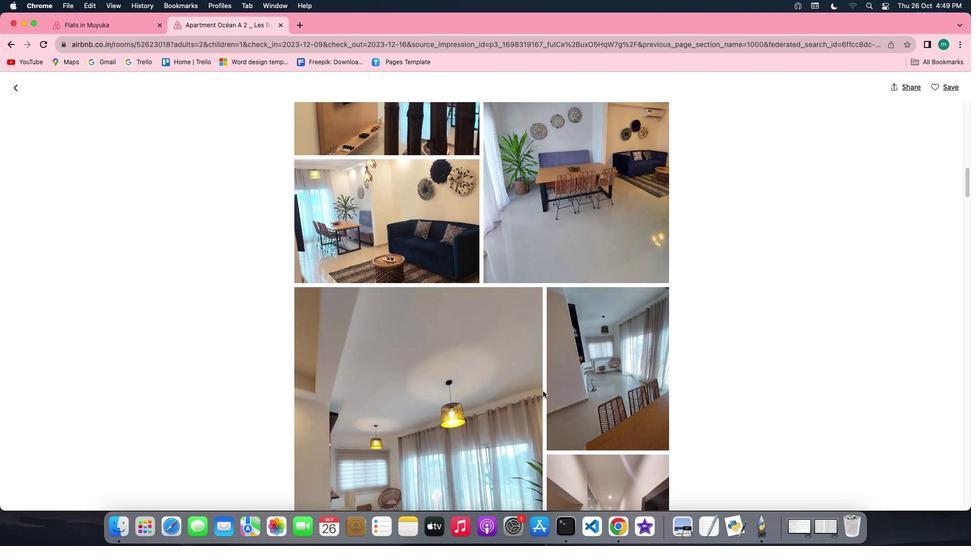 
Action: Mouse scrolled (544, 391) with delta (0, 0)
Screenshot: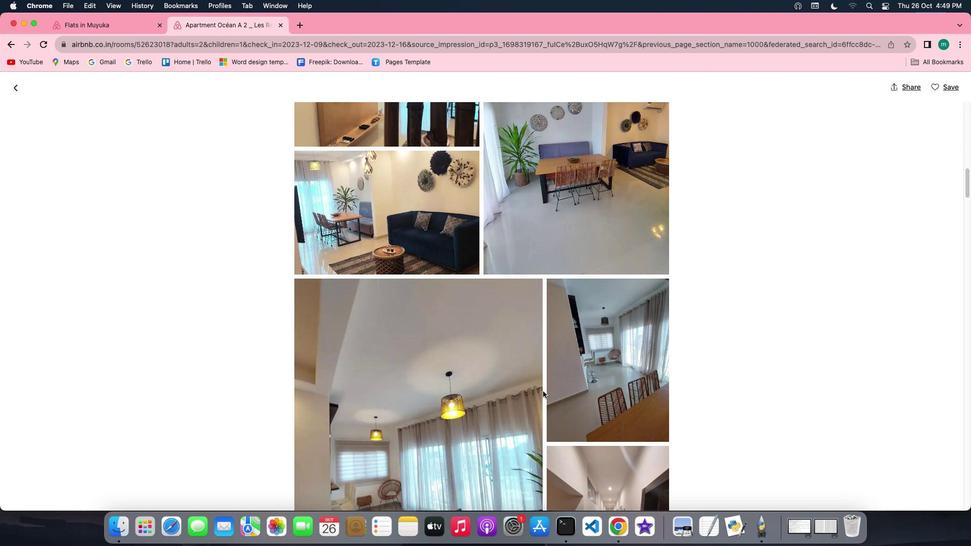
Action: Mouse scrolled (544, 391) with delta (0, 0)
Screenshot: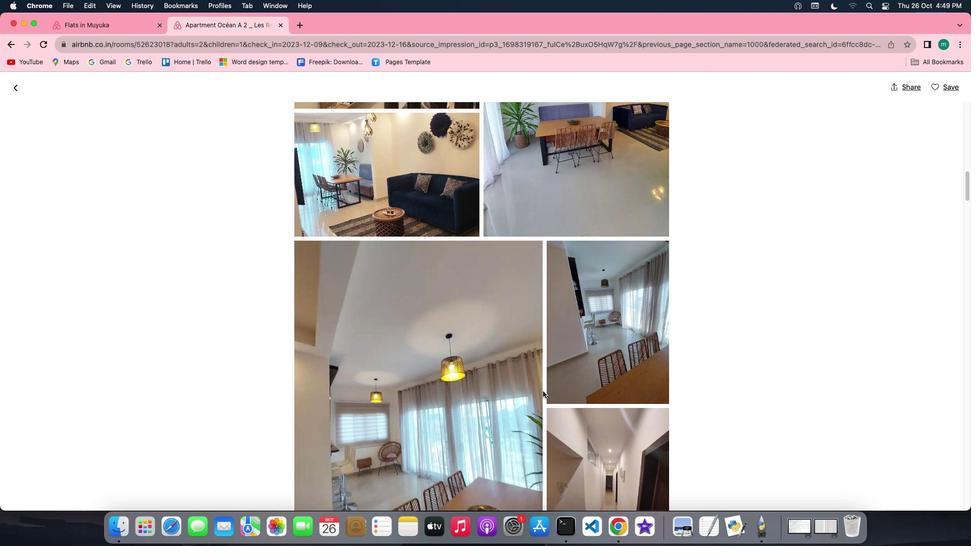 
Action: Mouse scrolled (544, 391) with delta (0, 0)
Screenshot: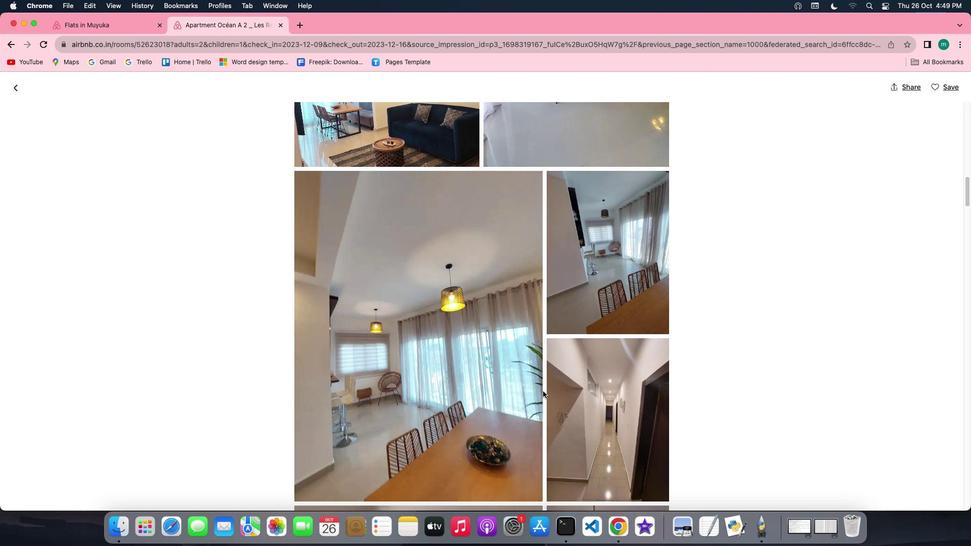 
Action: Mouse scrolled (544, 391) with delta (0, 0)
Screenshot: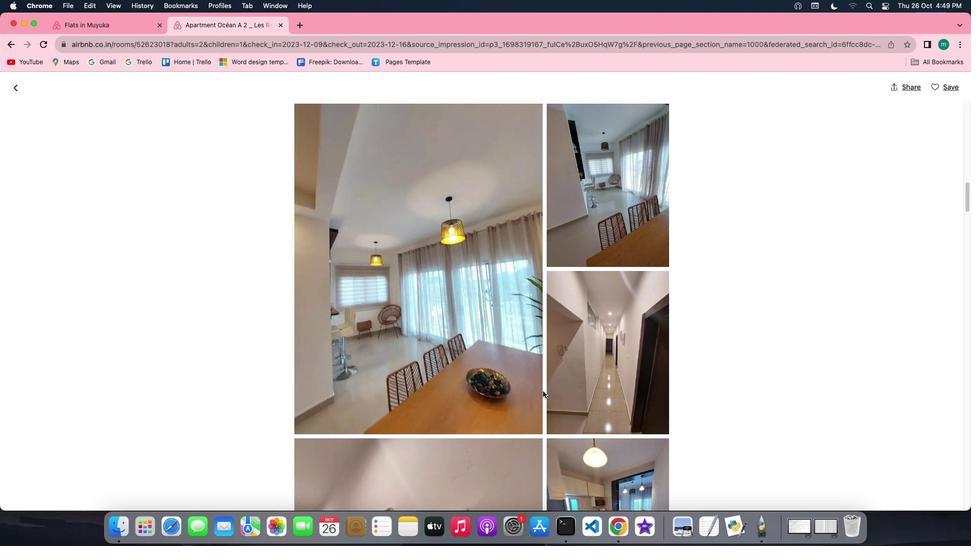 
Action: Mouse scrolled (544, 391) with delta (0, 0)
Screenshot: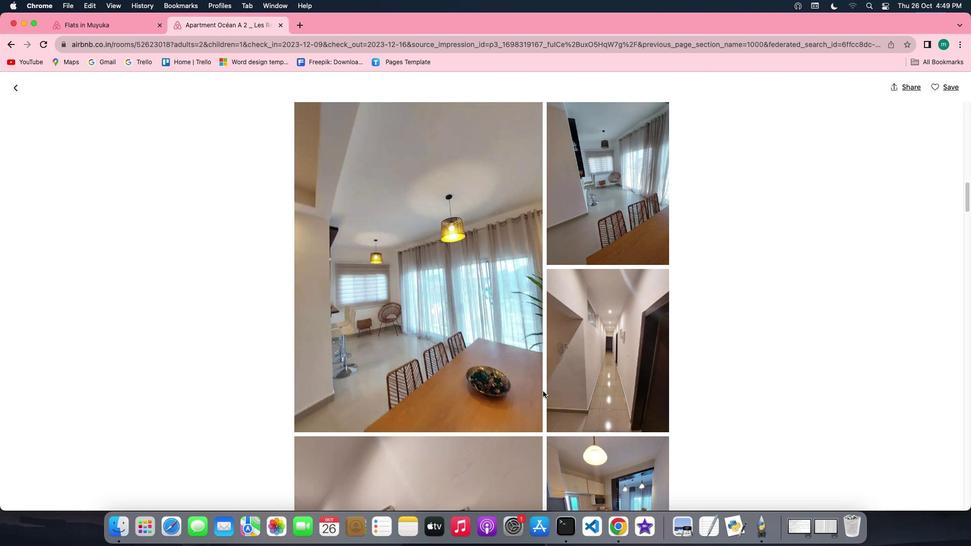 
Action: Mouse scrolled (544, 391) with delta (0, 0)
Screenshot: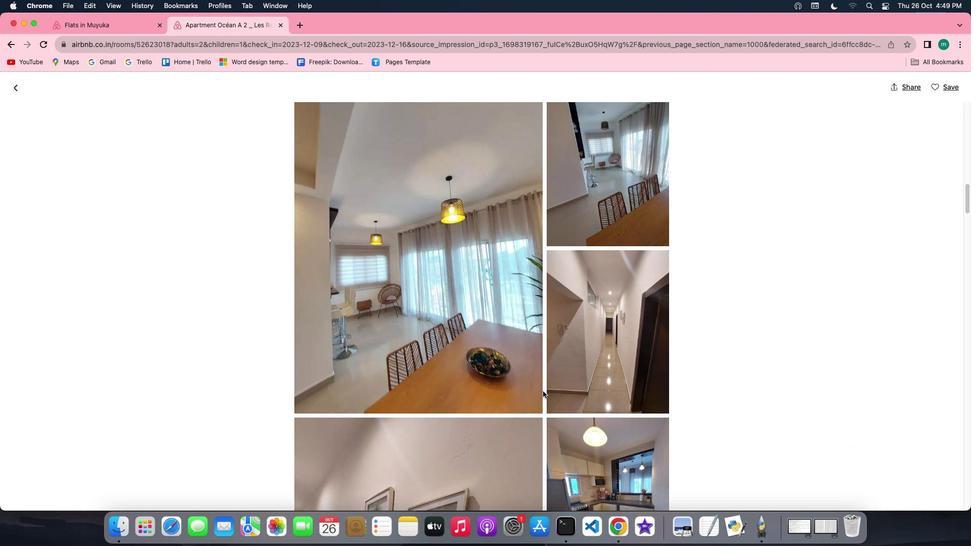 
Action: Mouse scrolled (544, 391) with delta (0, 0)
Screenshot: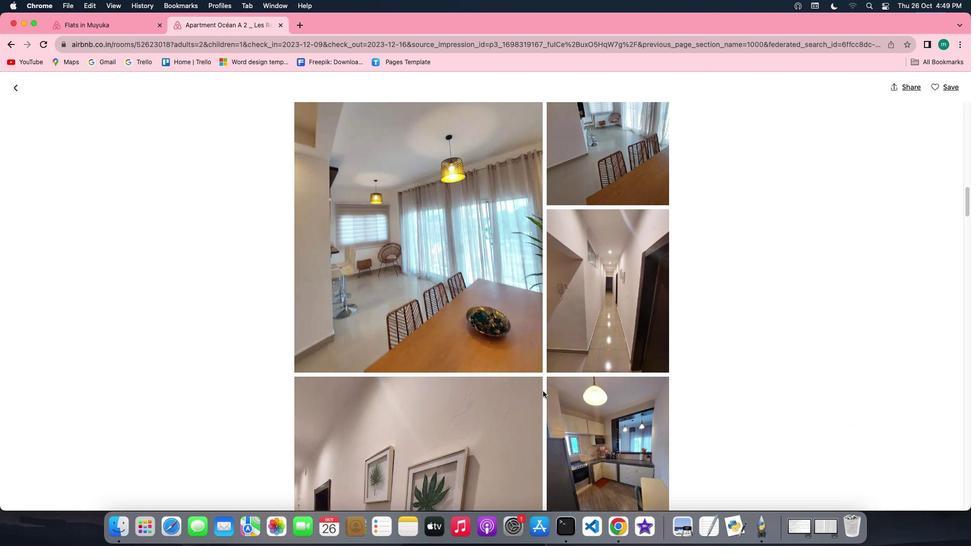 
Action: Mouse scrolled (544, 391) with delta (0, 0)
Screenshot: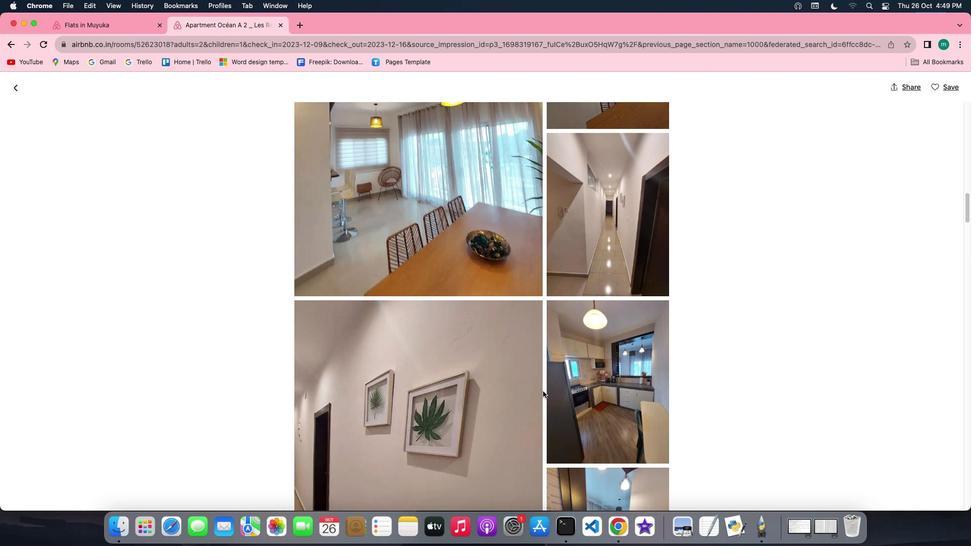 
Action: Mouse scrolled (544, 391) with delta (0, 0)
Screenshot: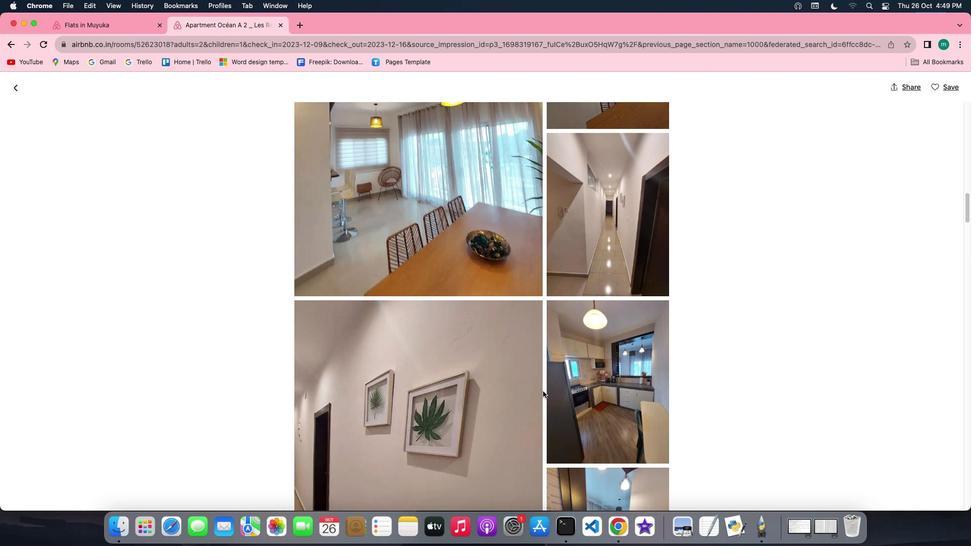 
Action: Mouse scrolled (544, 391) with delta (0, 0)
Screenshot: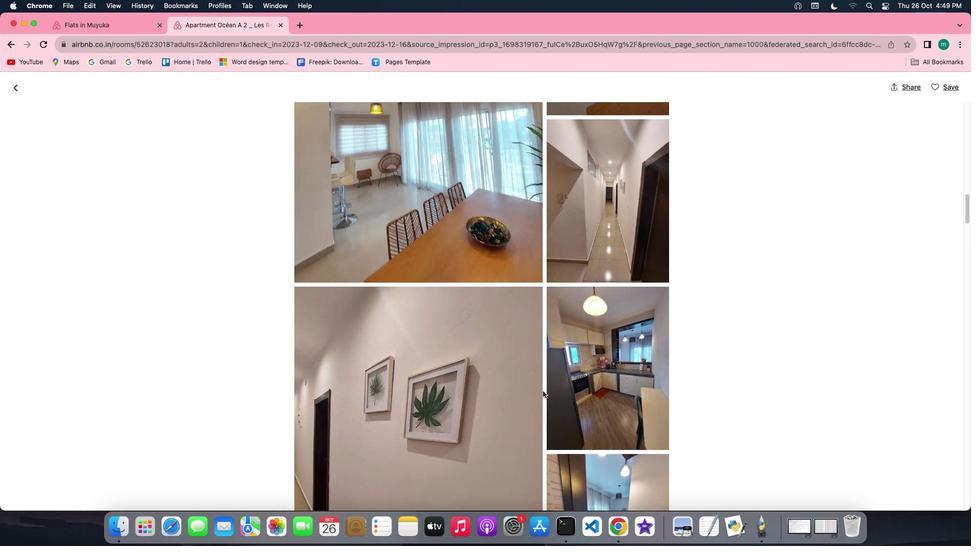 
Action: Mouse scrolled (544, 391) with delta (0, 0)
Screenshot: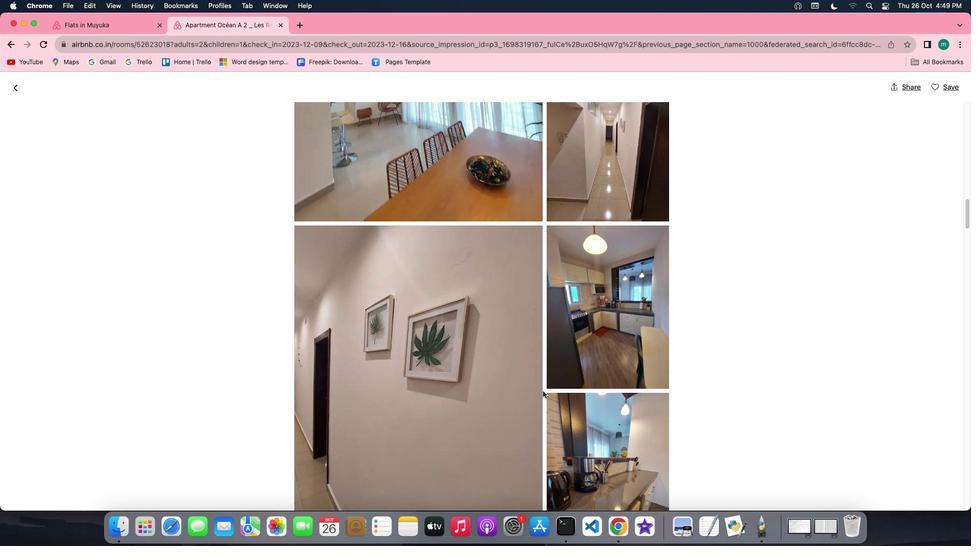 
Action: Mouse scrolled (544, 391) with delta (0, 0)
Screenshot: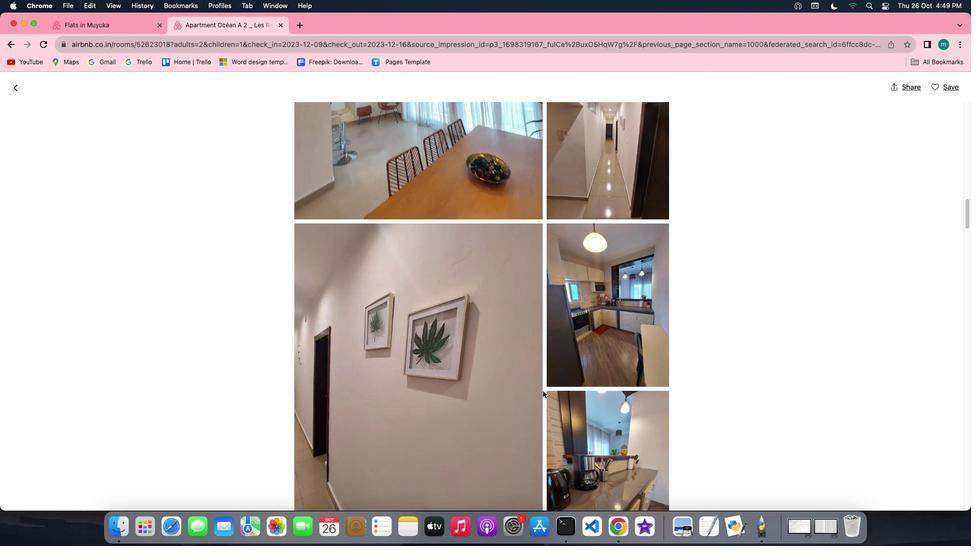 
Action: Mouse scrolled (544, 391) with delta (0, 0)
Screenshot: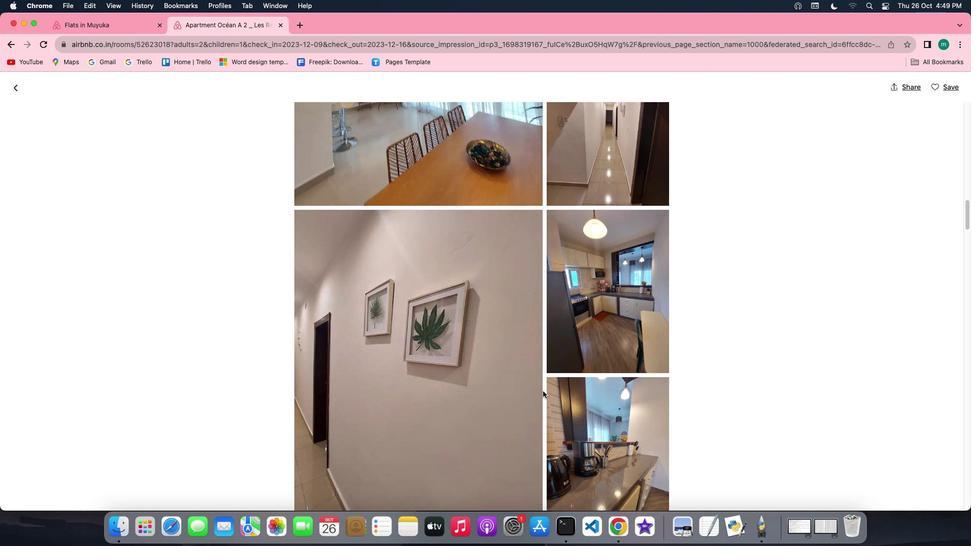 
Action: Mouse scrolled (544, 391) with delta (0, 0)
Screenshot: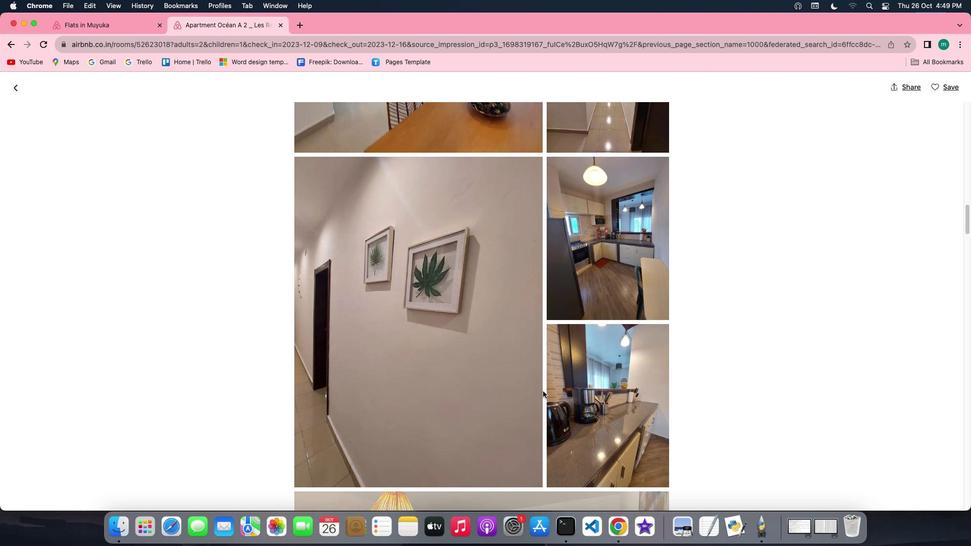 
Action: Mouse scrolled (544, 391) with delta (0, 0)
Screenshot: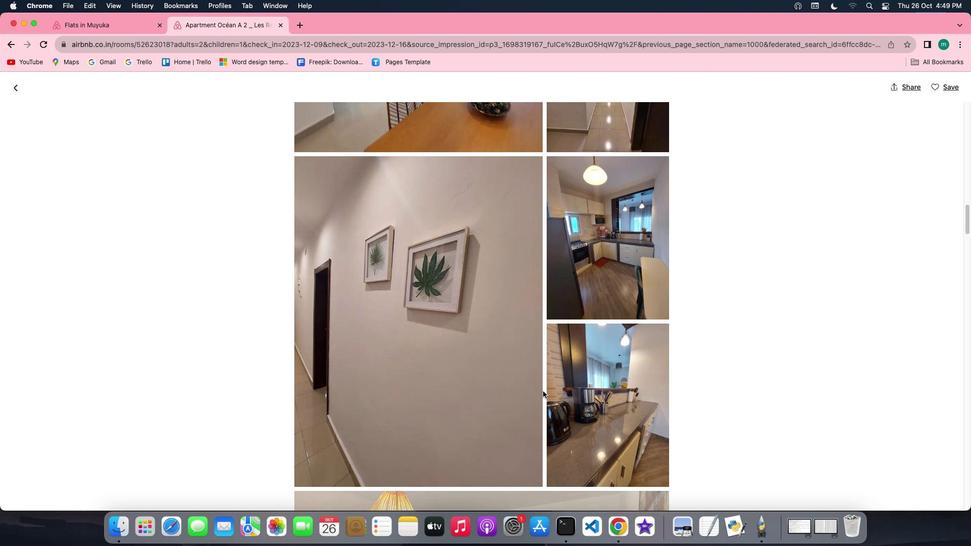 
Action: Mouse scrolled (544, 391) with delta (0, 0)
Screenshot: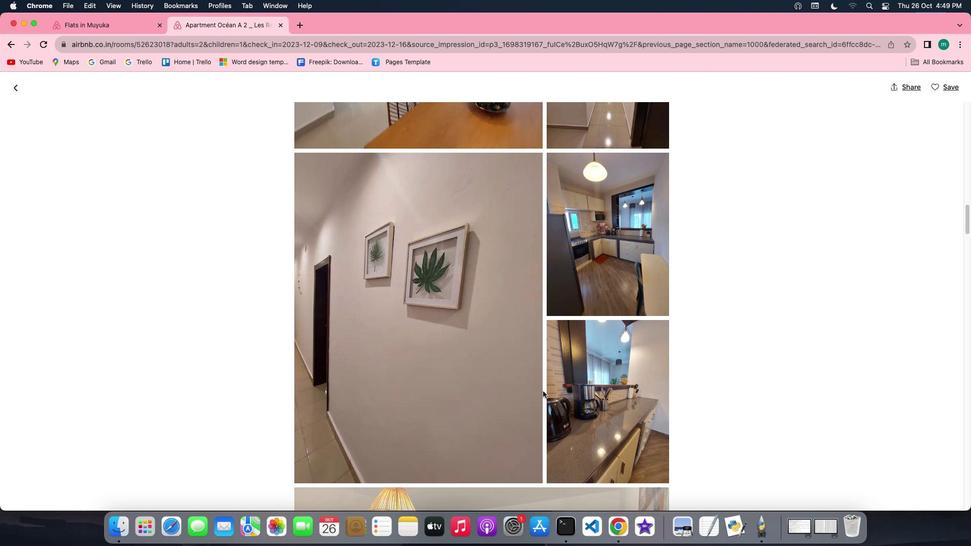 
Action: Mouse scrolled (544, 391) with delta (0, 0)
Screenshot: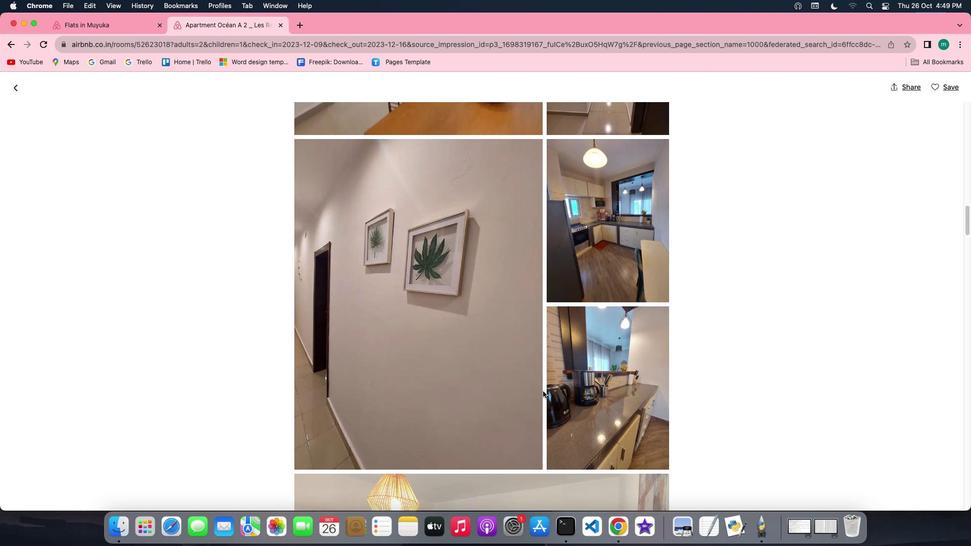 
Action: Mouse scrolled (544, 391) with delta (0, -1)
Screenshot: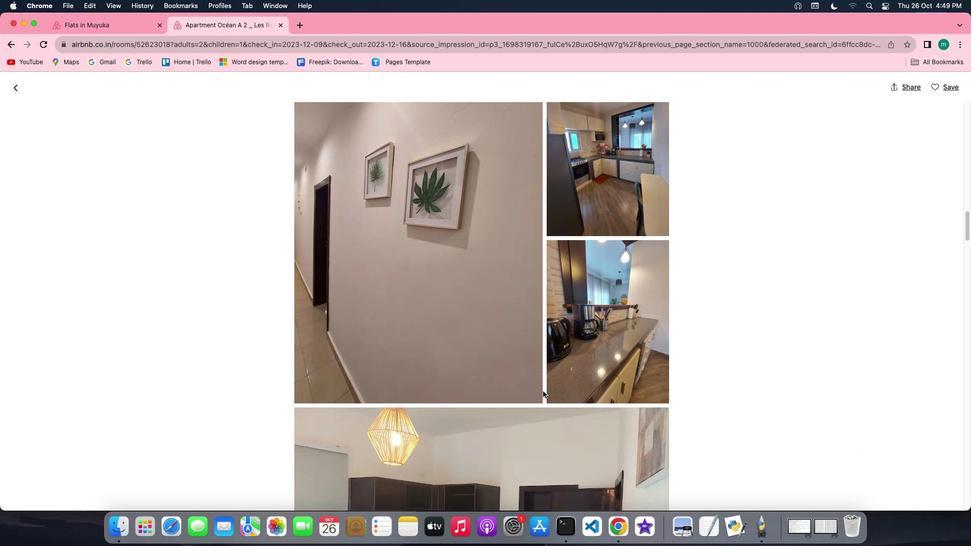 
Action: Mouse scrolled (544, 391) with delta (0, 0)
Screenshot: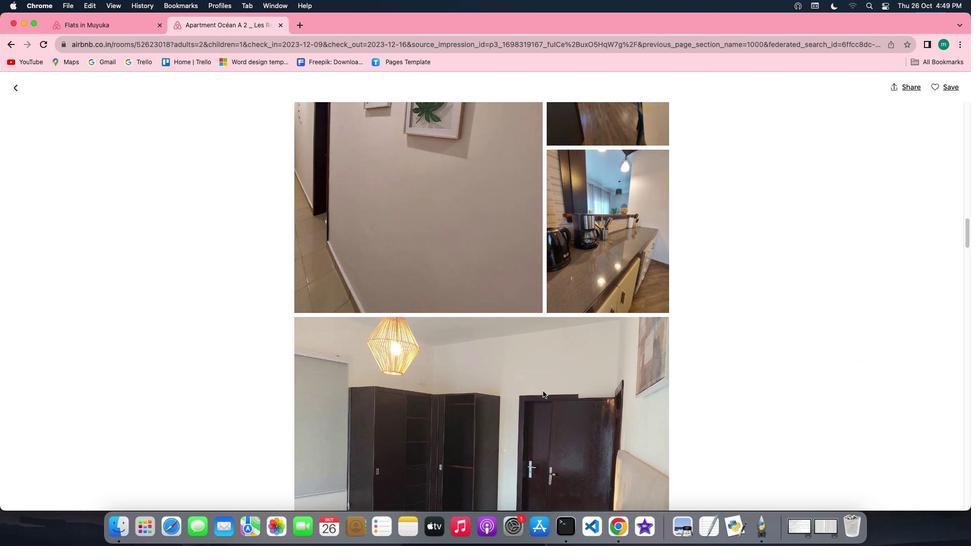 
Action: Mouse scrolled (544, 391) with delta (0, 0)
Screenshot: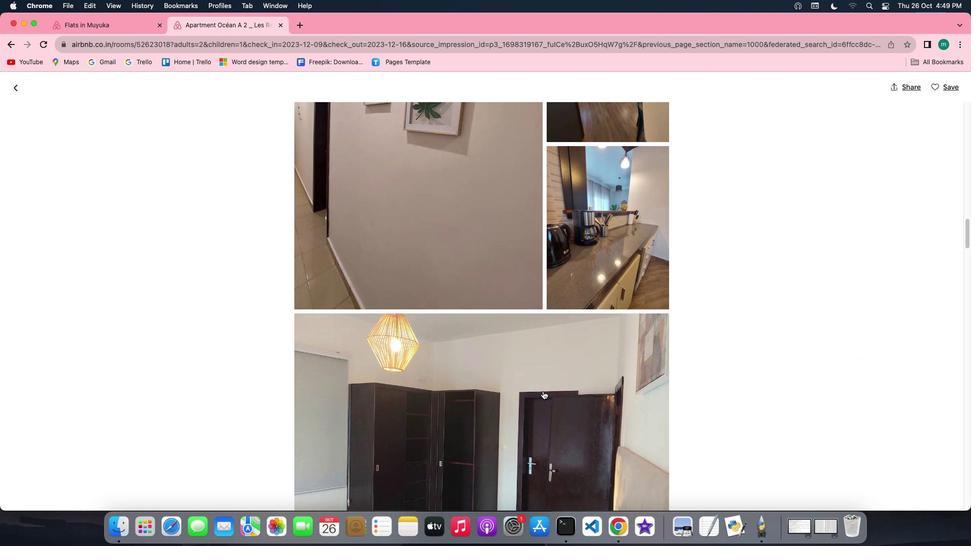 
Action: Mouse scrolled (544, 391) with delta (0, 0)
Screenshot: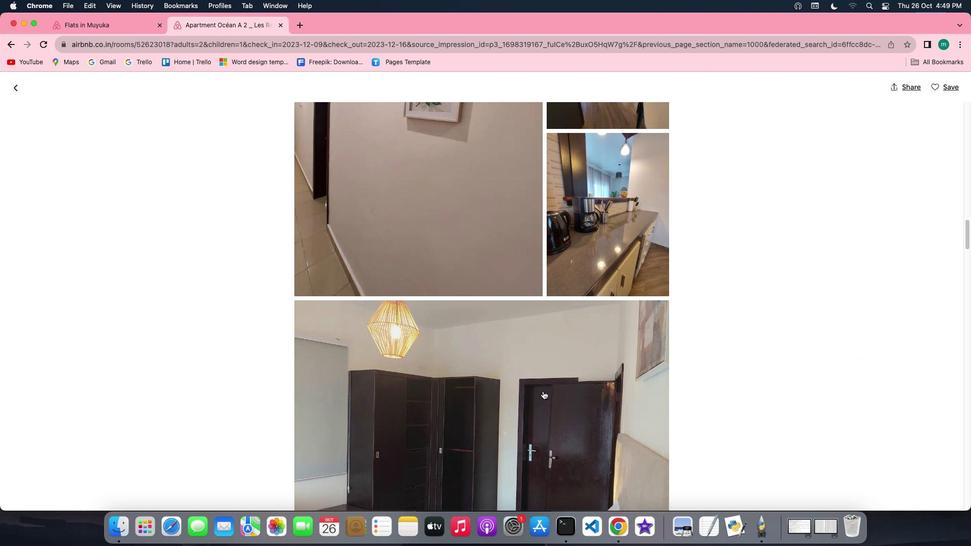 
Action: Mouse scrolled (544, 391) with delta (0, -1)
Screenshot: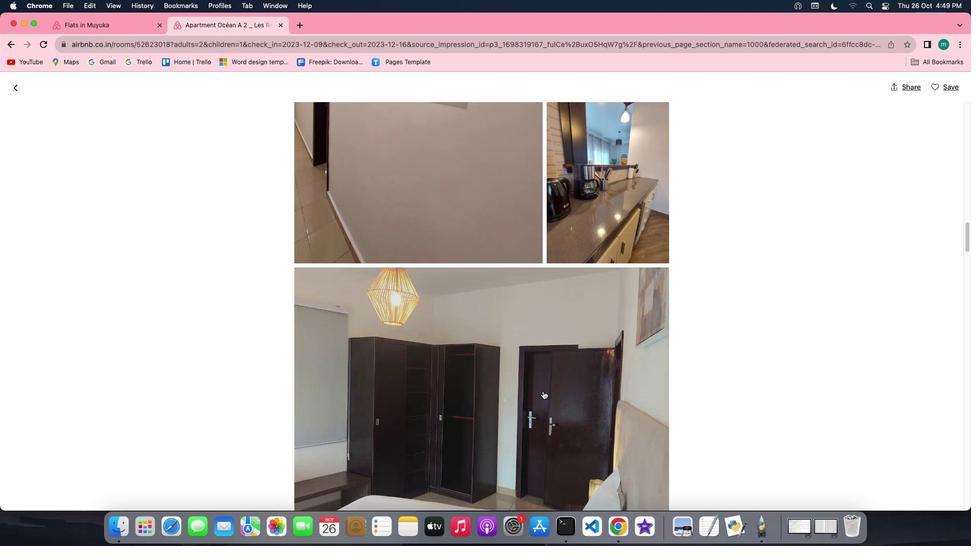 
Action: Mouse scrolled (544, 391) with delta (0, 0)
Screenshot: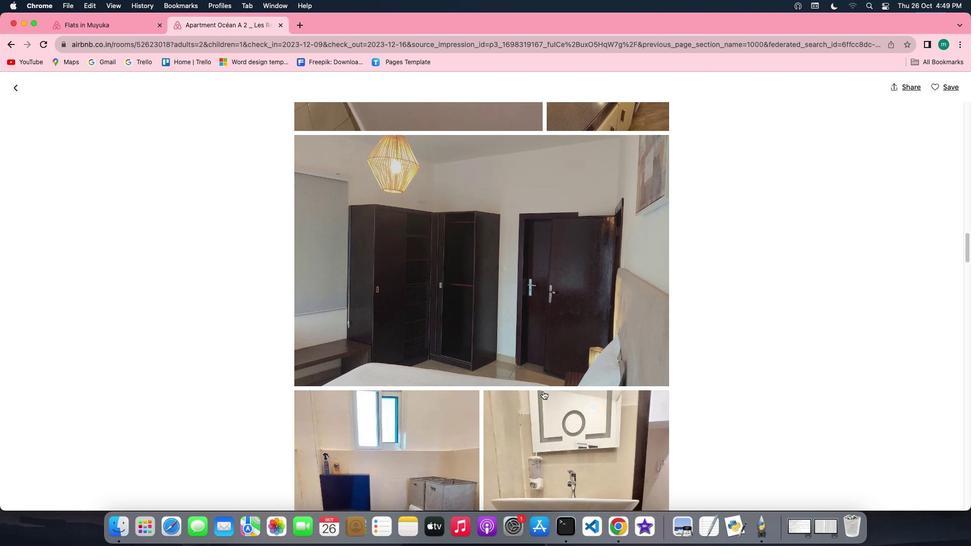 
Action: Mouse scrolled (544, 391) with delta (0, 0)
Screenshot: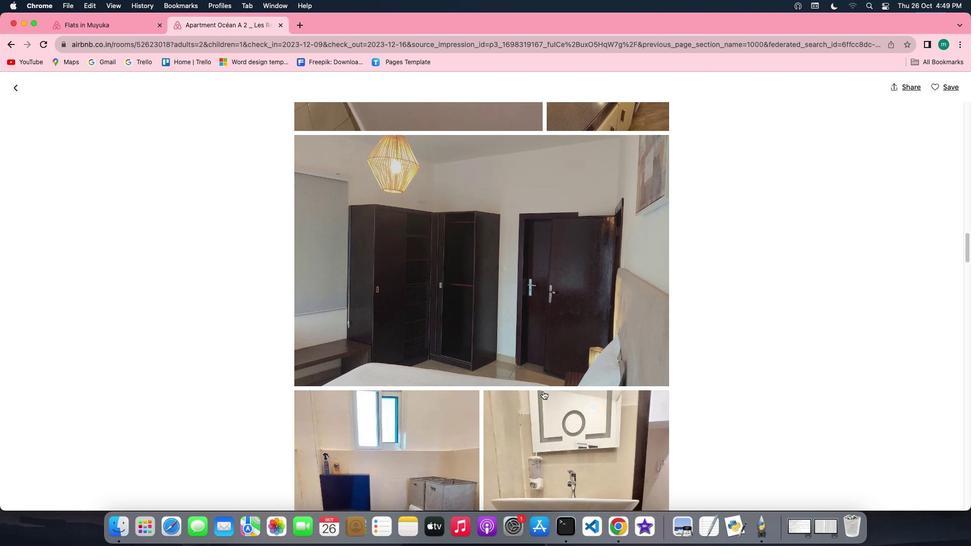 
Action: Mouse scrolled (544, 391) with delta (0, 0)
Screenshot: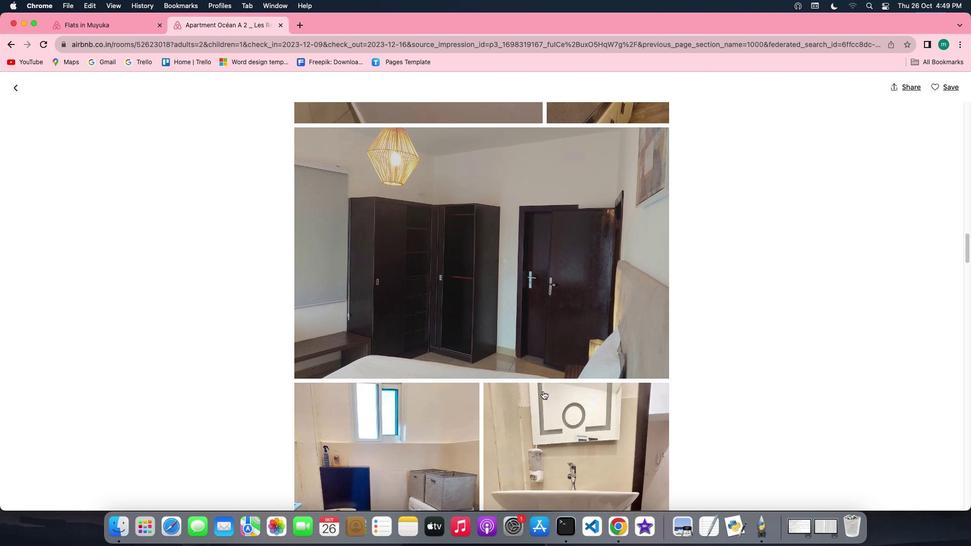
Action: Mouse scrolled (544, 391) with delta (0, -1)
Screenshot: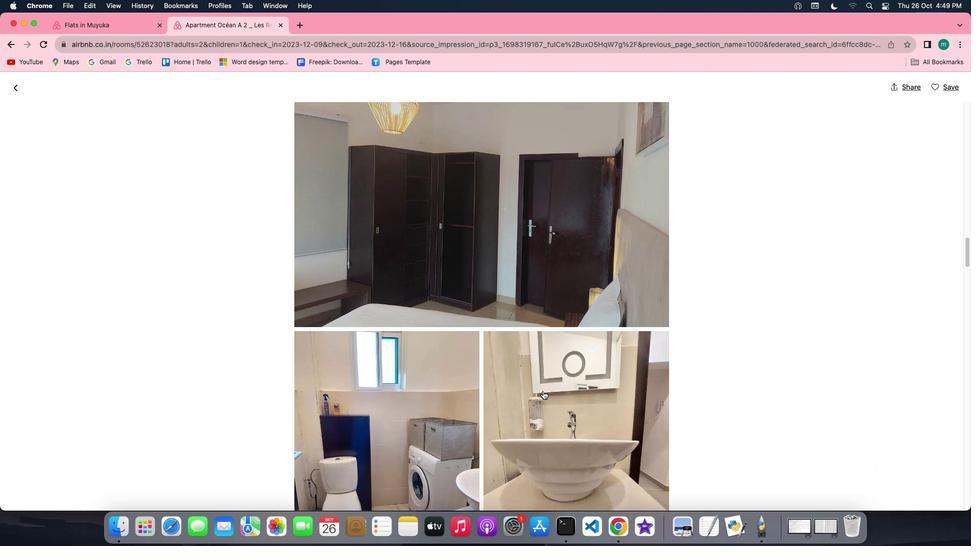 
Action: Mouse scrolled (544, 391) with delta (0, 0)
Screenshot: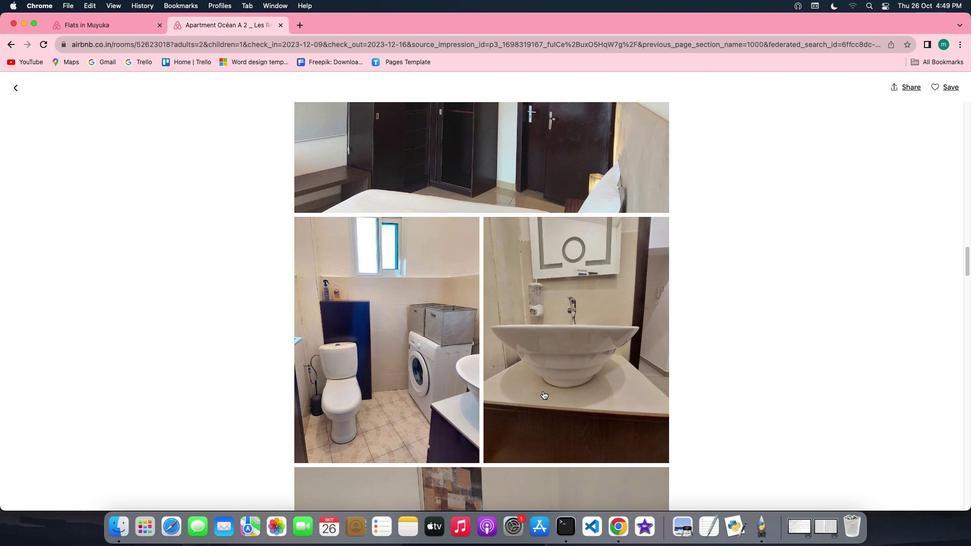 
Action: Mouse scrolled (544, 391) with delta (0, 0)
Screenshot: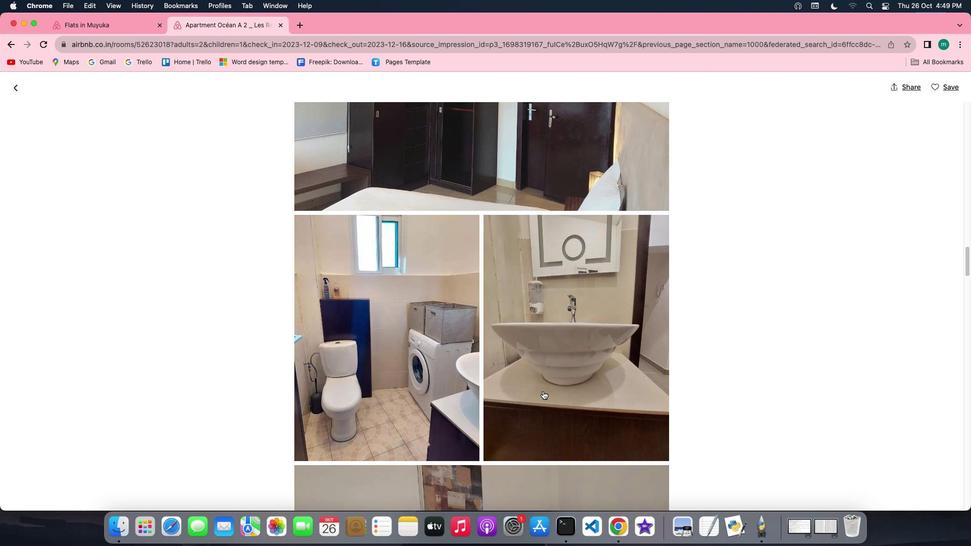 
Action: Mouse scrolled (544, 391) with delta (0, 0)
Screenshot: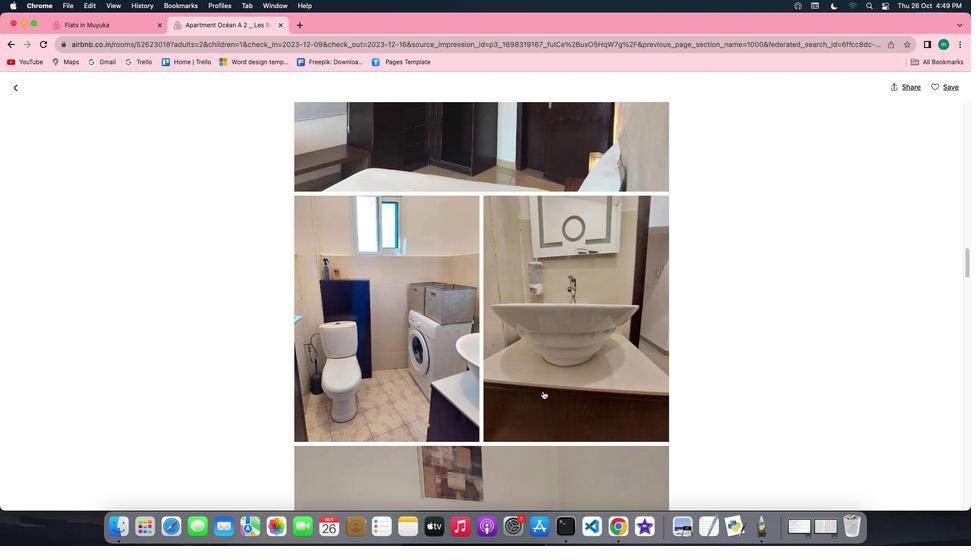 
Action: Mouse scrolled (544, 391) with delta (0, 0)
Screenshot: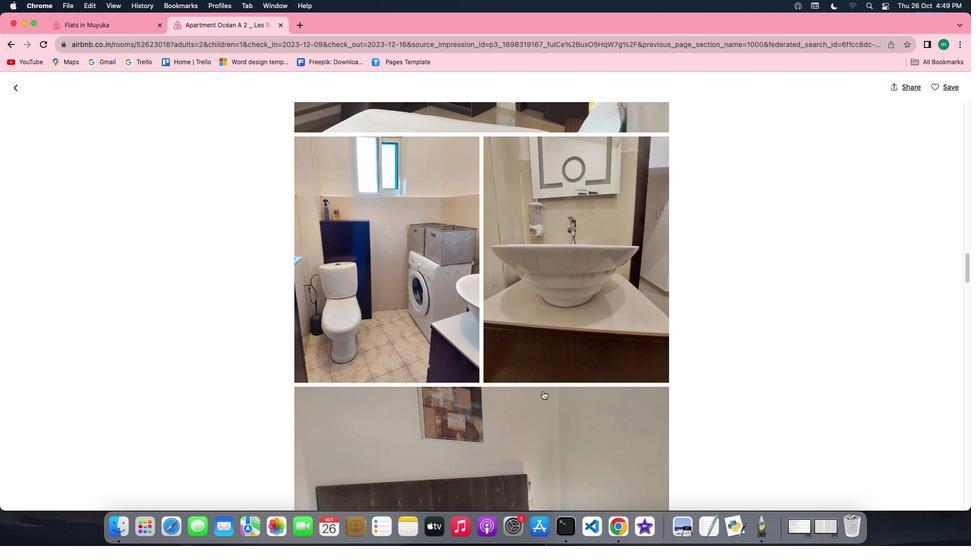 
Action: Mouse scrolled (544, 391) with delta (0, 0)
Screenshot: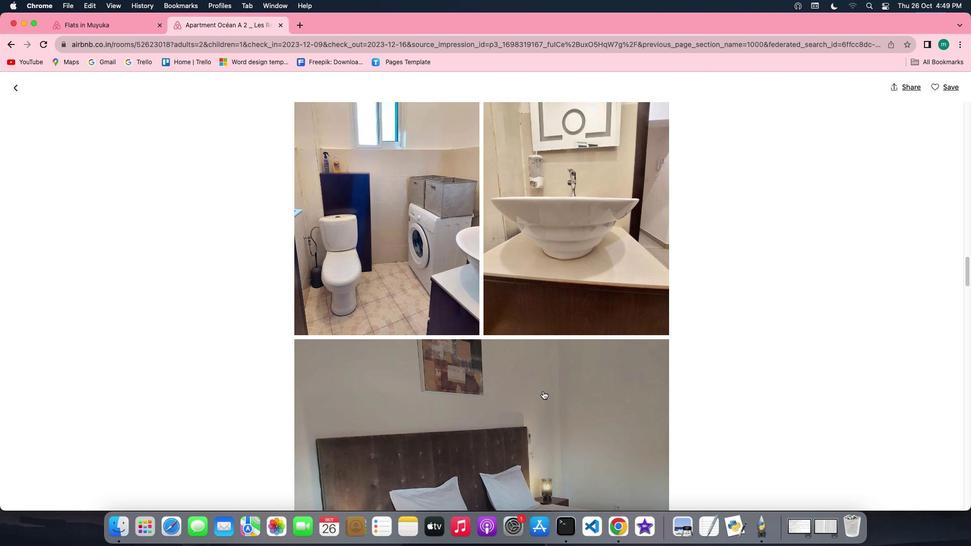 
Action: Mouse scrolled (544, 391) with delta (0, 0)
Screenshot: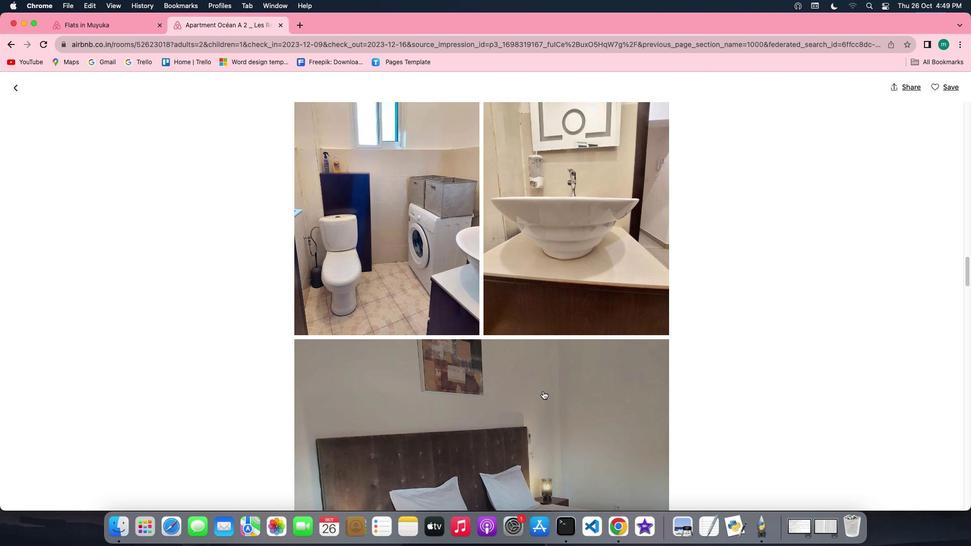 
Action: Mouse scrolled (544, 391) with delta (0, 0)
Screenshot: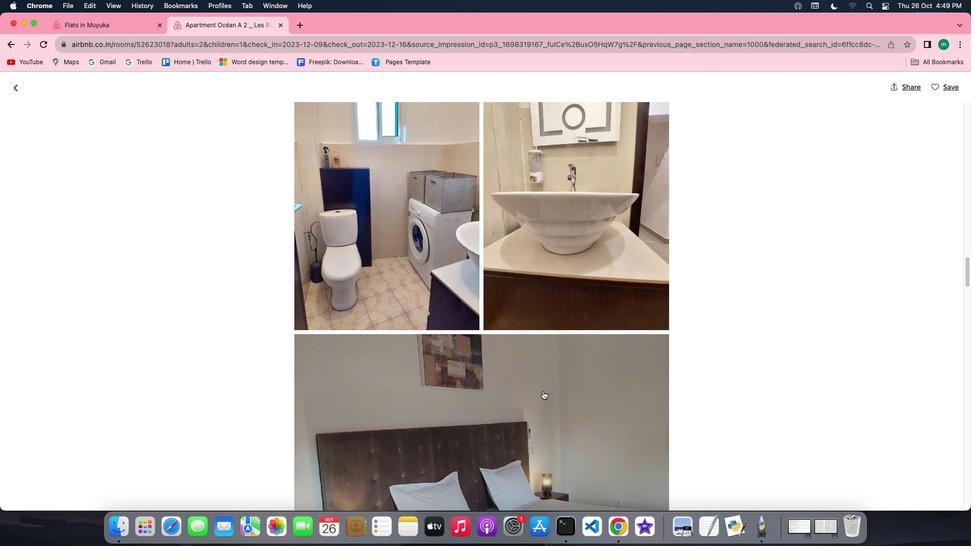 
Action: Mouse scrolled (544, 391) with delta (0, -1)
Screenshot: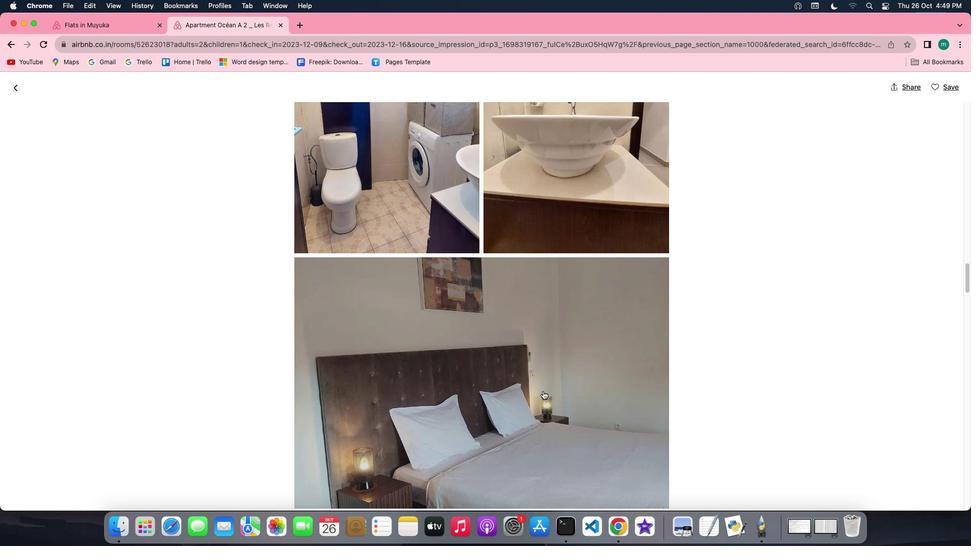 
Action: Mouse scrolled (544, 391) with delta (0, 0)
Screenshot: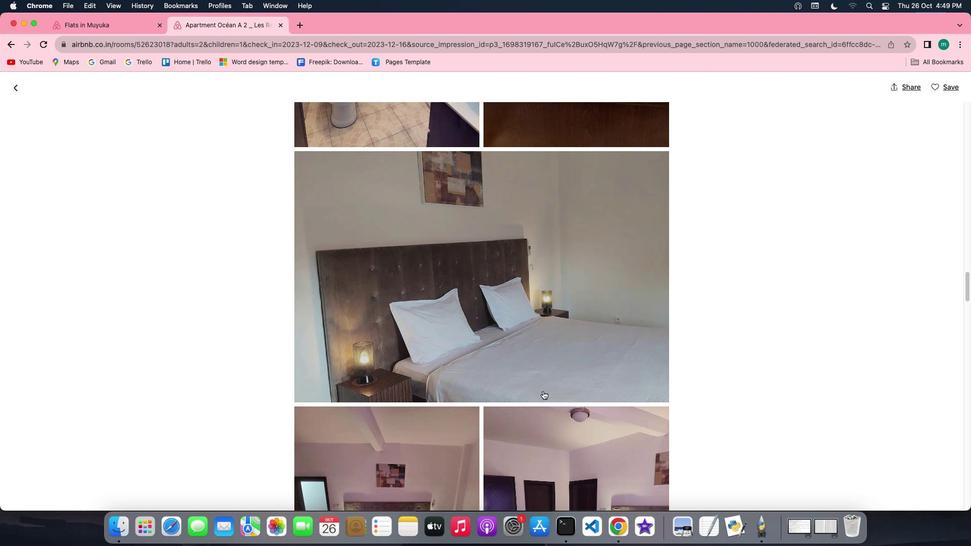 
Action: Mouse scrolled (544, 391) with delta (0, 0)
Screenshot: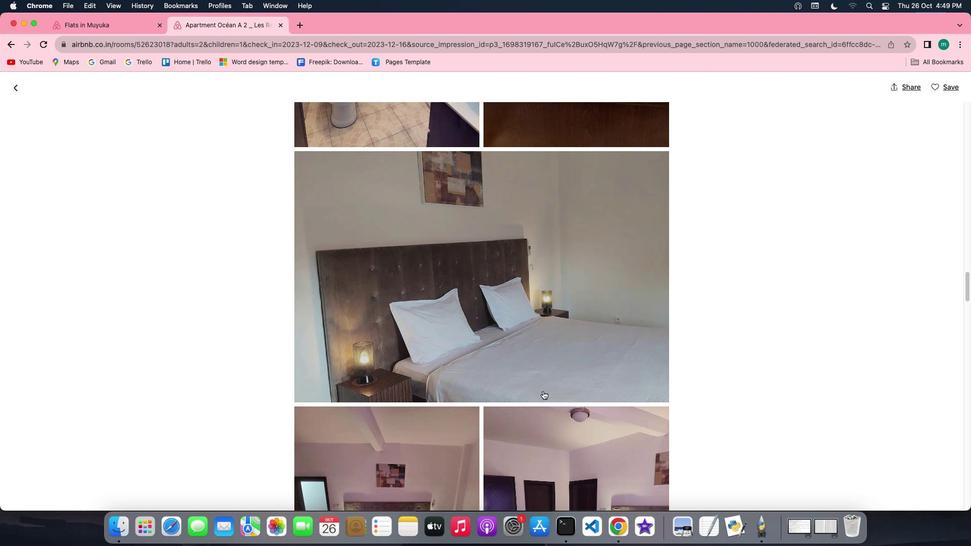 
Action: Mouse scrolled (544, 391) with delta (0, 0)
Screenshot: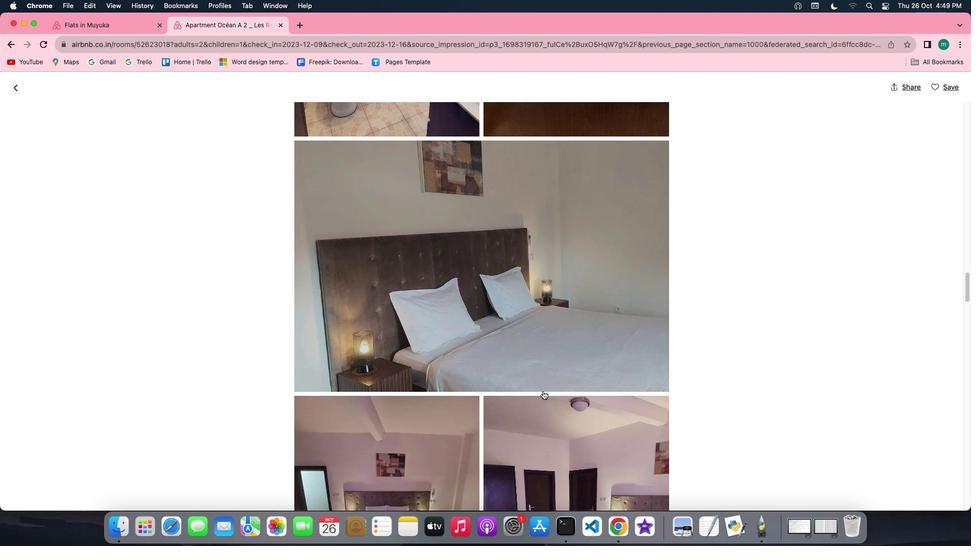 
Action: Mouse scrolled (544, 391) with delta (0, -1)
Screenshot: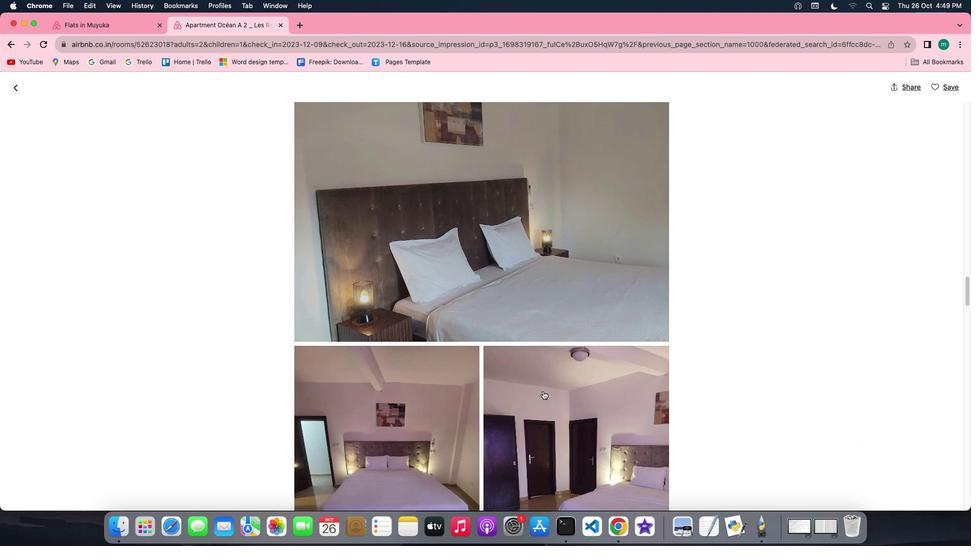 
Action: Mouse scrolled (544, 391) with delta (0, -1)
Screenshot: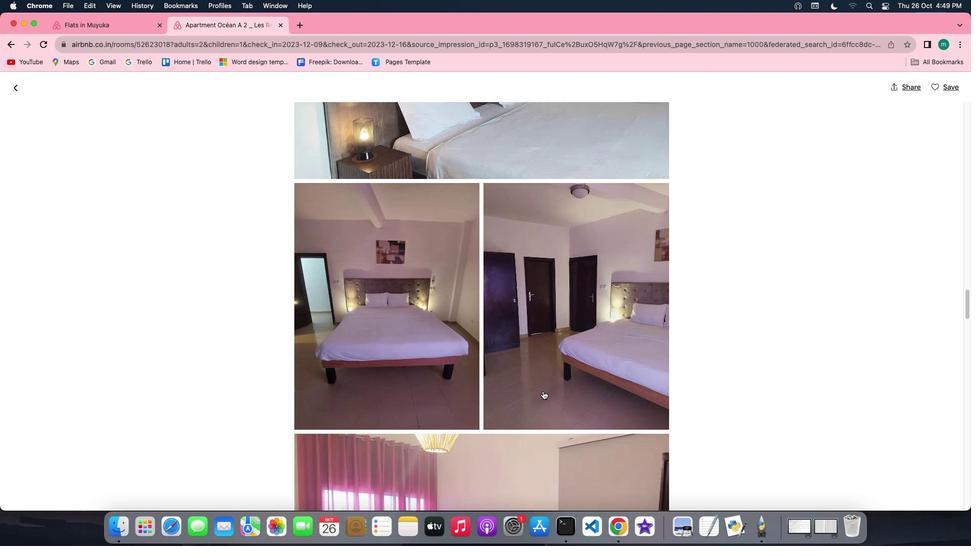 
Action: Mouse scrolled (544, 391) with delta (0, 0)
Screenshot: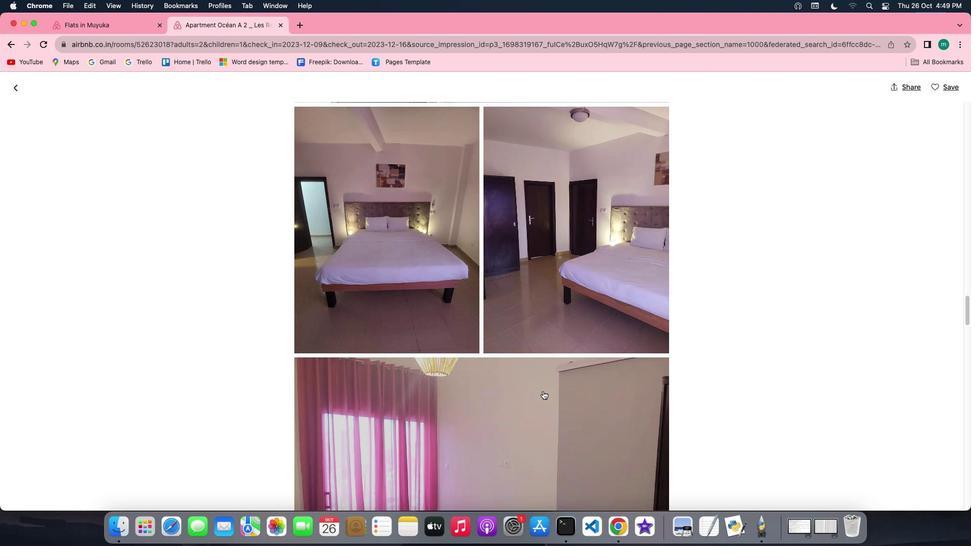 
Action: Mouse scrolled (544, 391) with delta (0, 0)
Screenshot: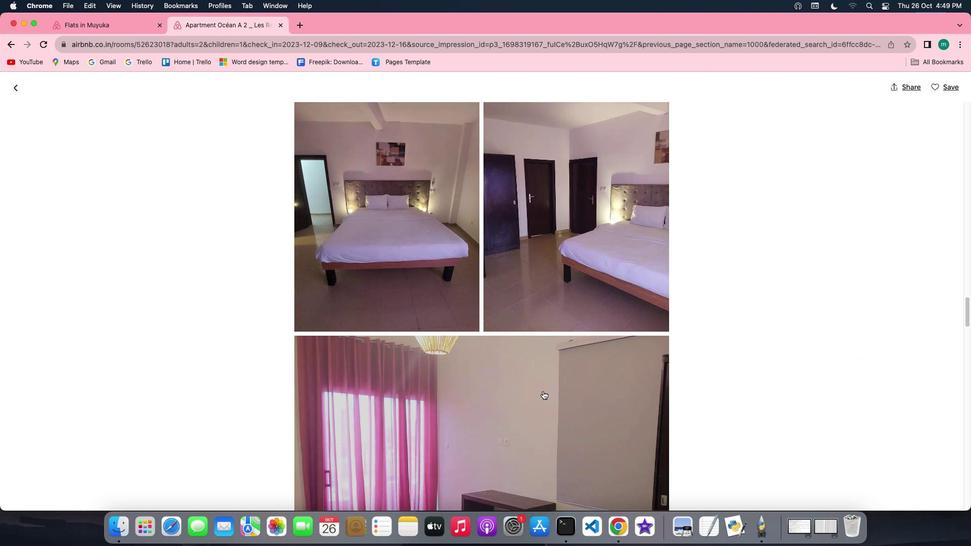 
Action: Mouse scrolled (544, 391) with delta (0, 0)
Screenshot: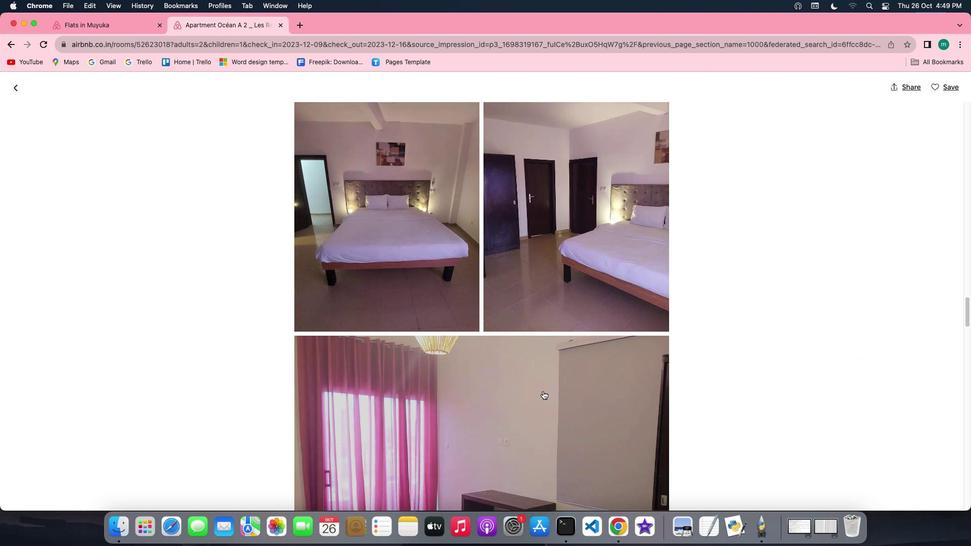 
Action: Mouse scrolled (544, 391) with delta (0, -1)
Screenshot: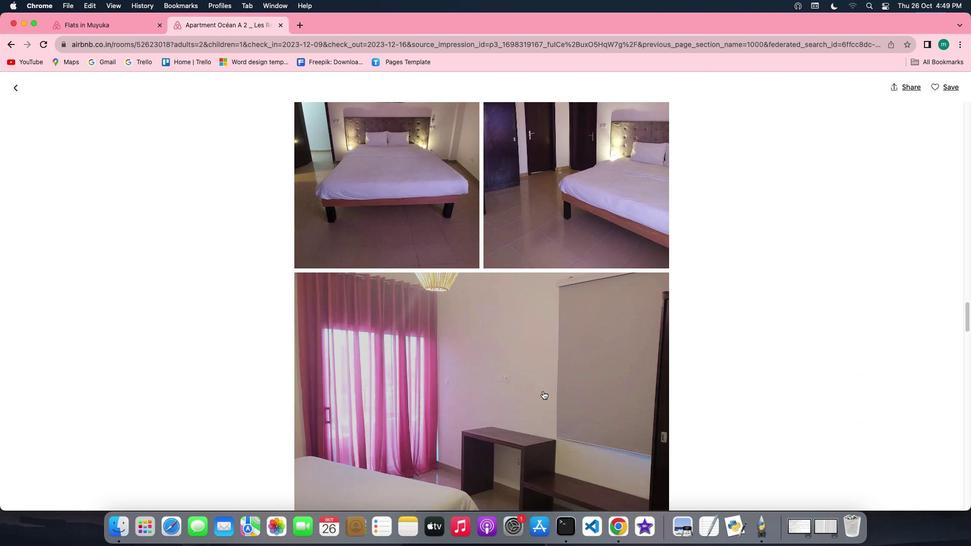 
Action: Mouse scrolled (544, 391) with delta (0, -1)
Screenshot: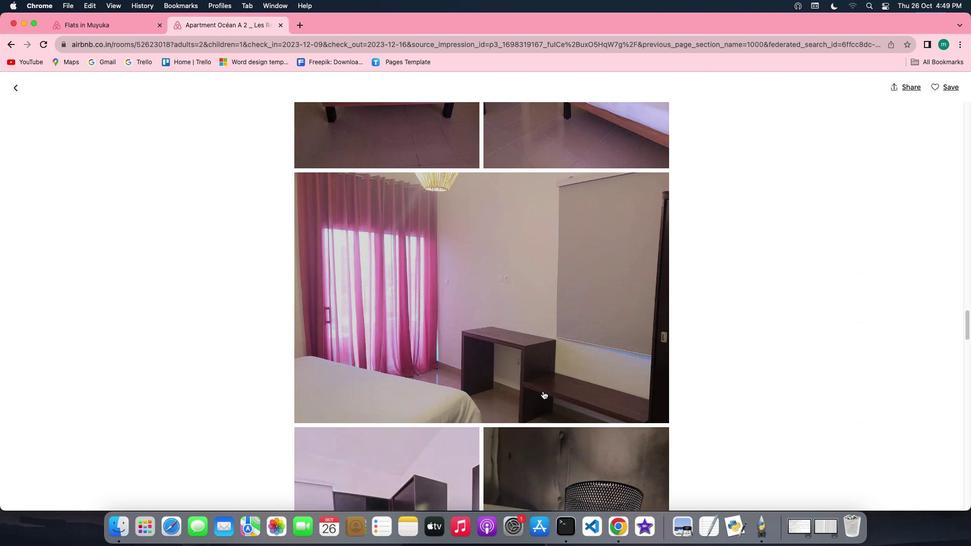 
Action: Mouse scrolled (544, 391) with delta (0, 0)
Screenshot: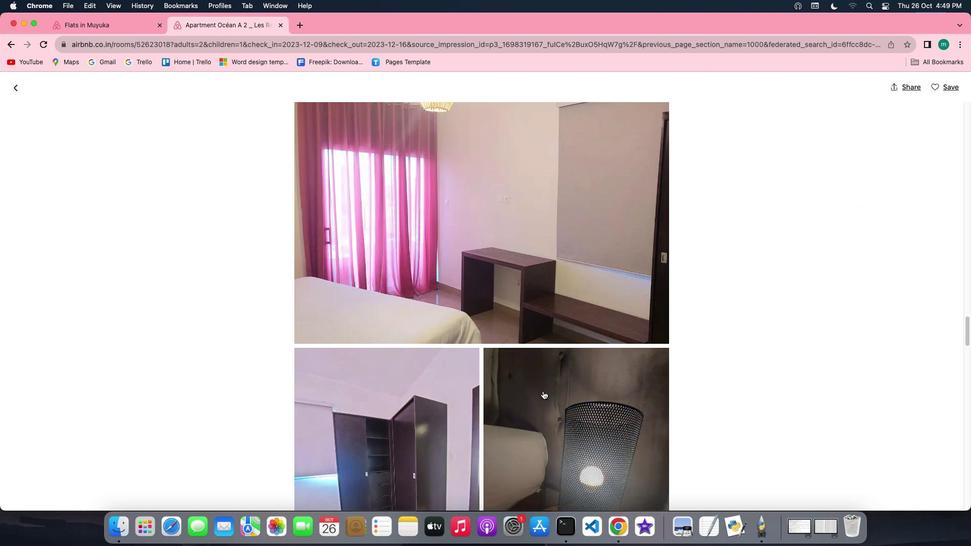 
Action: Mouse scrolled (544, 391) with delta (0, 0)
Screenshot: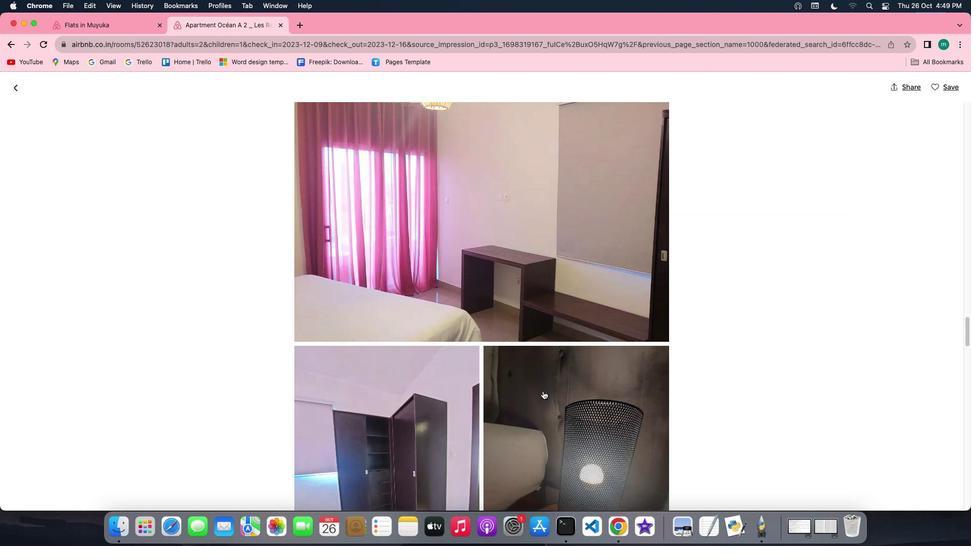 
Action: Mouse scrolled (544, 391) with delta (0, 0)
Screenshot: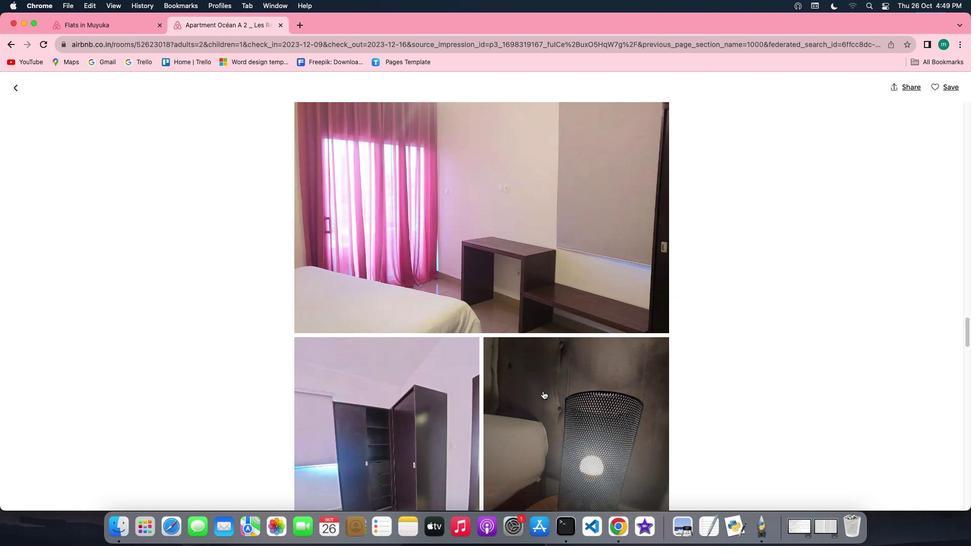 
Action: Mouse scrolled (544, 391) with delta (0, -1)
Screenshot: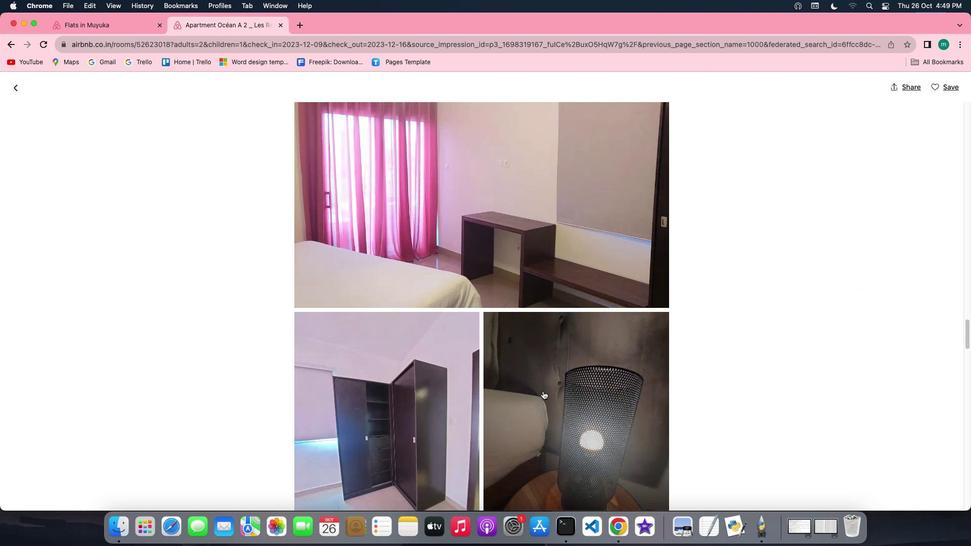 
Action: Mouse scrolled (544, 391) with delta (0, 0)
Screenshot: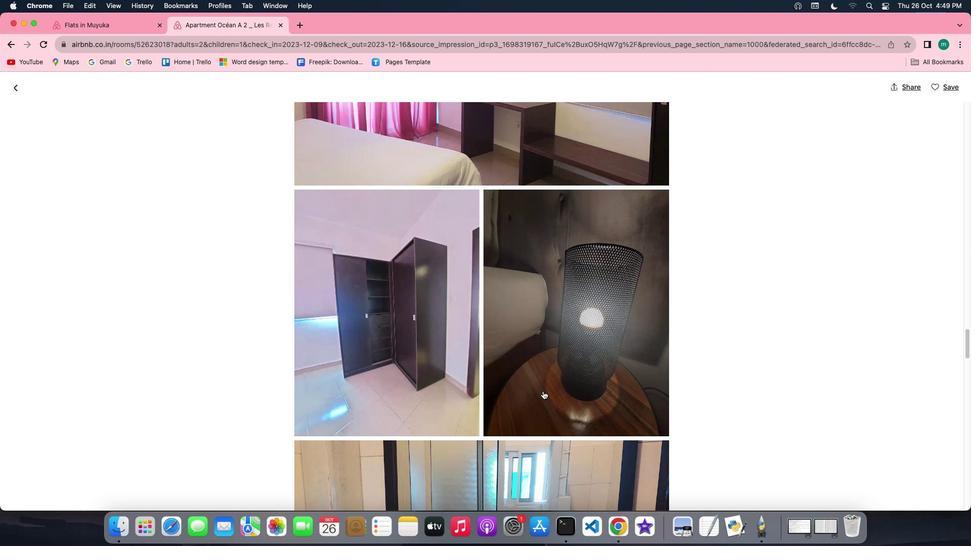 
Action: Mouse scrolled (544, 391) with delta (0, 0)
Screenshot: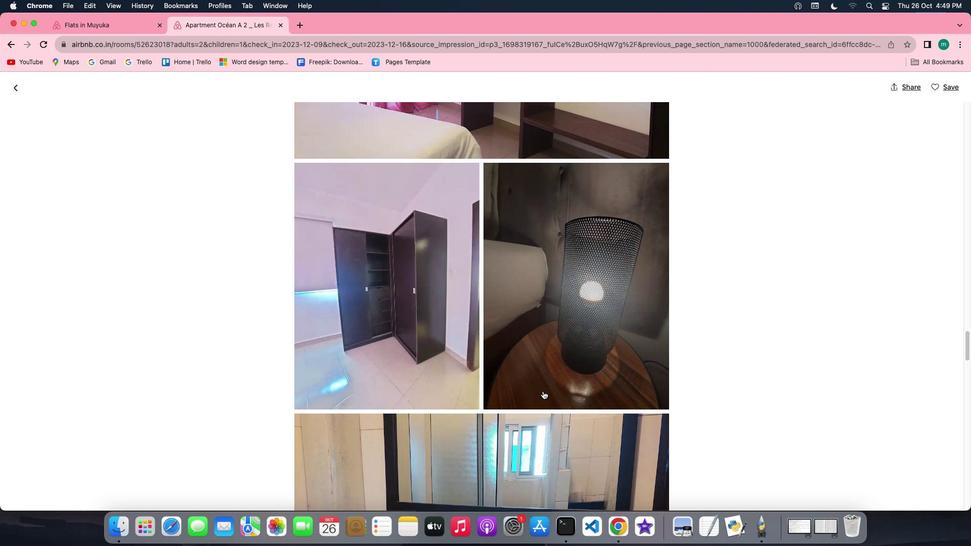 
Action: Mouse scrolled (544, 391) with delta (0, 0)
Screenshot: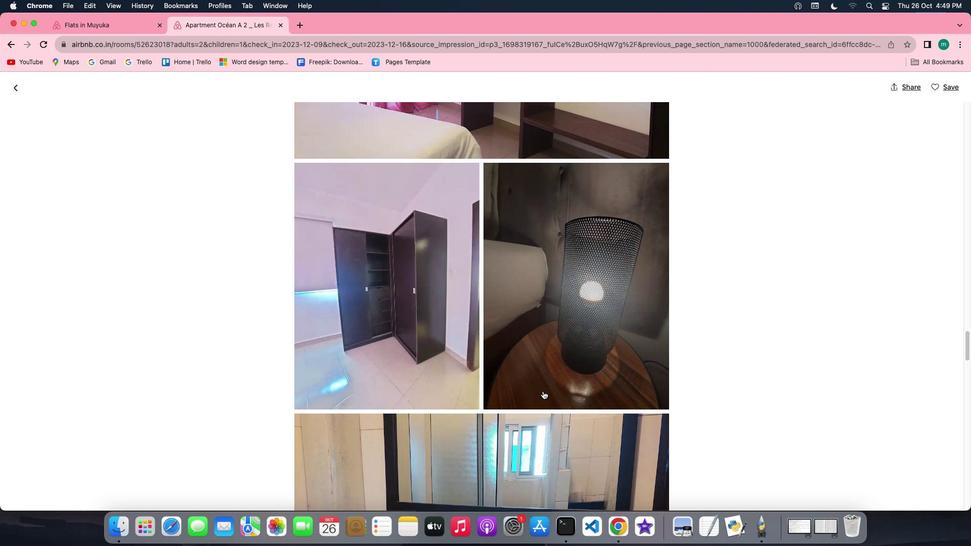 
Action: Mouse scrolled (544, 391) with delta (0, -1)
Screenshot: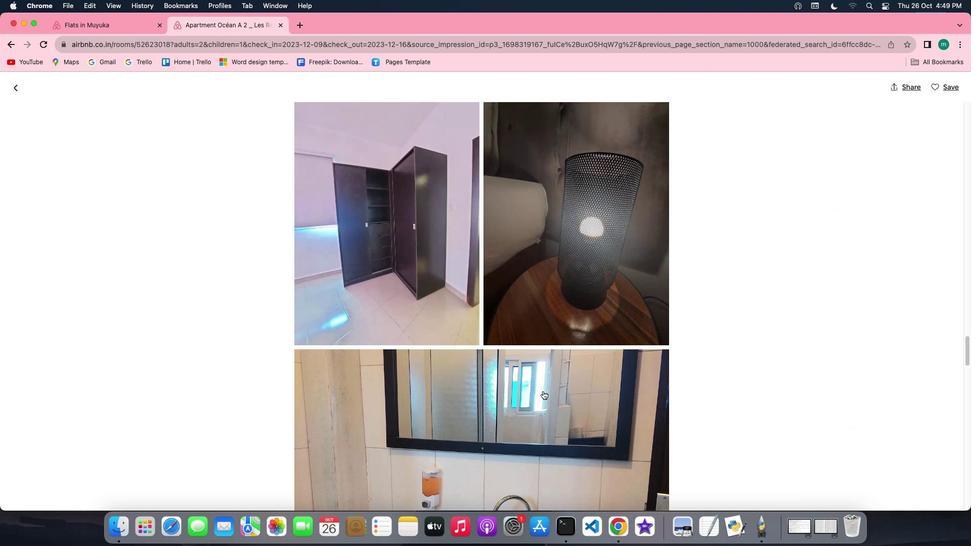 
Action: Mouse scrolled (544, 391) with delta (0, -1)
Screenshot: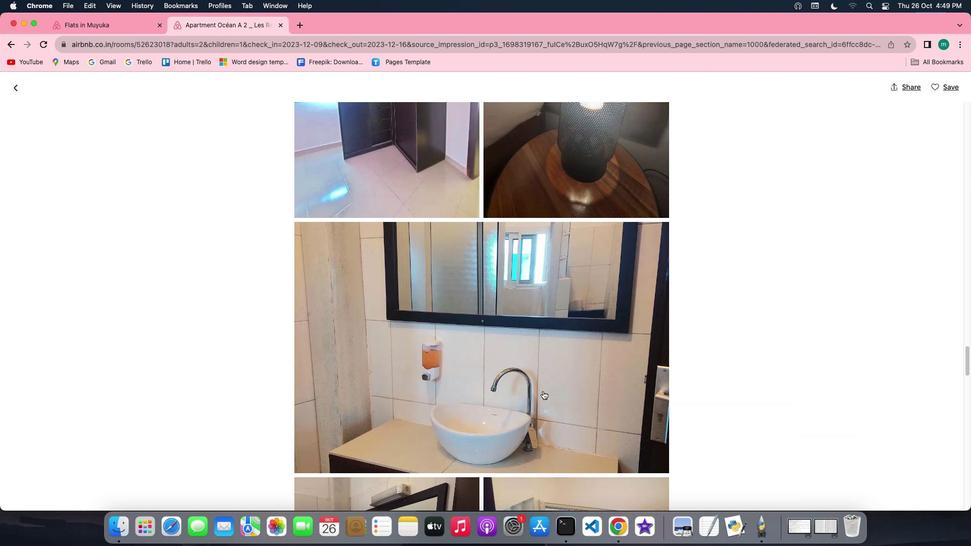 
Action: Mouse scrolled (544, 391) with delta (0, 0)
Screenshot: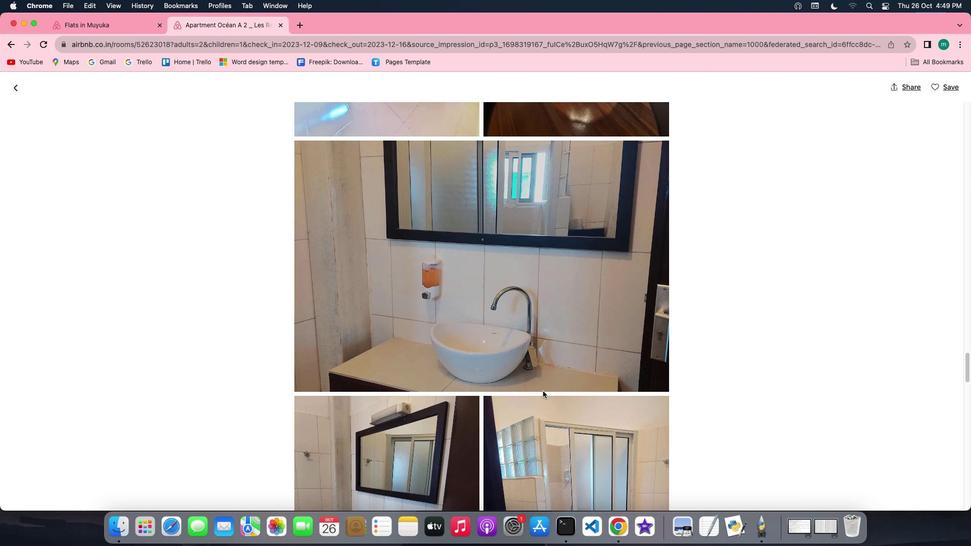 
Action: Mouse scrolled (544, 391) with delta (0, 0)
Screenshot: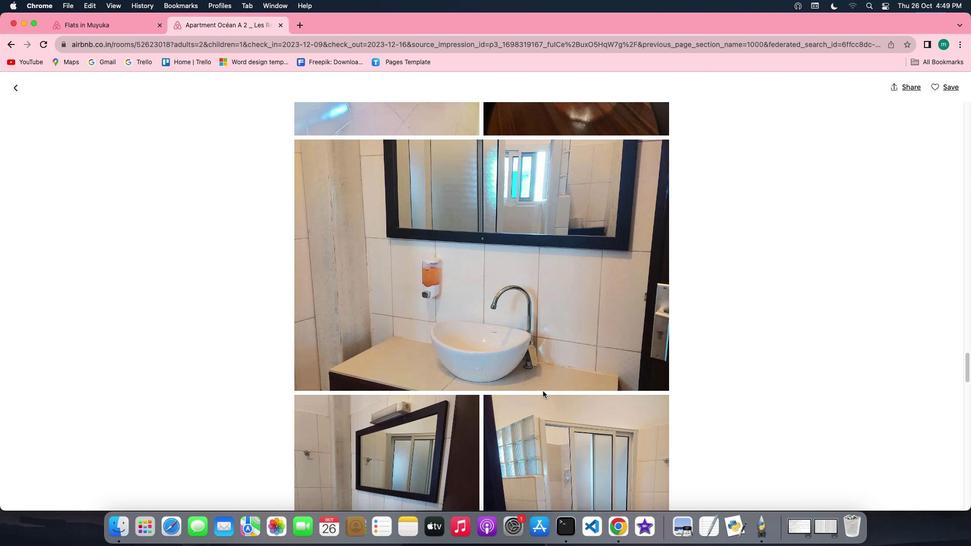 
Action: Mouse scrolled (544, 391) with delta (0, 0)
Screenshot: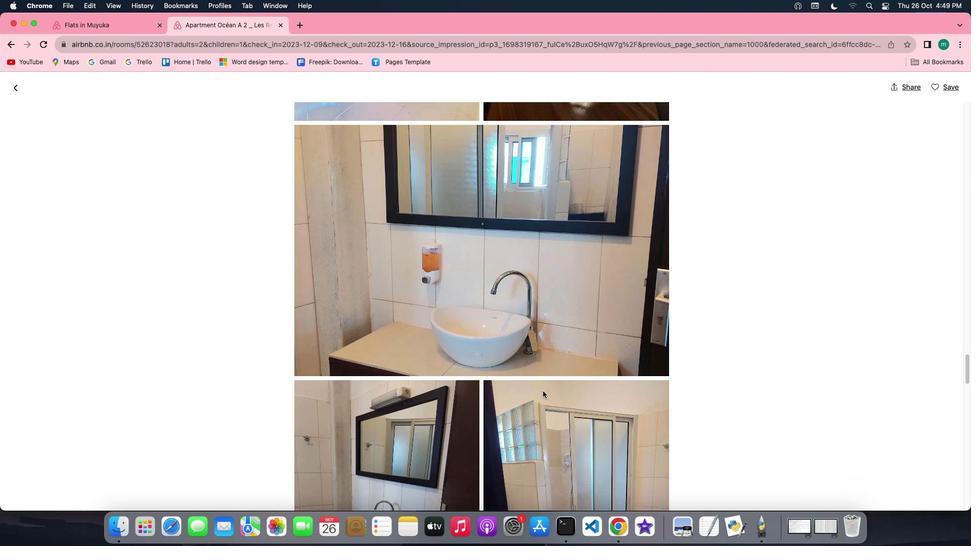 
Action: Mouse moved to (548, 392)
Screenshot: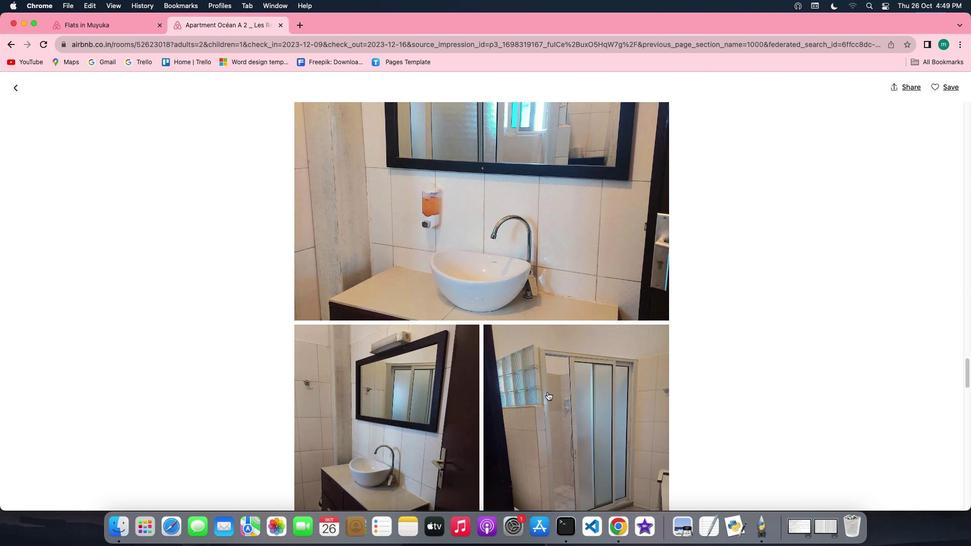 
Action: Mouse scrolled (548, 392) with delta (0, 0)
Screenshot: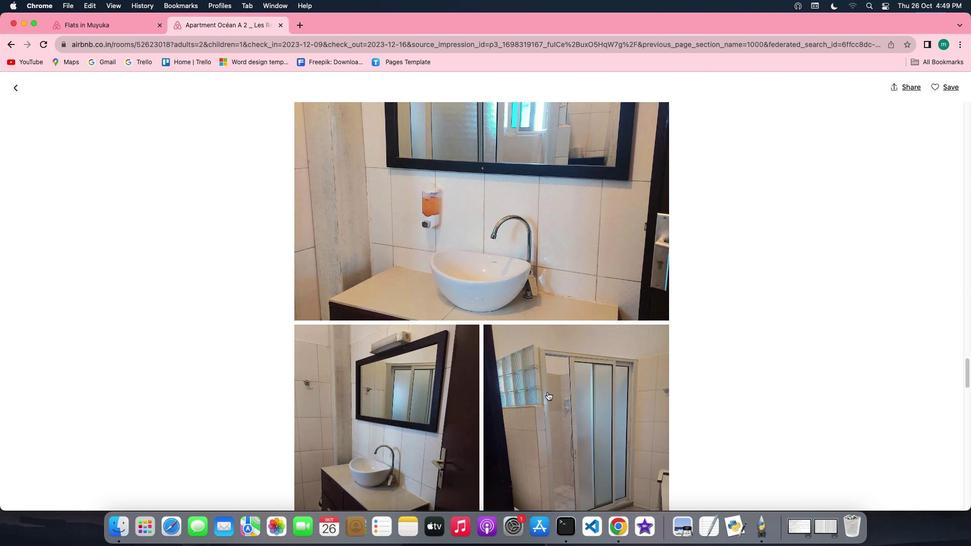 
Action: Mouse scrolled (548, 392) with delta (0, 0)
Screenshot: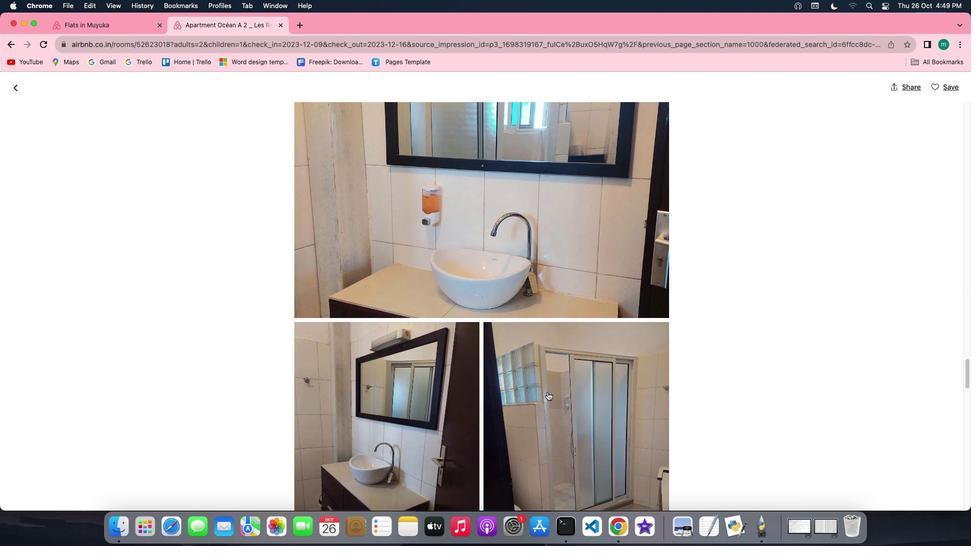 
Action: Mouse scrolled (548, 392) with delta (0, 0)
Screenshot: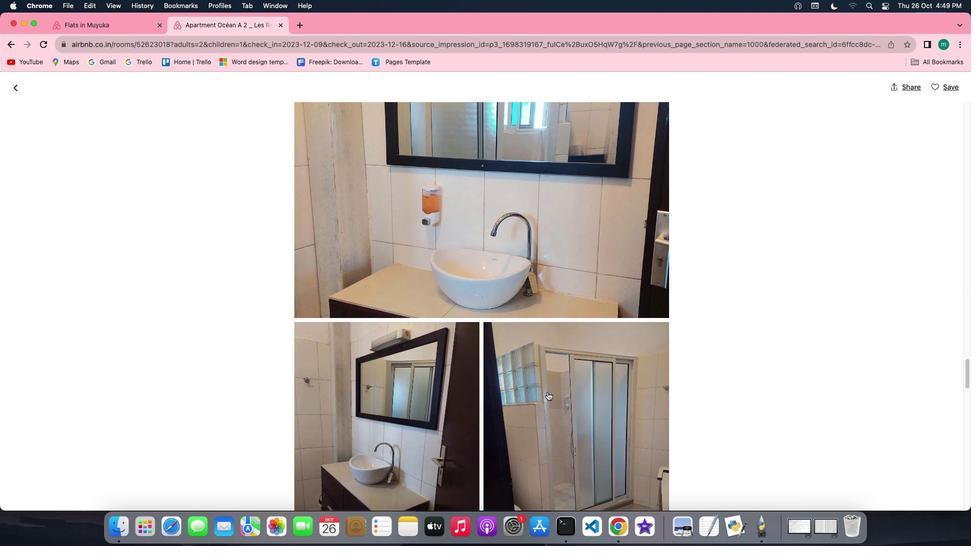 
Action: Mouse scrolled (548, 392) with delta (0, -1)
Screenshot: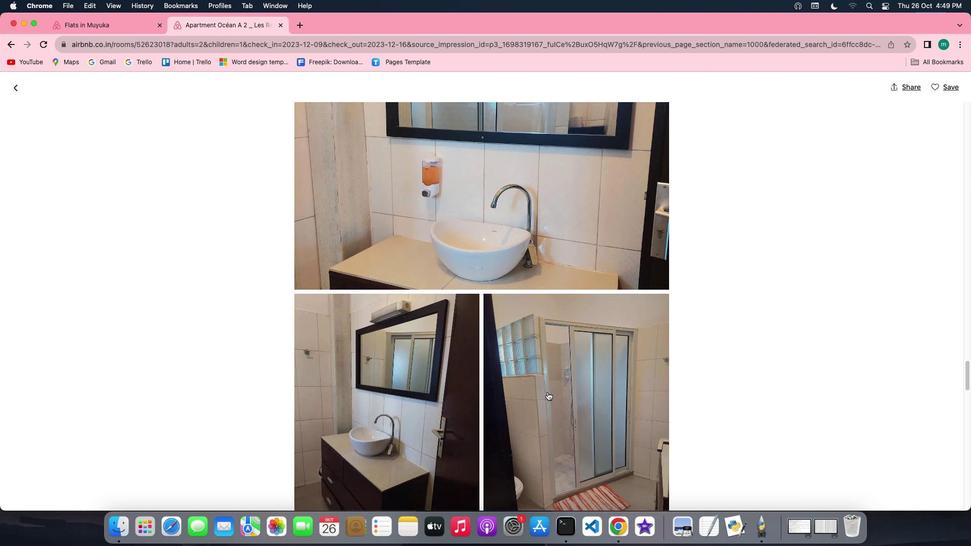 
Action: Mouse scrolled (548, 392) with delta (0, 0)
Screenshot: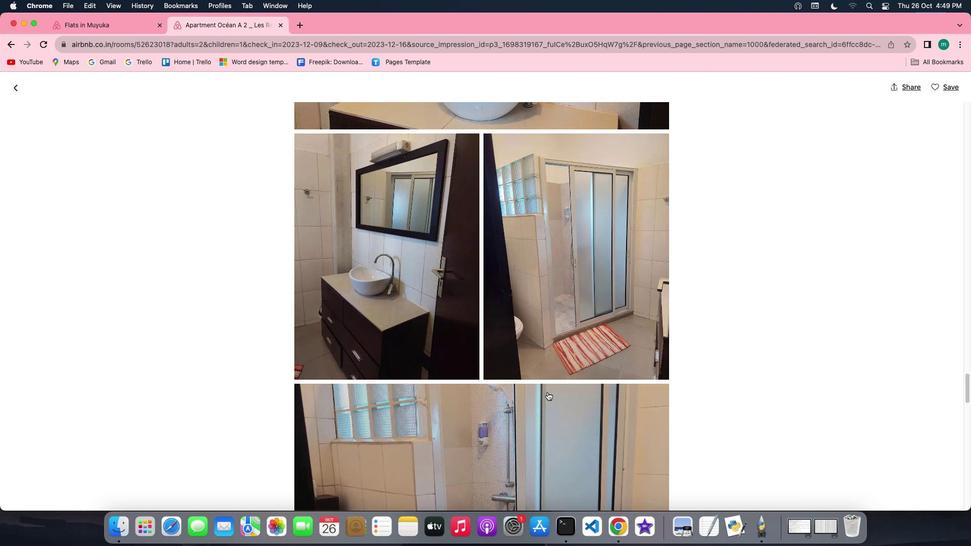 
Action: Mouse scrolled (548, 392) with delta (0, 0)
Screenshot: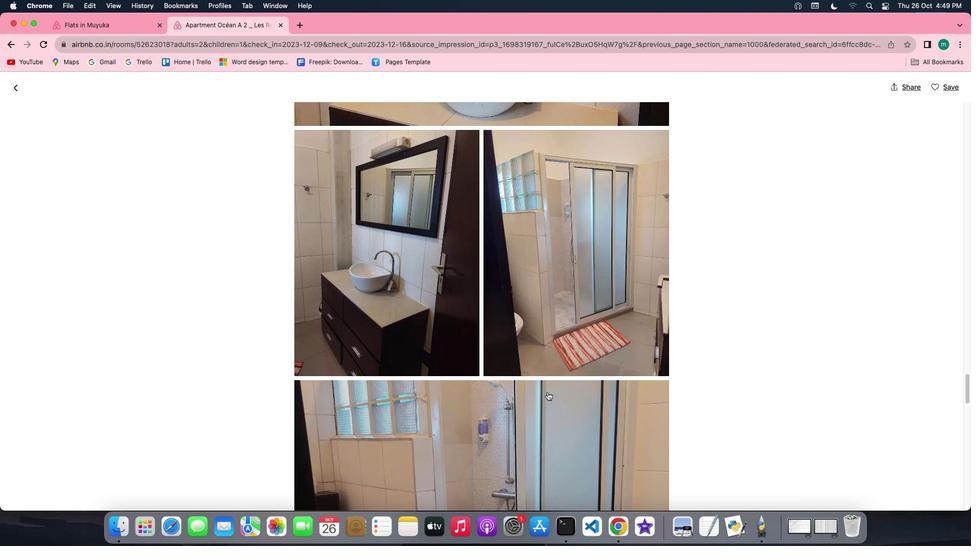 
Action: Mouse scrolled (548, 392) with delta (0, 0)
Screenshot: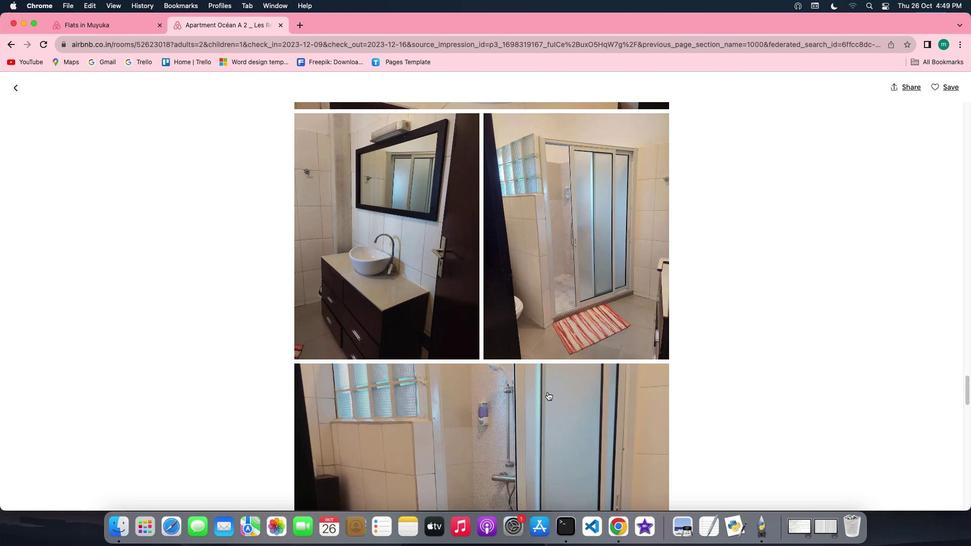
Action: Mouse scrolled (548, 392) with delta (0, -1)
Screenshot: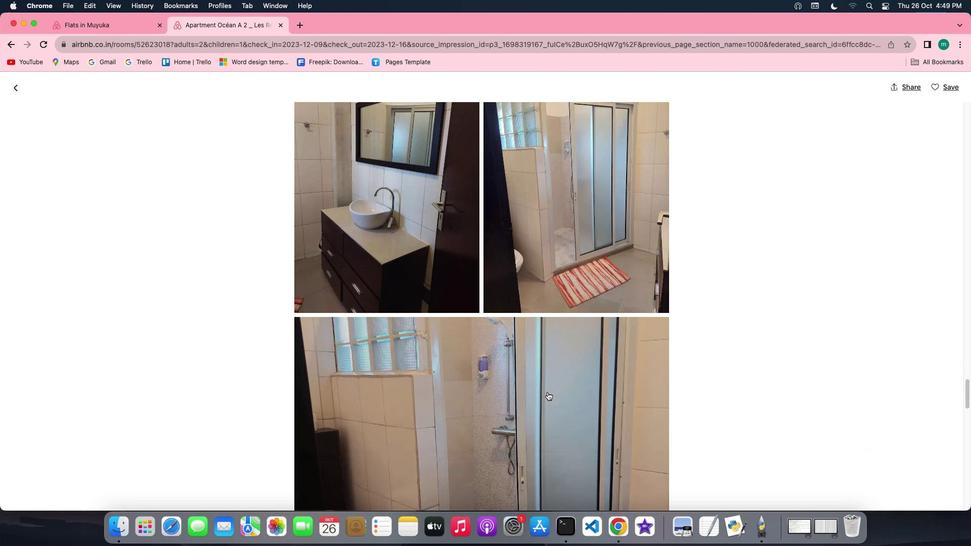 
Action: Mouse scrolled (548, 392) with delta (0, -1)
Screenshot: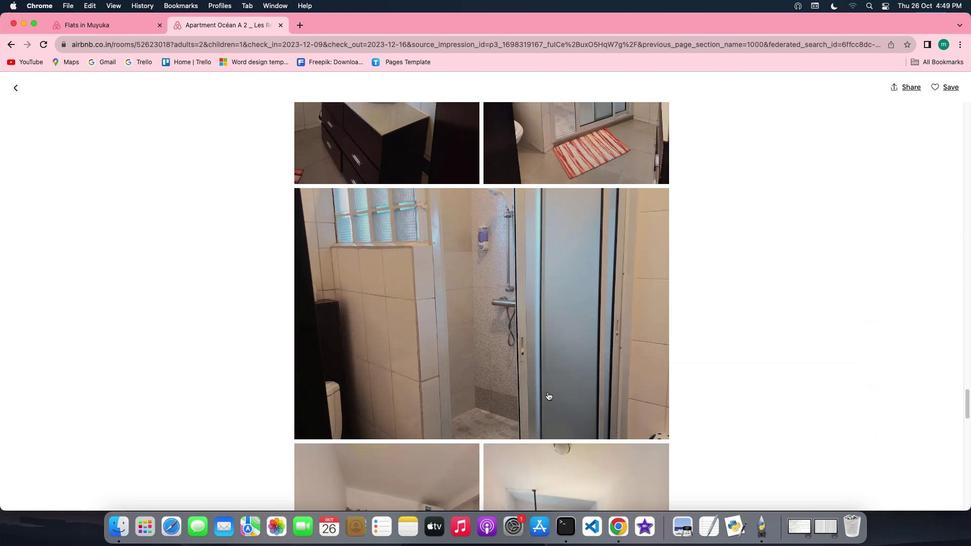
Action: Mouse scrolled (548, 392) with delta (0, 0)
Screenshot: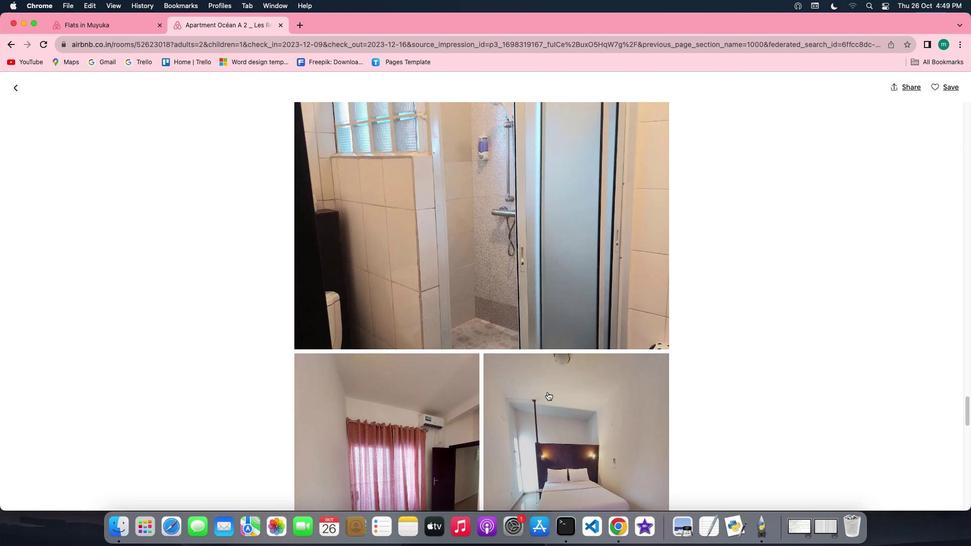 
Action: Mouse scrolled (548, 392) with delta (0, 0)
Screenshot: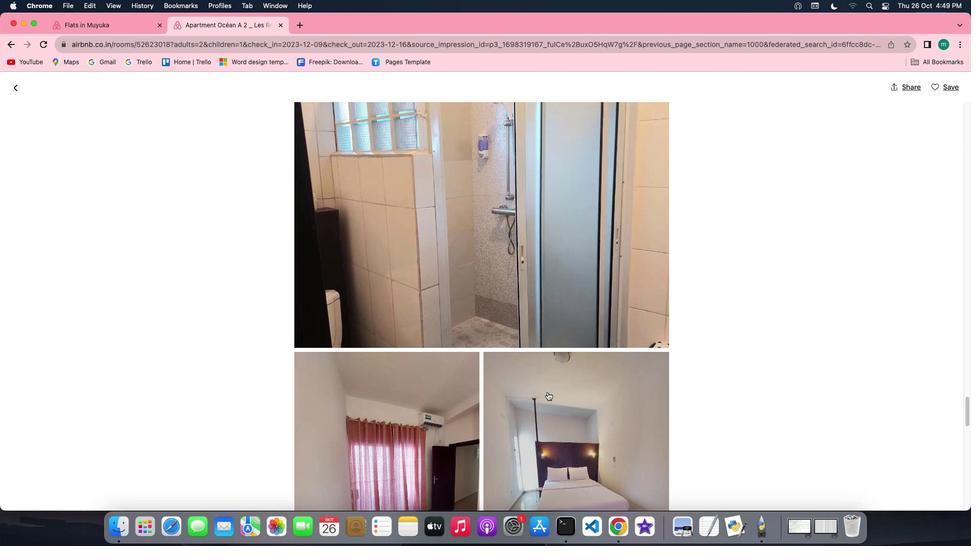 
Action: Mouse scrolled (548, 392) with delta (0, 0)
Screenshot: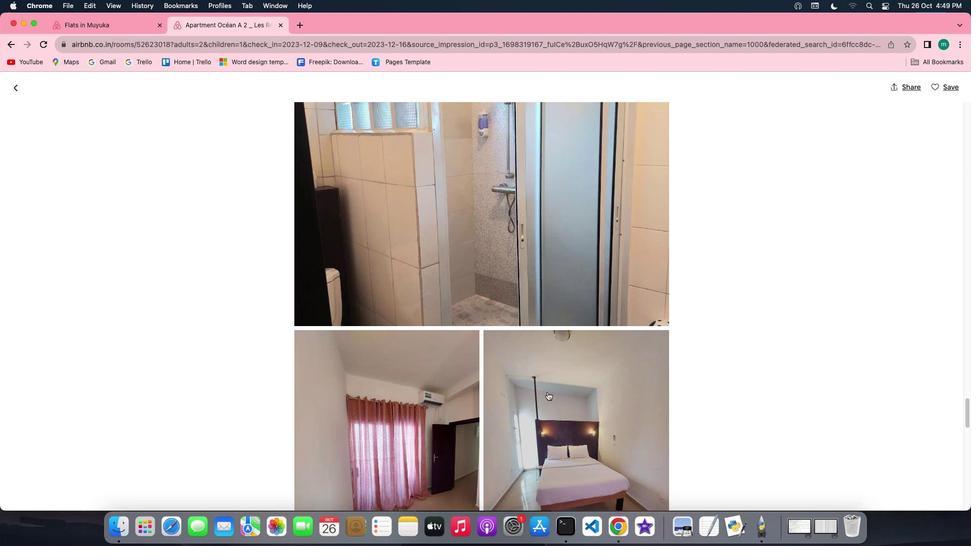 
Action: Mouse scrolled (548, 392) with delta (0, 0)
Screenshot: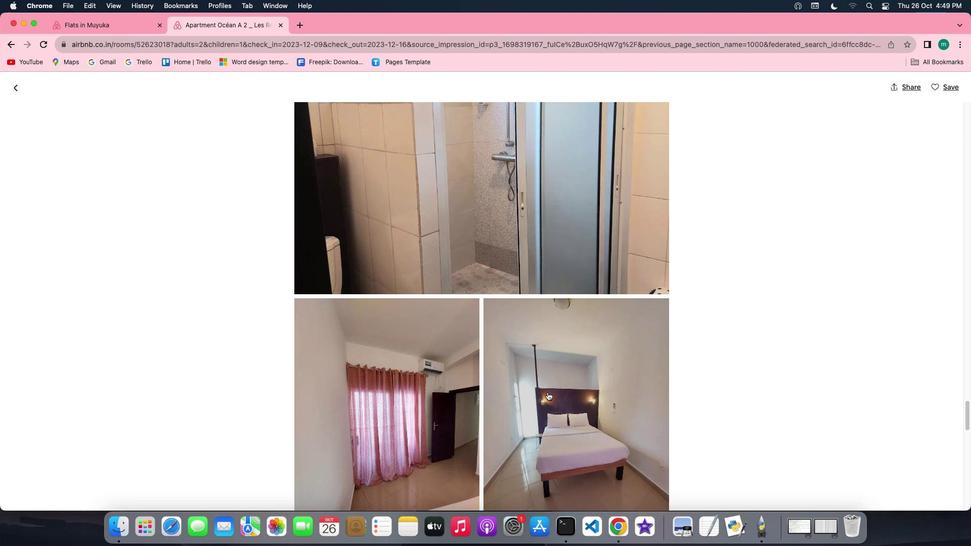 
Action: Mouse scrolled (548, 392) with delta (0, -1)
Screenshot: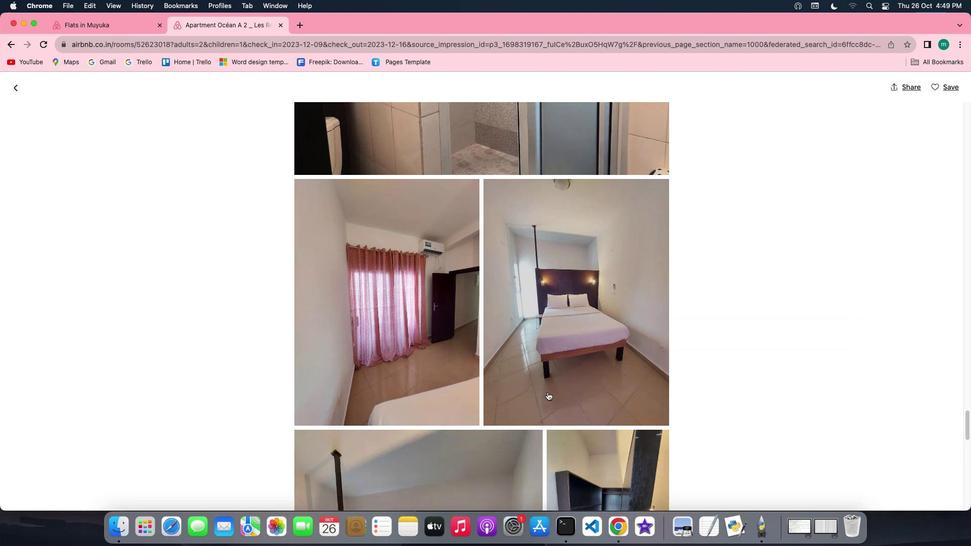 
Action: Mouse scrolled (548, 392) with delta (0, 0)
Screenshot: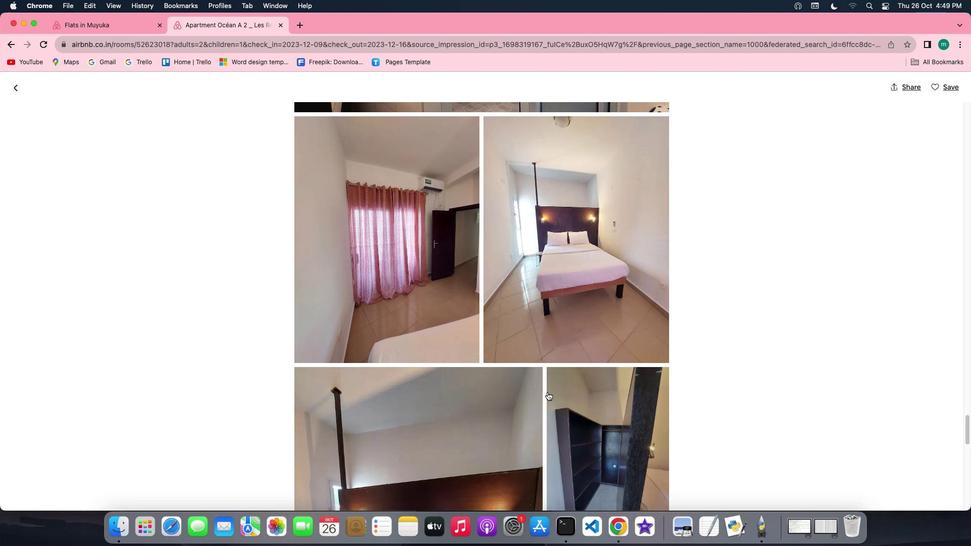 
Action: Mouse scrolled (548, 392) with delta (0, 0)
Screenshot: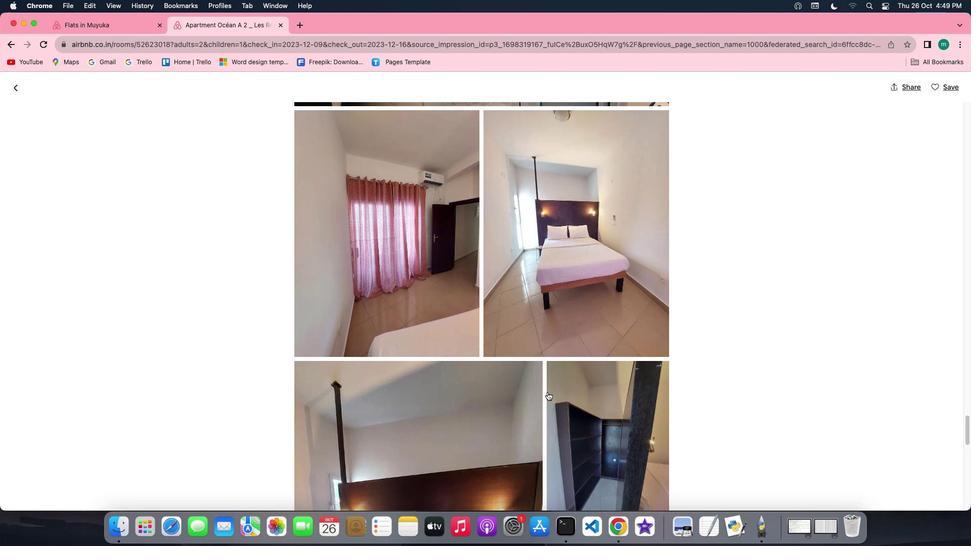 
Action: Mouse scrolled (548, 392) with delta (0, 0)
Screenshot: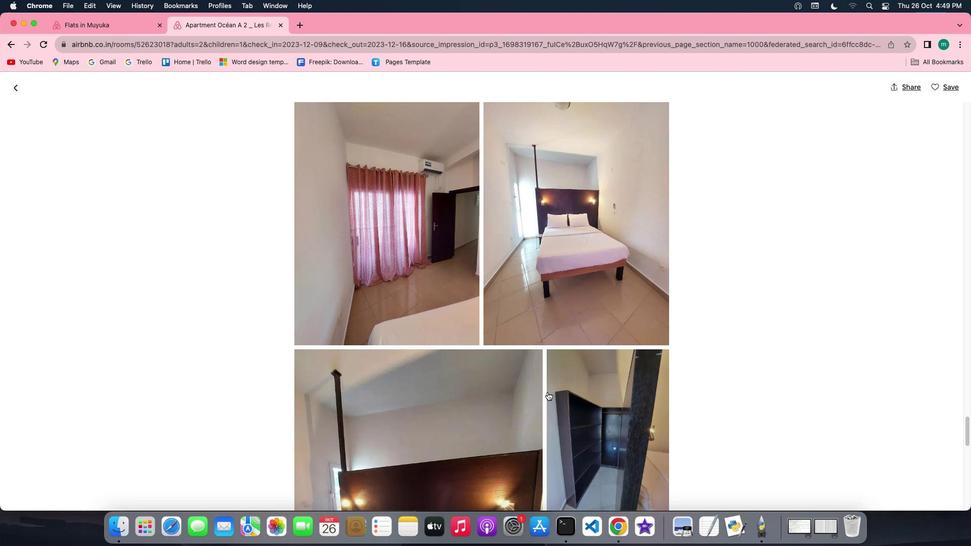 
Action: Mouse scrolled (548, 392) with delta (0, 0)
Screenshot: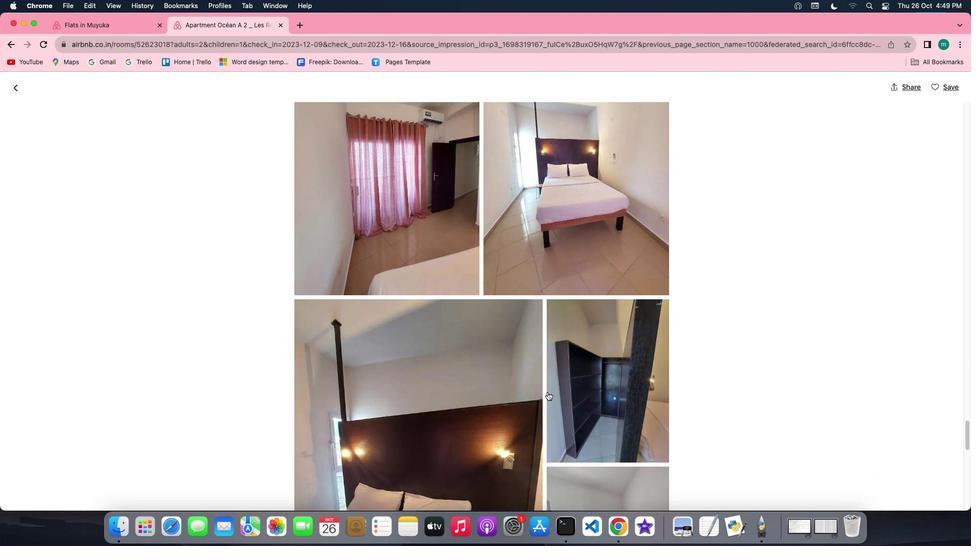 
Action: Mouse moved to (619, 395)
Screenshot: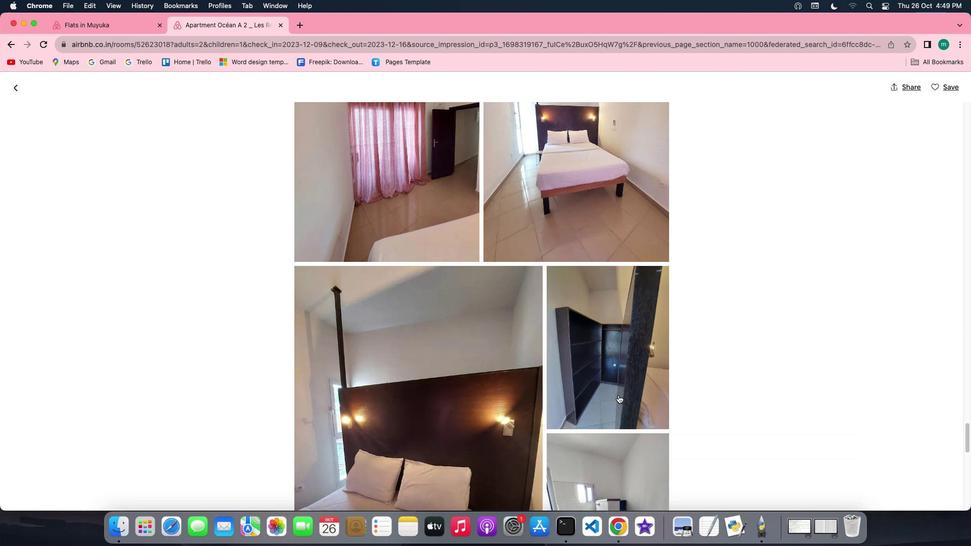 
Action: Mouse scrolled (619, 395) with delta (0, 0)
Screenshot: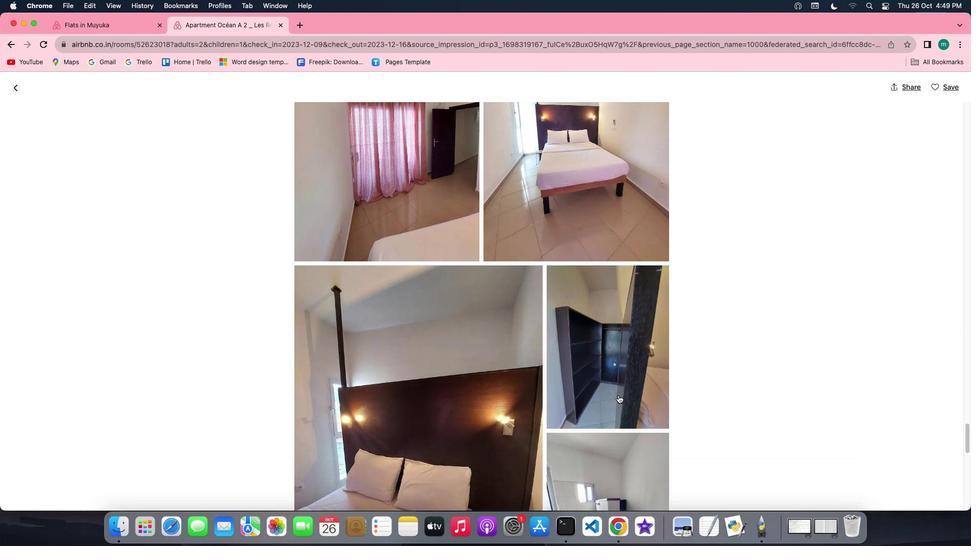 
Action: Mouse scrolled (619, 395) with delta (0, 0)
Screenshot: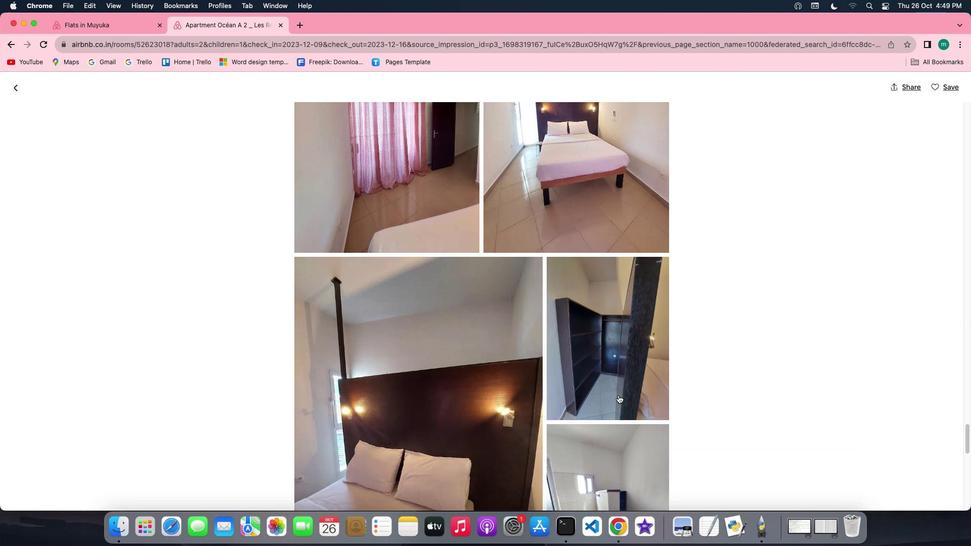 
Action: Mouse scrolled (619, 395) with delta (0, 0)
Screenshot: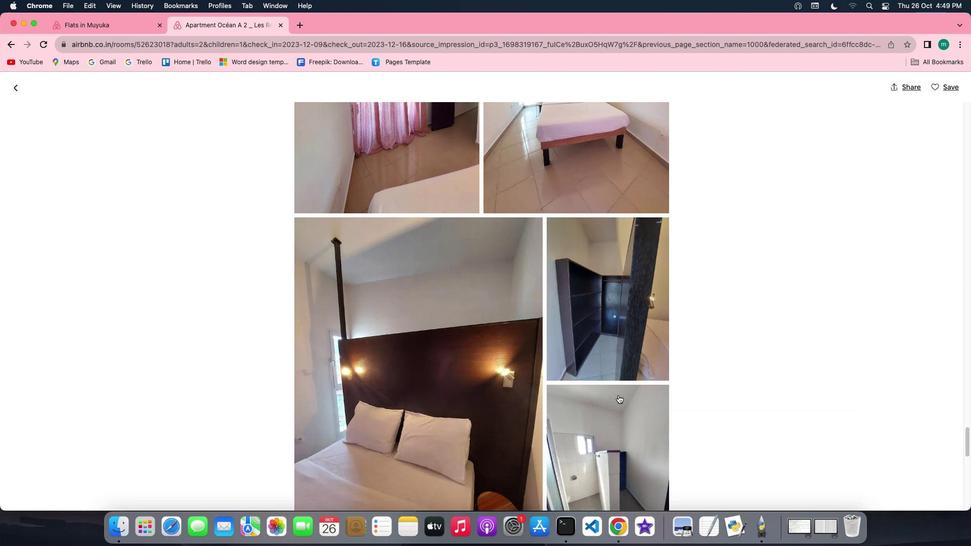 
Action: Mouse scrolled (619, 395) with delta (0, -1)
Screenshot: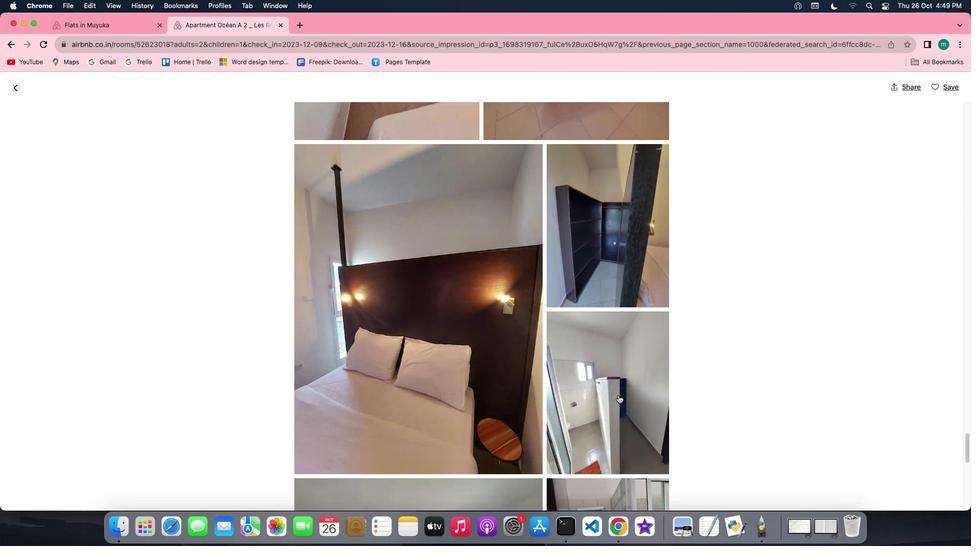 
Action: Mouse scrolled (619, 395) with delta (0, -1)
Screenshot: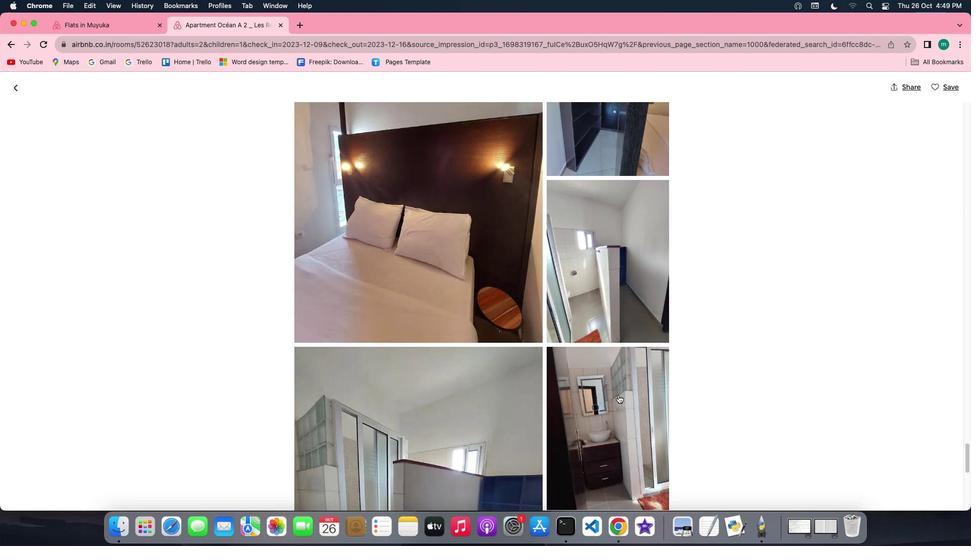 
Action: Mouse scrolled (619, 395) with delta (0, 0)
Screenshot: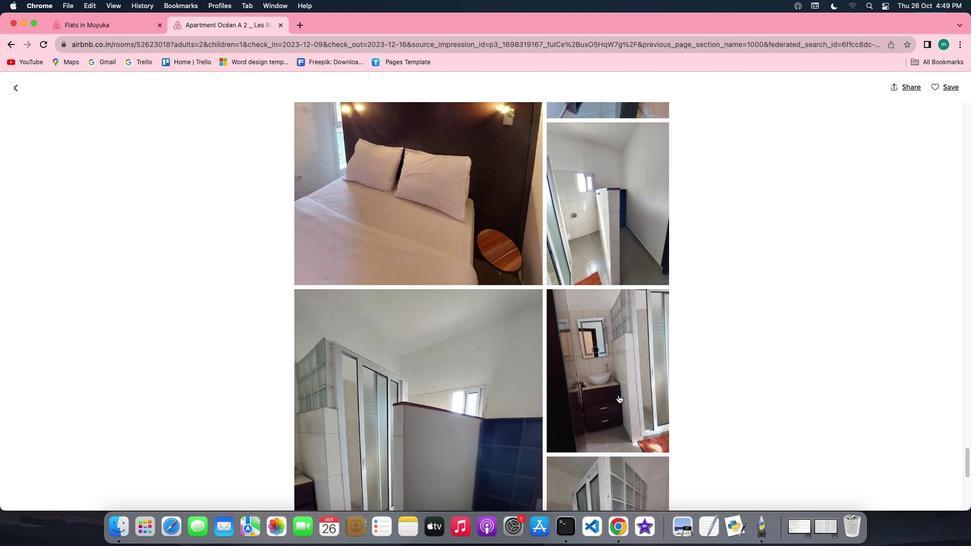 
Action: Mouse scrolled (619, 395) with delta (0, 0)
Screenshot: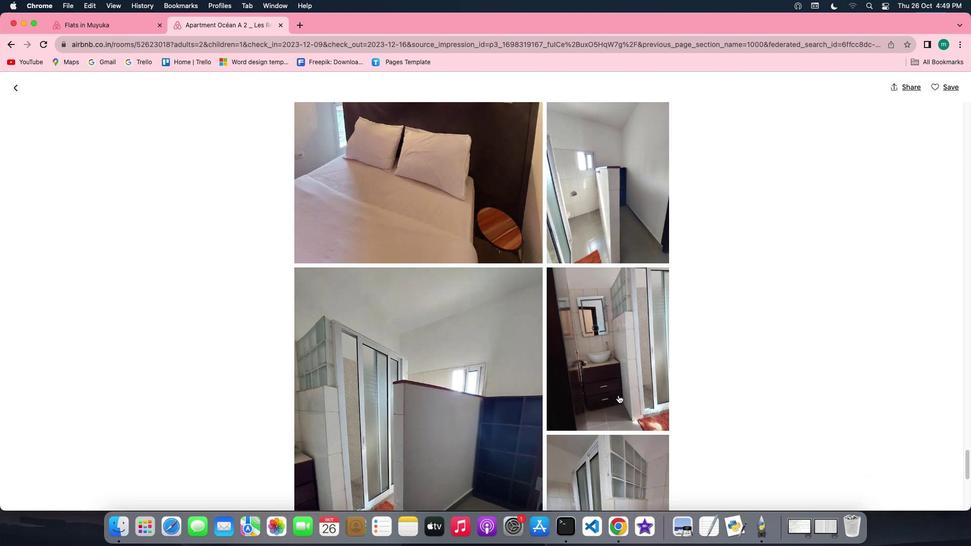 
Action: Mouse scrolled (619, 395) with delta (0, 0)
Screenshot: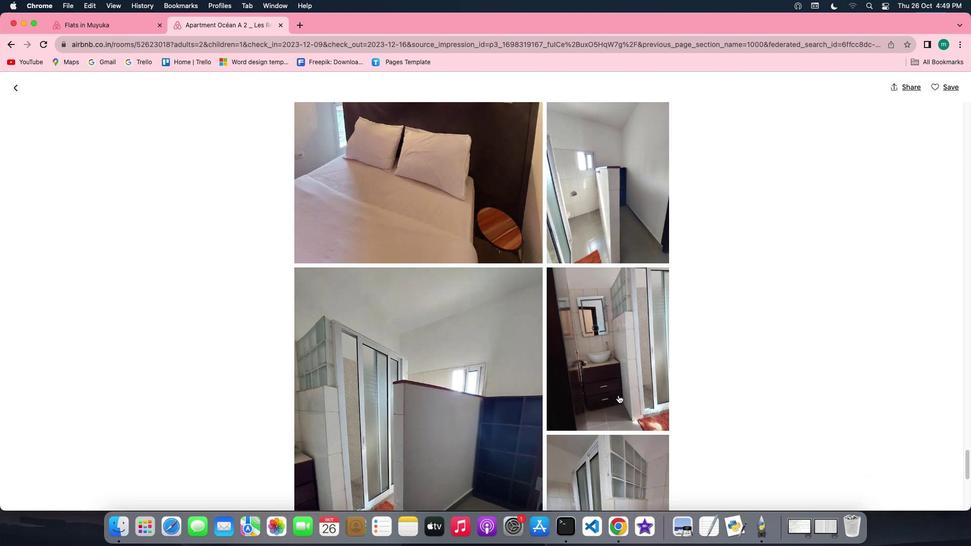 
Action: Mouse scrolled (619, 395) with delta (0, -1)
Screenshot: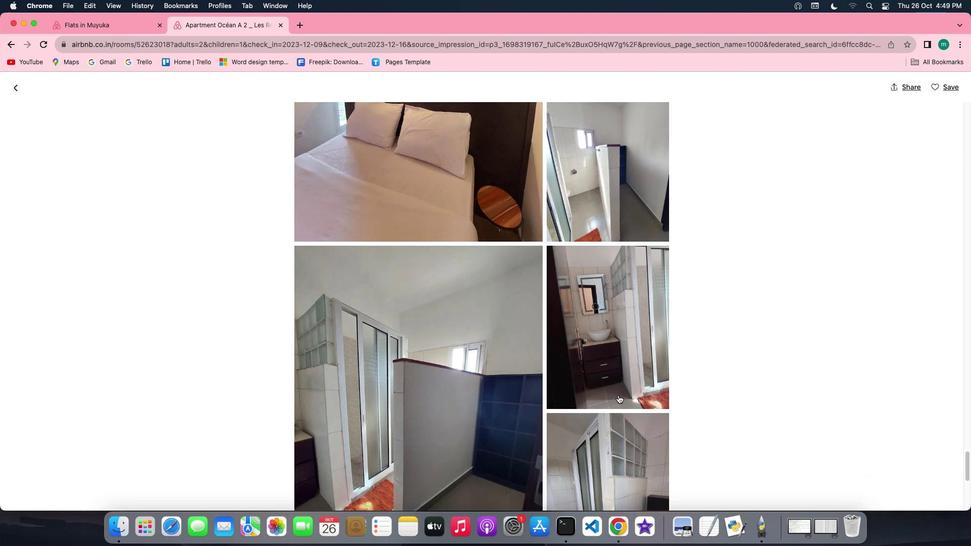 
Action: Mouse scrolled (619, 395) with delta (0, -1)
Screenshot: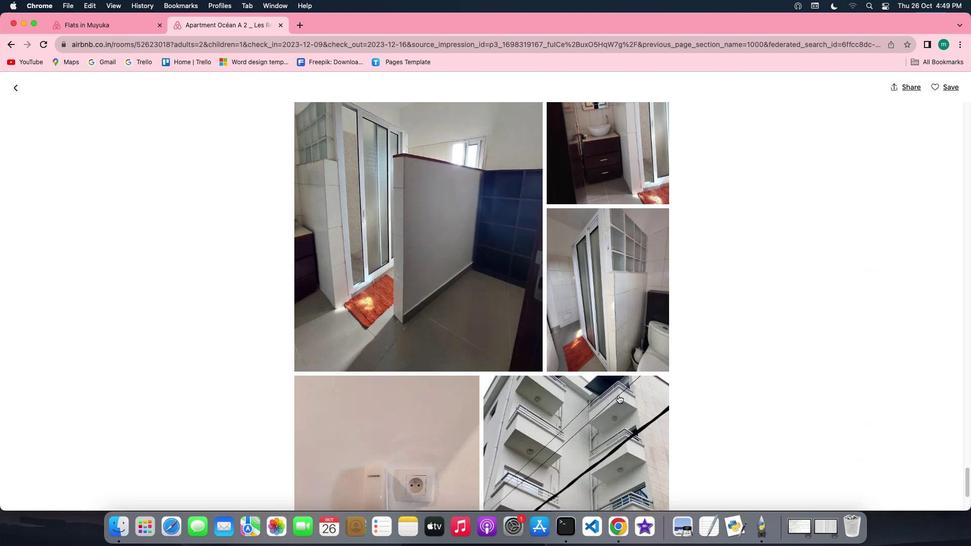 
Action: Mouse scrolled (619, 395) with delta (0, 0)
Screenshot: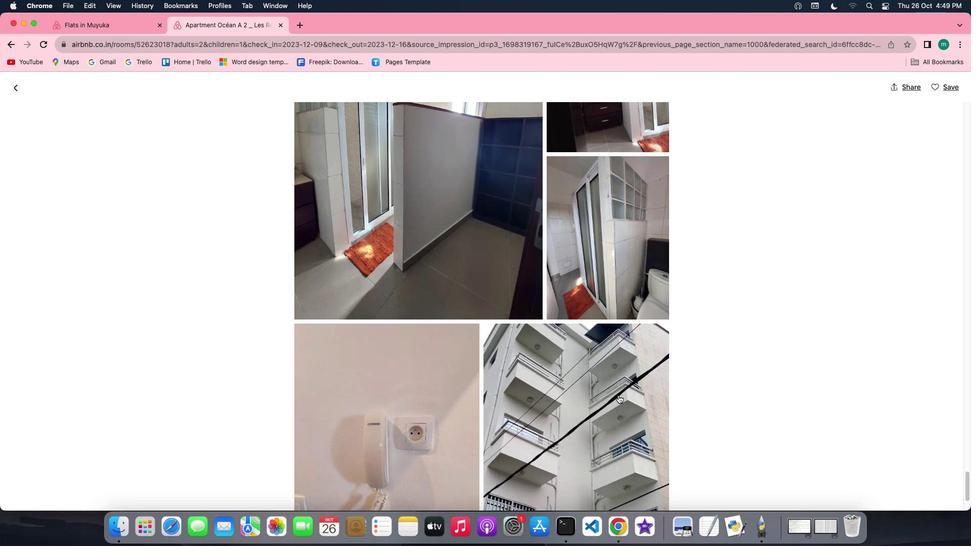 
Action: Mouse scrolled (619, 395) with delta (0, 0)
Screenshot: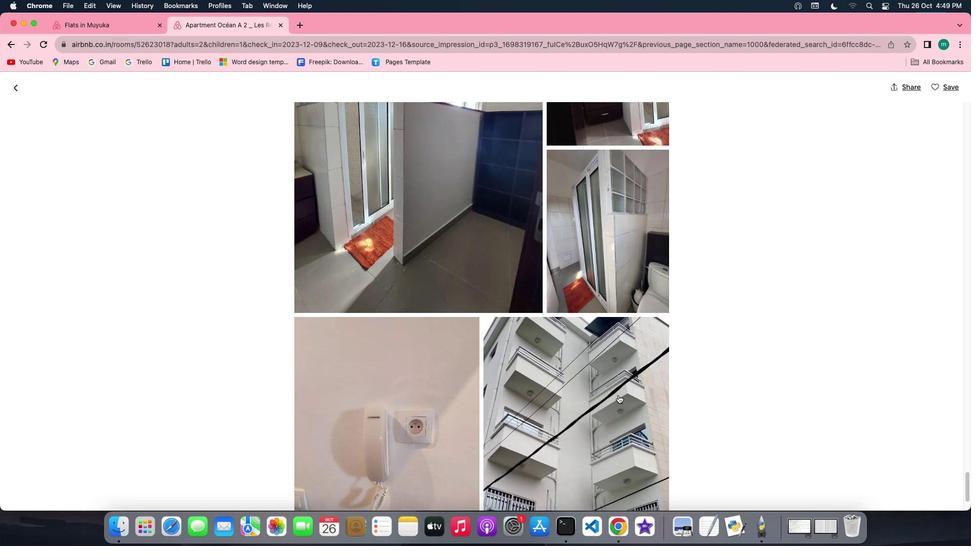 
Action: Mouse scrolled (619, 395) with delta (0, 0)
Screenshot: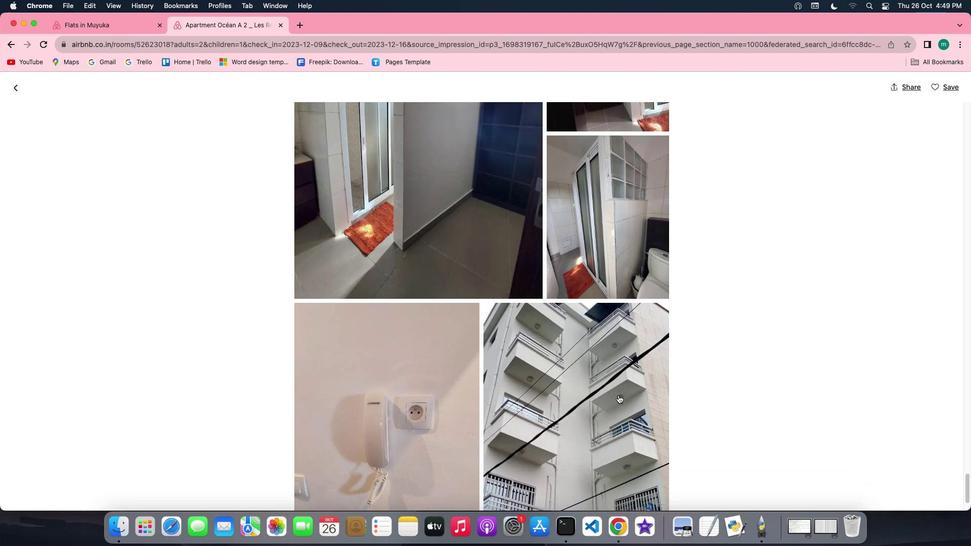 
Action: Mouse scrolled (619, 395) with delta (0, -1)
Screenshot: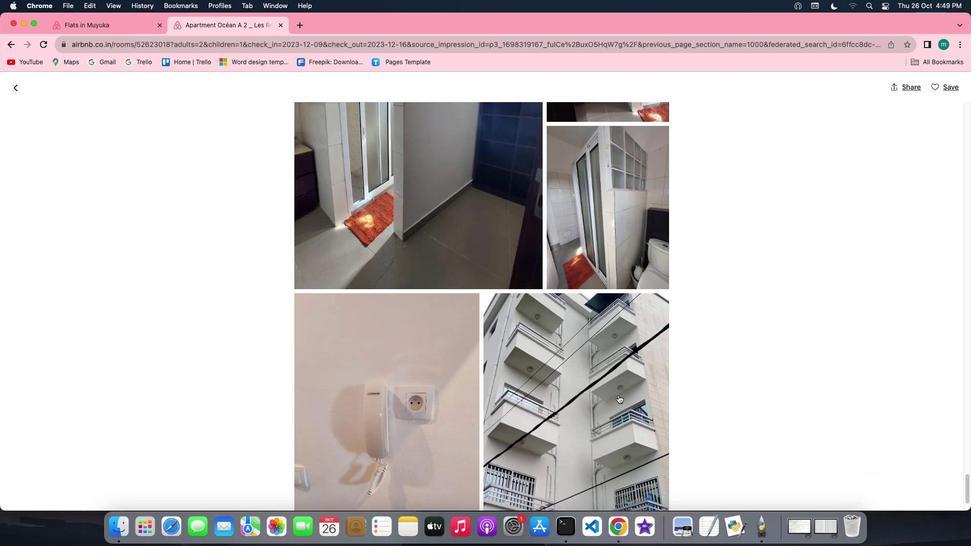 
Action: Mouse scrolled (619, 395) with delta (0, -1)
Screenshot: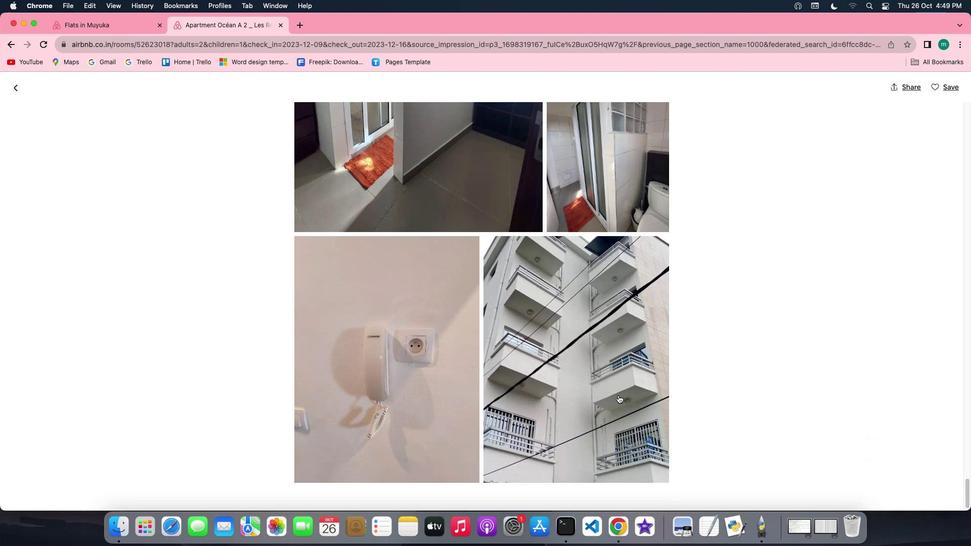 
Action: Mouse scrolled (619, 395) with delta (0, 0)
Screenshot: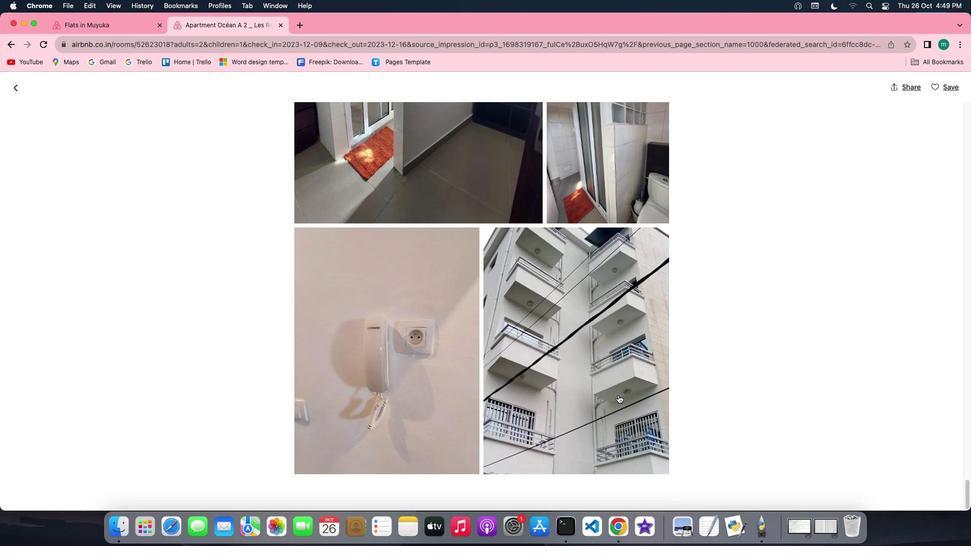 
Action: Mouse scrolled (619, 395) with delta (0, 0)
Screenshot: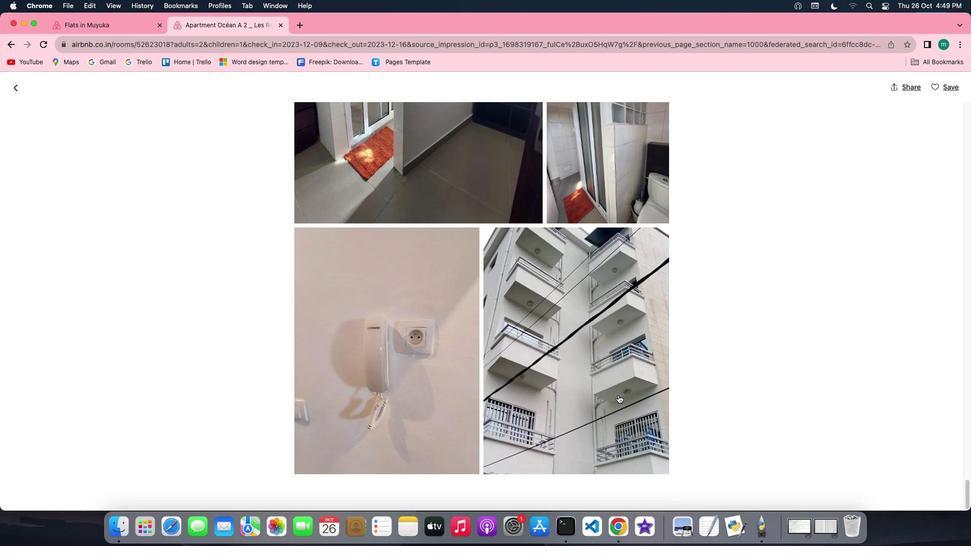 
Action: Mouse scrolled (619, 395) with delta (0, 0)
Screenshot: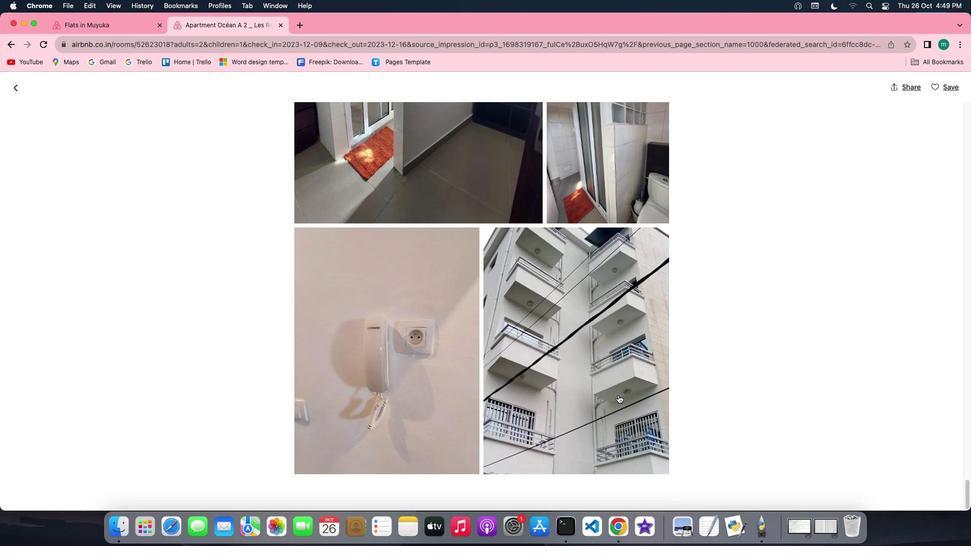 
Action: Mouse scrolled (619, 395) with delta (0, -1)
Screenshot: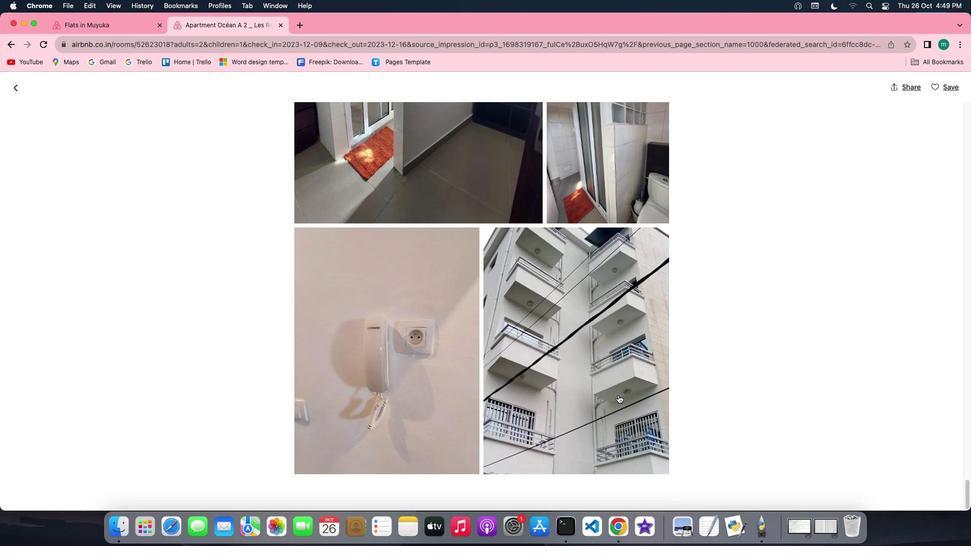 
Action: Mouse moved to (10, 87)
Screenshot: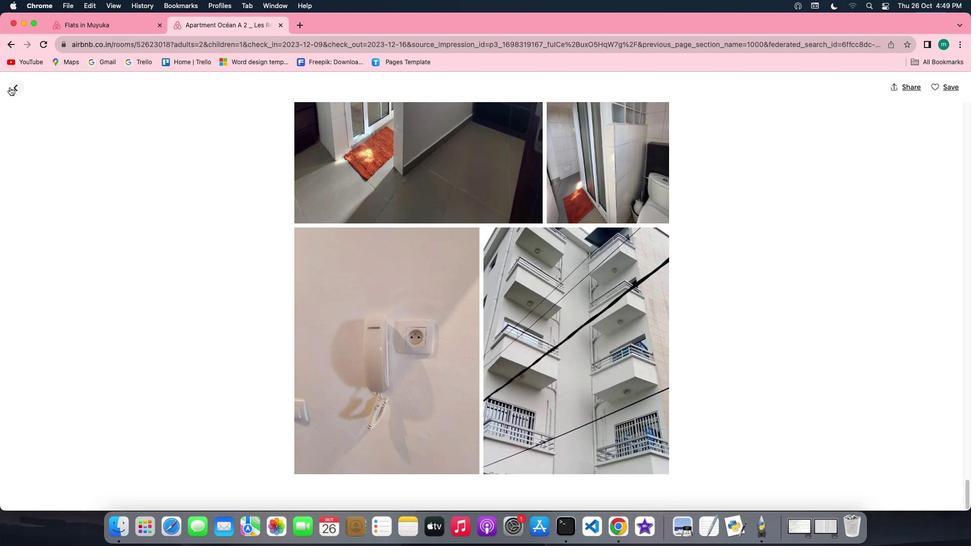 
Action: Mouse pressed left at (10, 87)
Screenshot: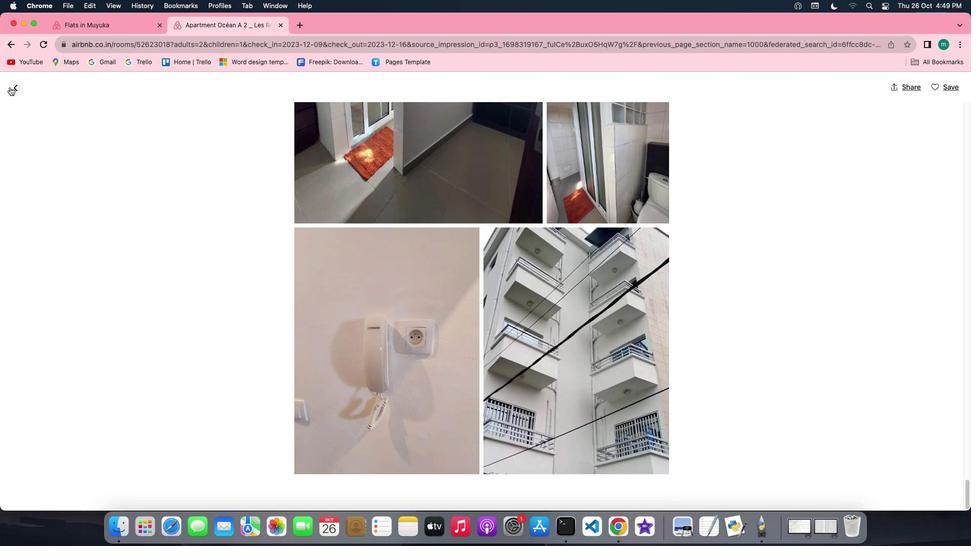 
Action: Mouse moved to (502, 327)
Screenshot: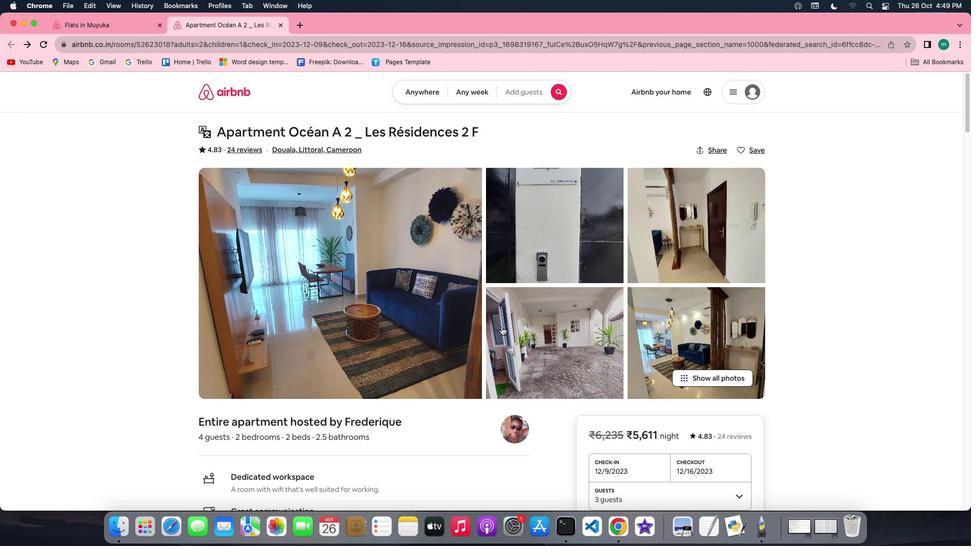 
Action: Mouse scrolled (502, 327) with delta (0, 0)
Screenshot: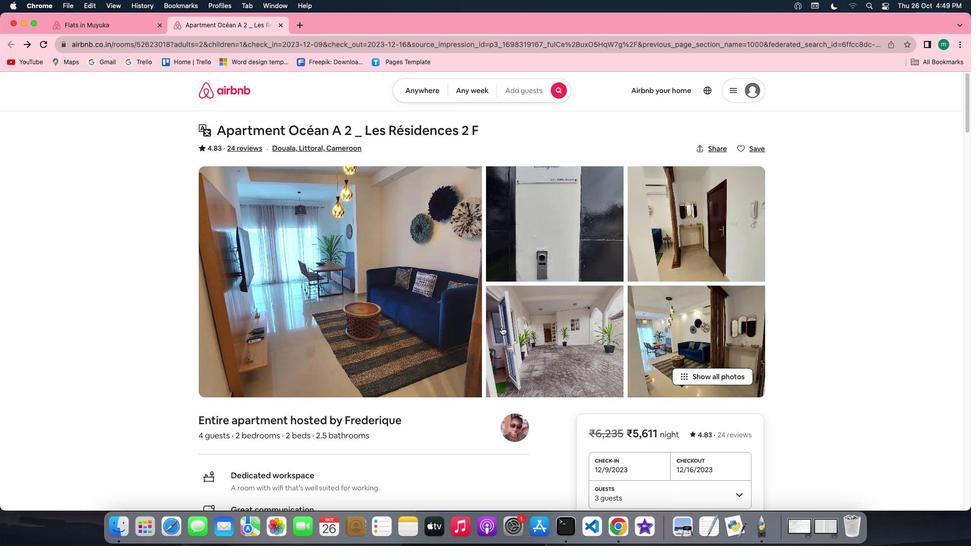 
Action: Mouse scrolled (502, 327) with delta (0, 0)
Screenshot: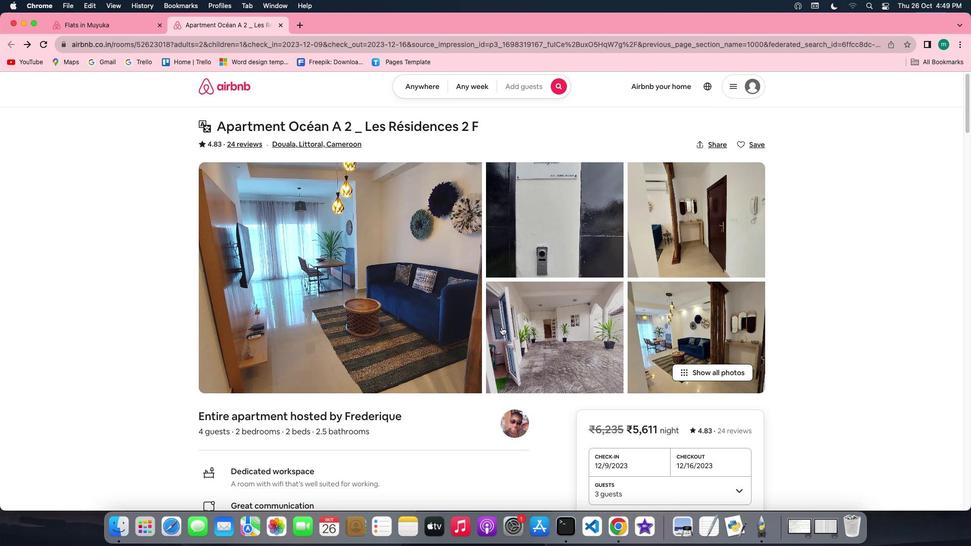 
Action: Mouse scrolled (502, 327) with delta (0, 0)
Screenshot: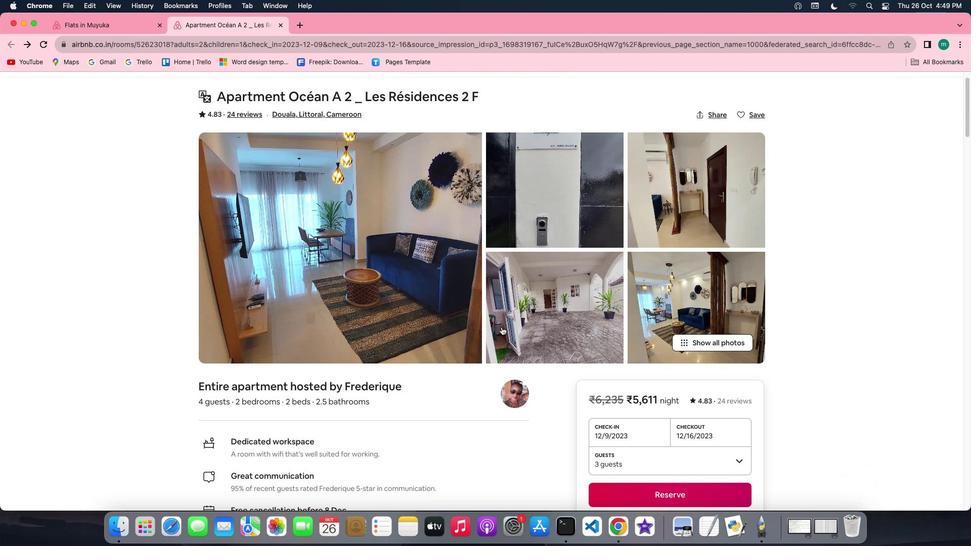 
Action: Mouse scrolled (502, 327) with delta (0, 0)
Screenshot: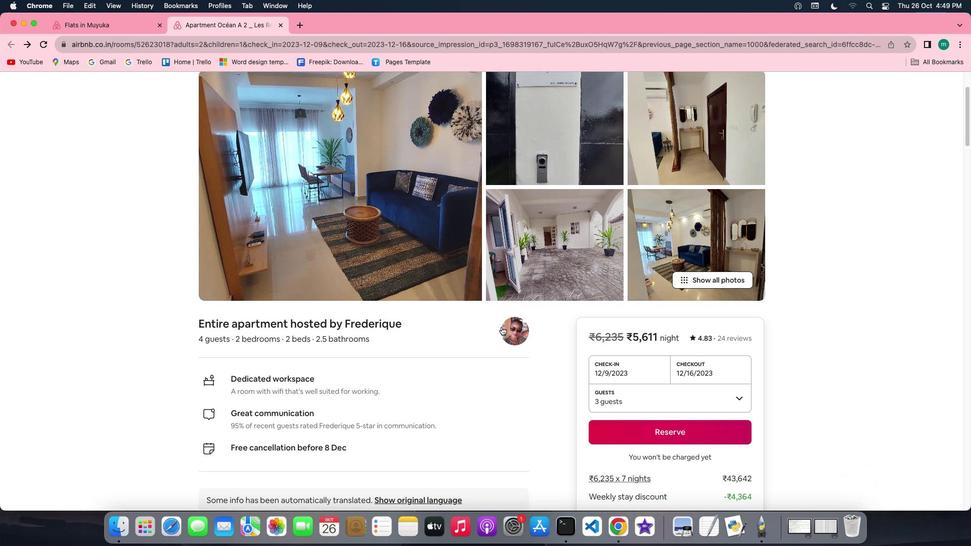 
Action: Mouse scrolled (502, 327) with delta (0, 0)
Screenshot: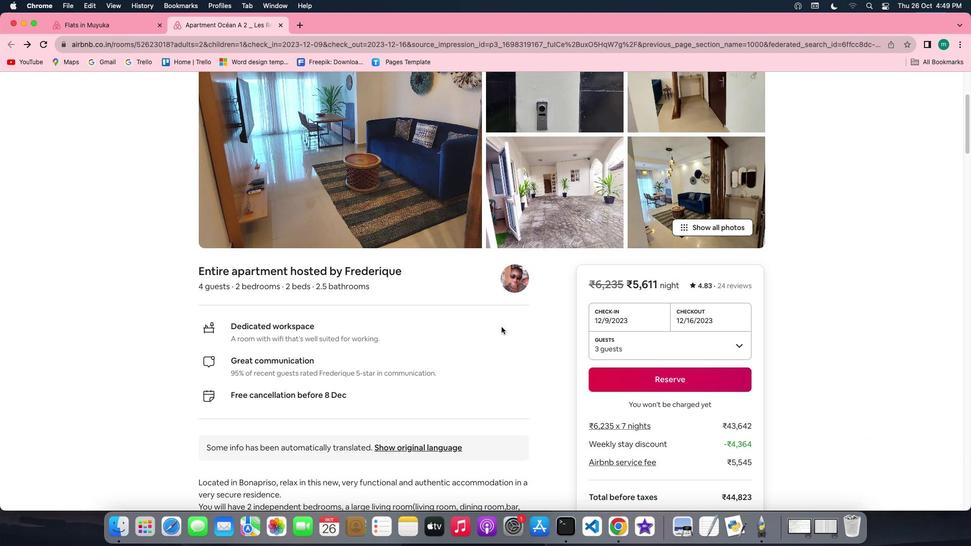 
Action: Mouse scrolled (502, 327) with delta (0, 0)
Screenshot: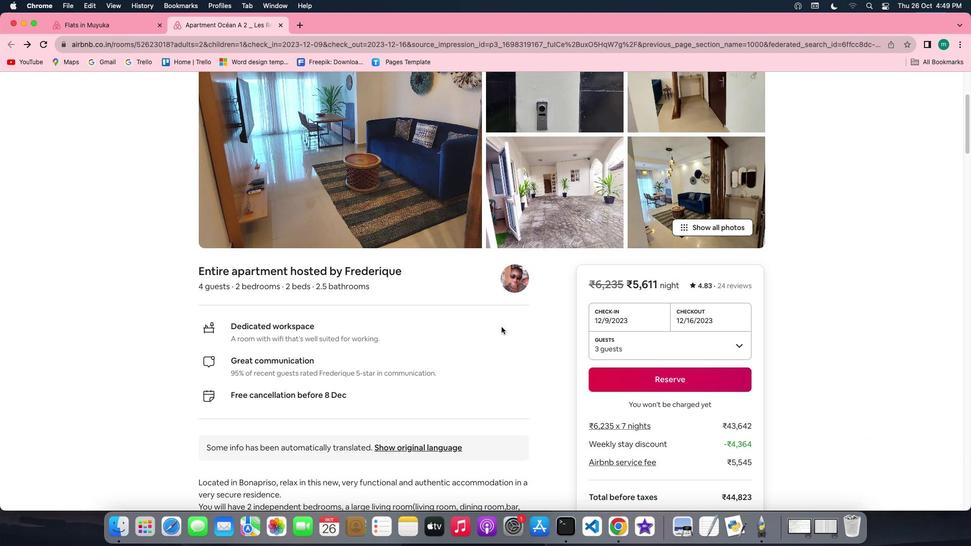 
Action: Mouse scrolled (502, 327) with delta (0, 0)
Screenshot: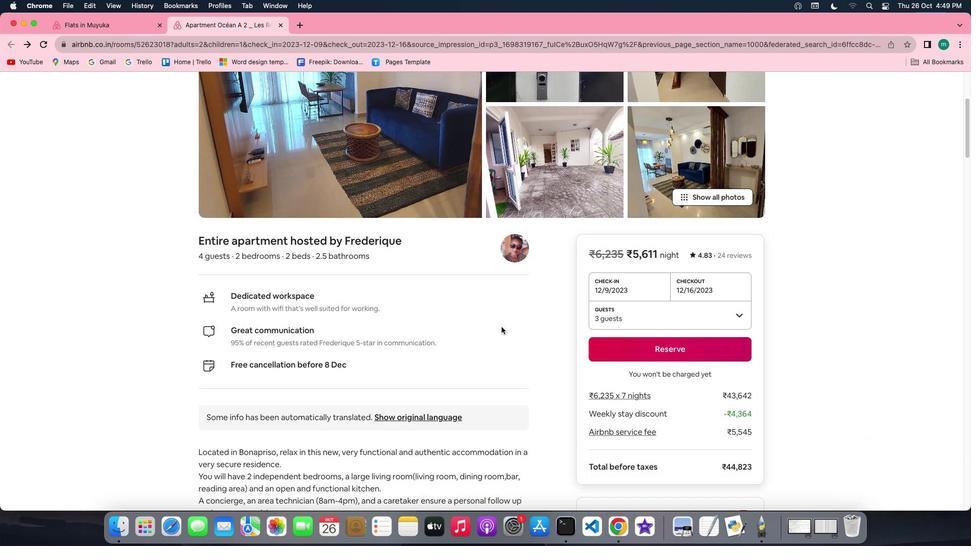 
Action: Mouse scrolled (502, 327) with delta (0, 0)
Screenshot: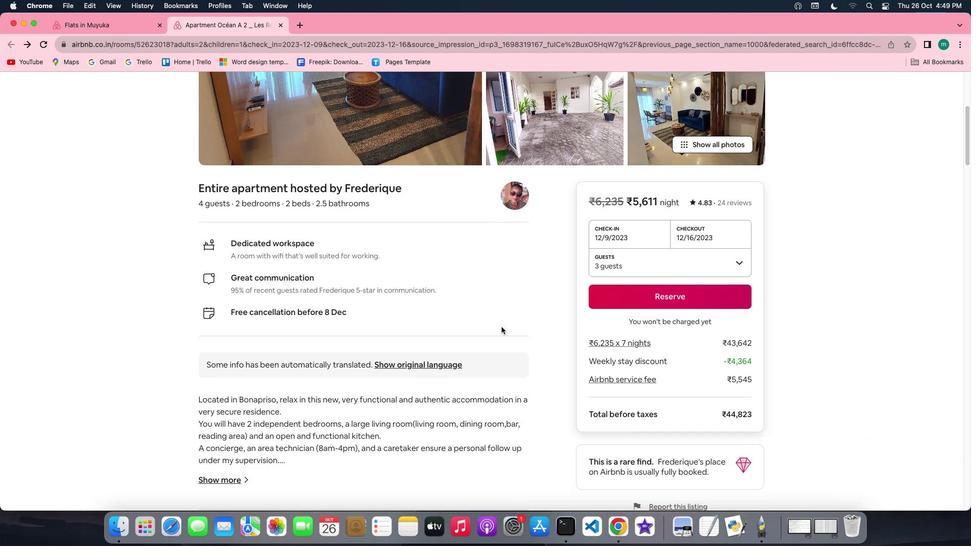 
Action: Mouse scrolled (502, 327) with delta (0, 0)
Screenshot: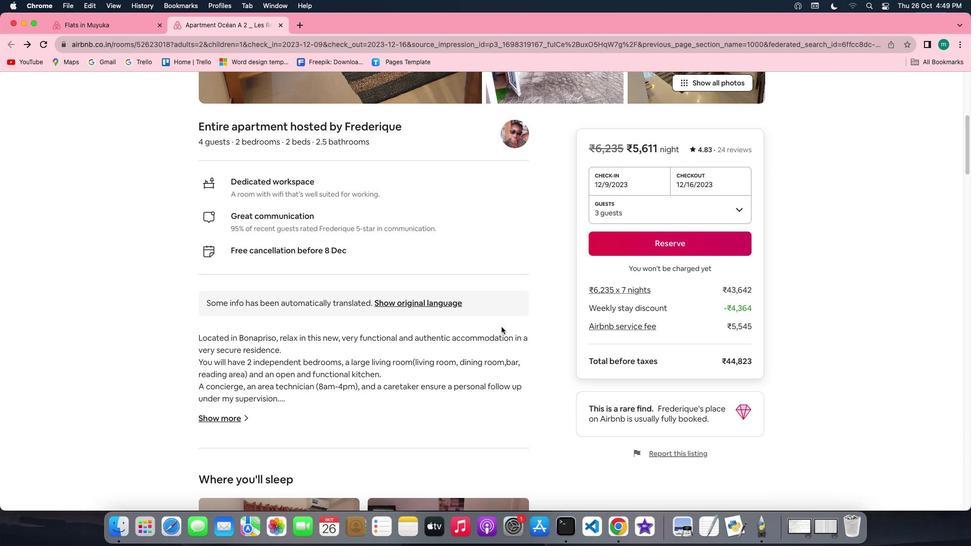 
Action: Mouse scrolled (502, 327) with delta (0, 0)
Screenshot: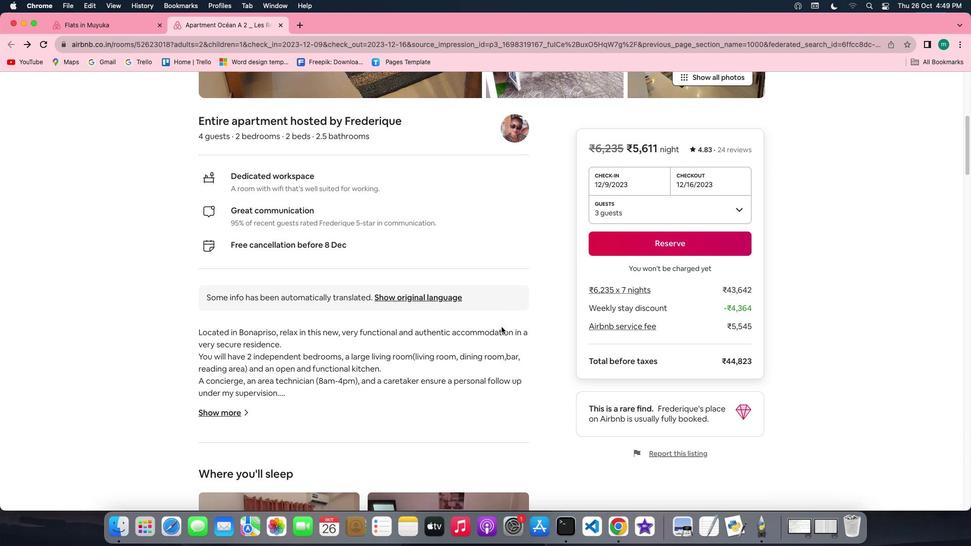 
Action: Mouse scrolled (502, 327) with delta (0, 0)
Screenshot: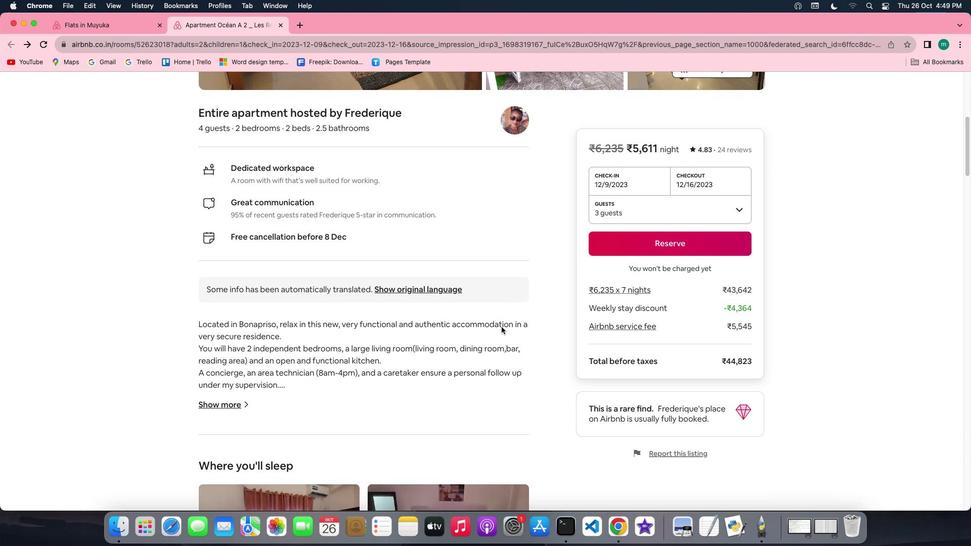 
Action: Mouse moved to (225, 361)
Screenshot: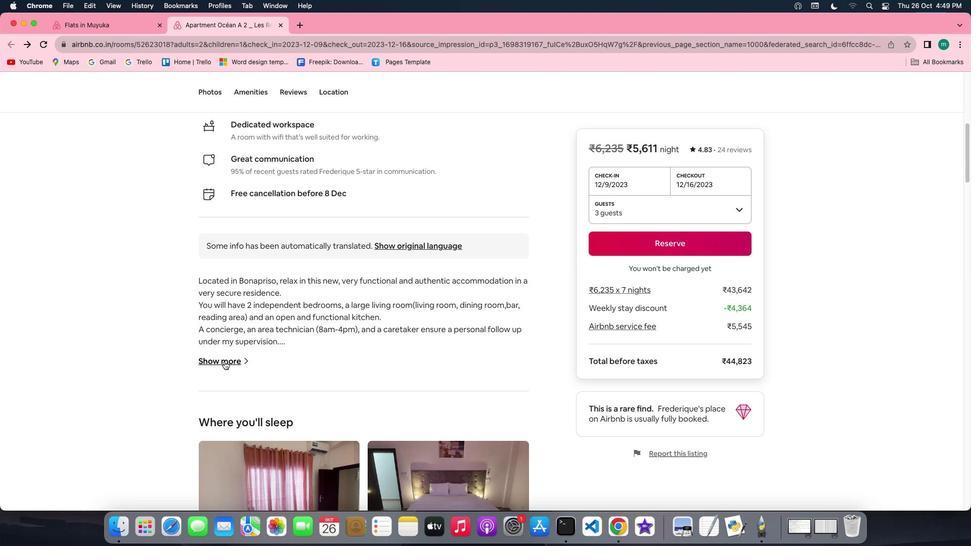
Action: Mouse pressed left at (225, 361)
Screenshot: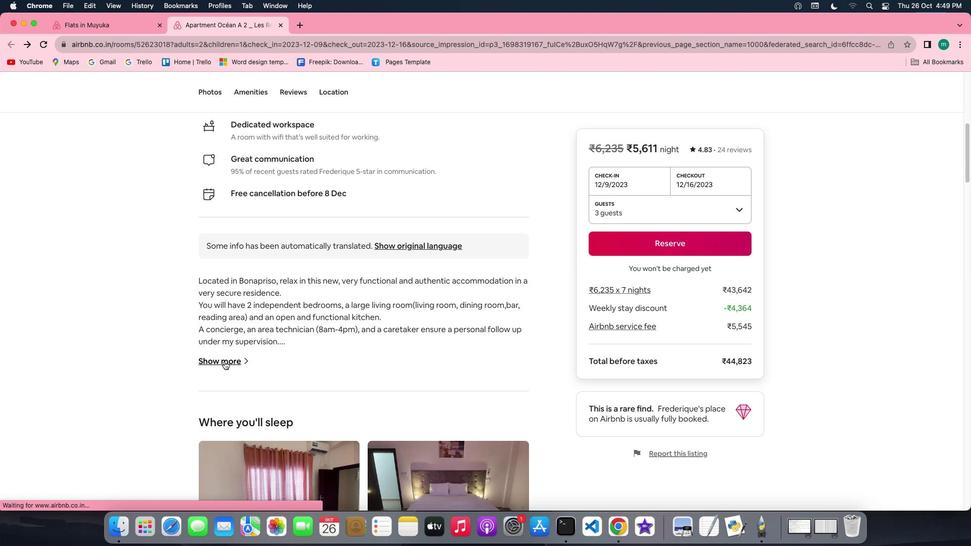 
Action: Mouse moved to (472, 396)
Screenshot: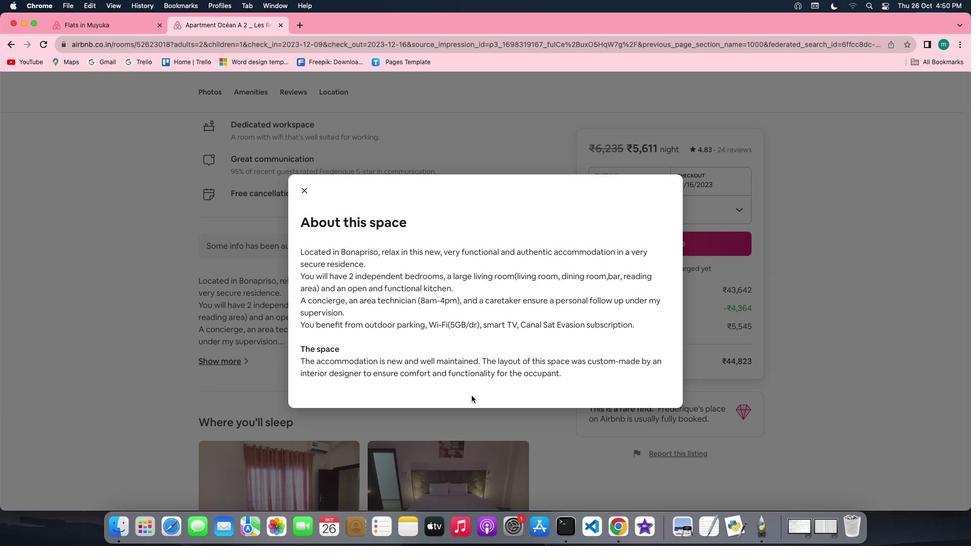 
Action: Mouse scrolled (472, 396) with delta (0, 0)
Screenshot: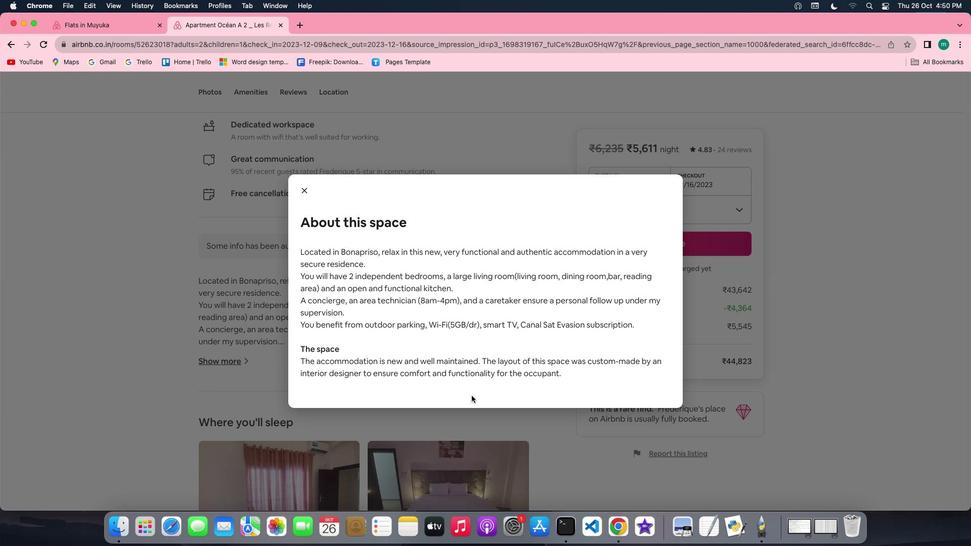 
Action: Mouse scrolled (472, 396) with delta (0, 0)
Screenshot: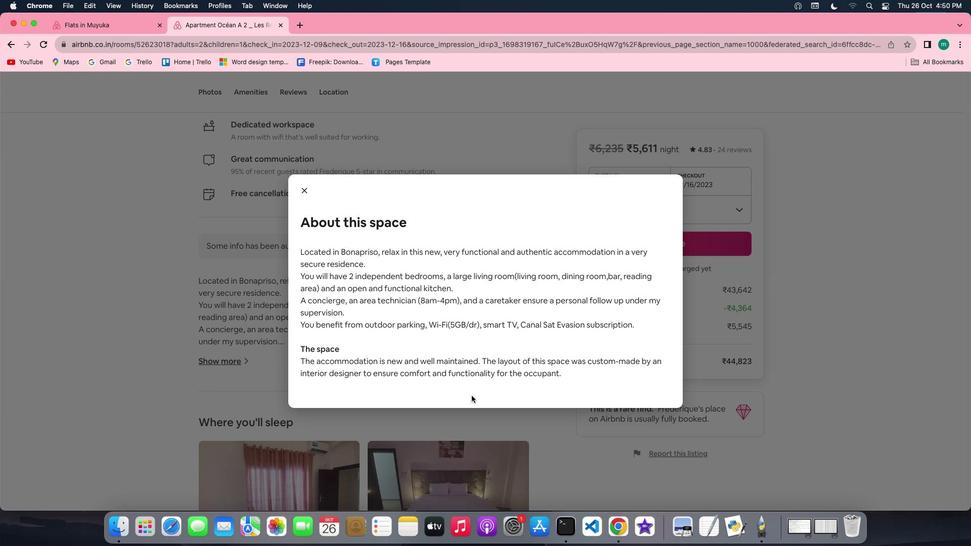 
Action: Mouse scrolled (472, 396) with delta (0, 0)
Screenshot: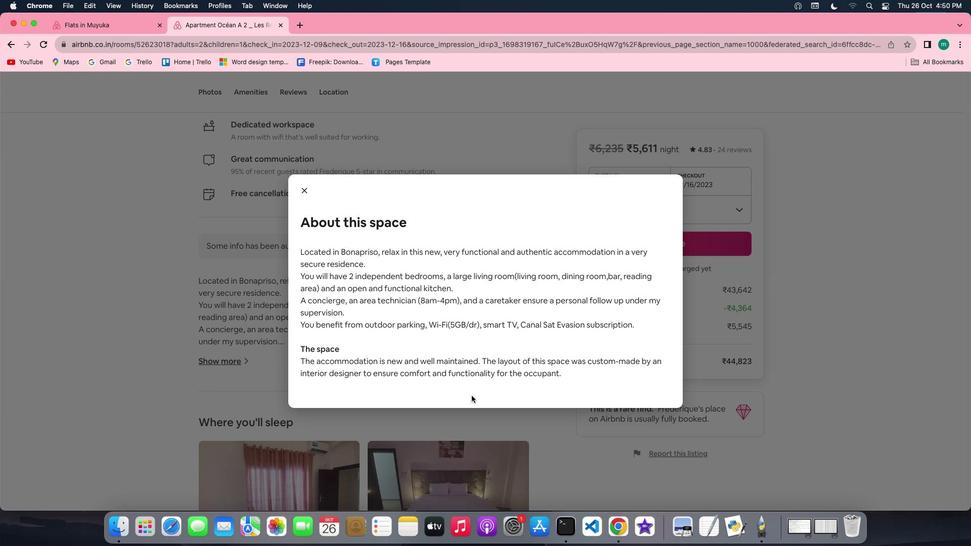
Action: Mouse moved to (303, 188)
Screenshot: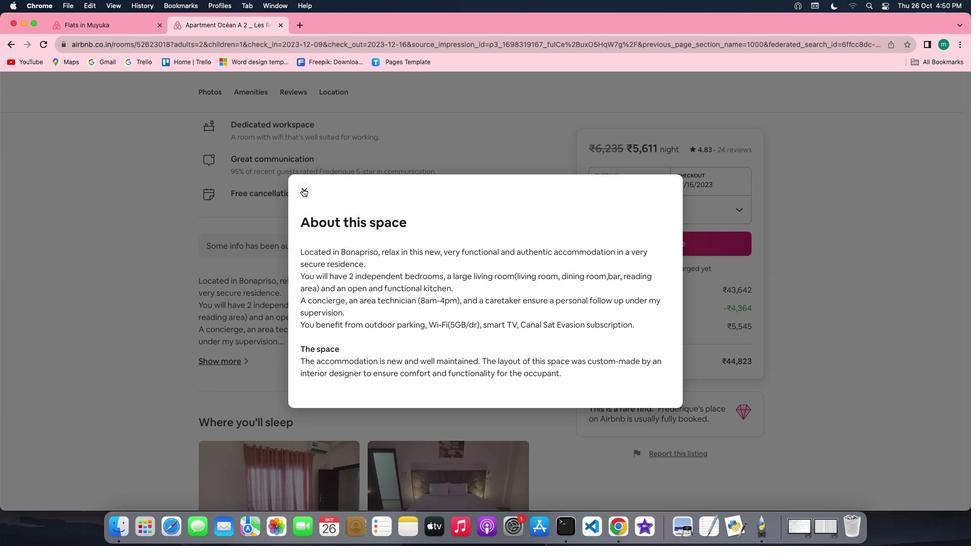 
Action: Mouse pressed left at (303, 188)
Screenshot: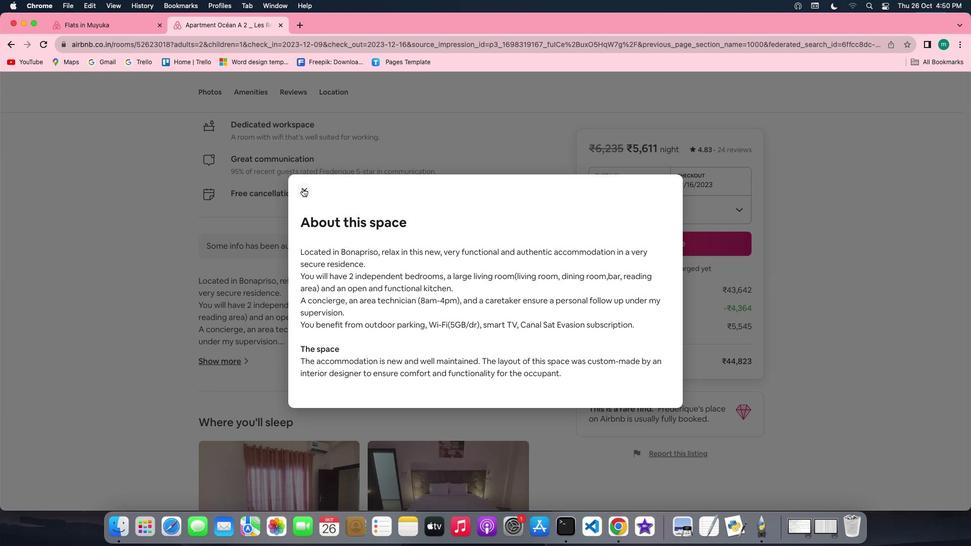 
Action: Mouse moved to (349, 342)
Screenshot: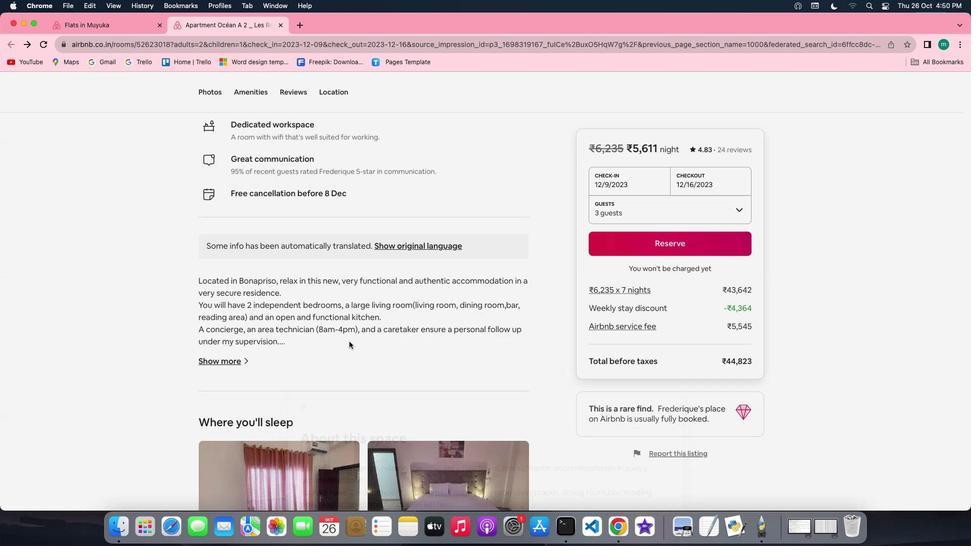 
Action: Mouse scrolled (349, 342) with delta (0, 0)
Screenshot: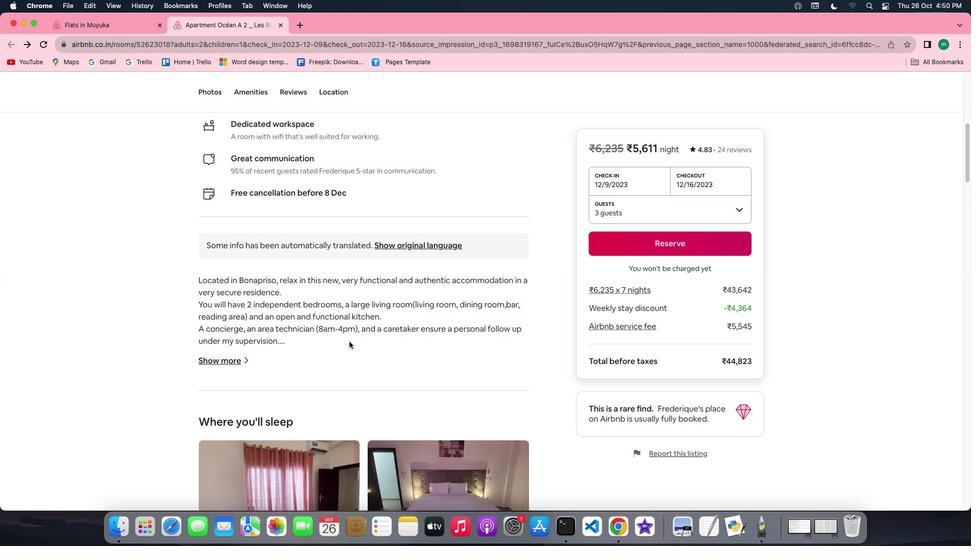 
Action: Mouse scrolled (349, 342) with delta (0, 0)
